 Task: Plan a multi-city trip from Accra to Cancún to Vancouver for 2 passengers in economy class, and apply filters for airlines, bags, and price.
Action: Mouse moved to (393, 378)
Screenshot: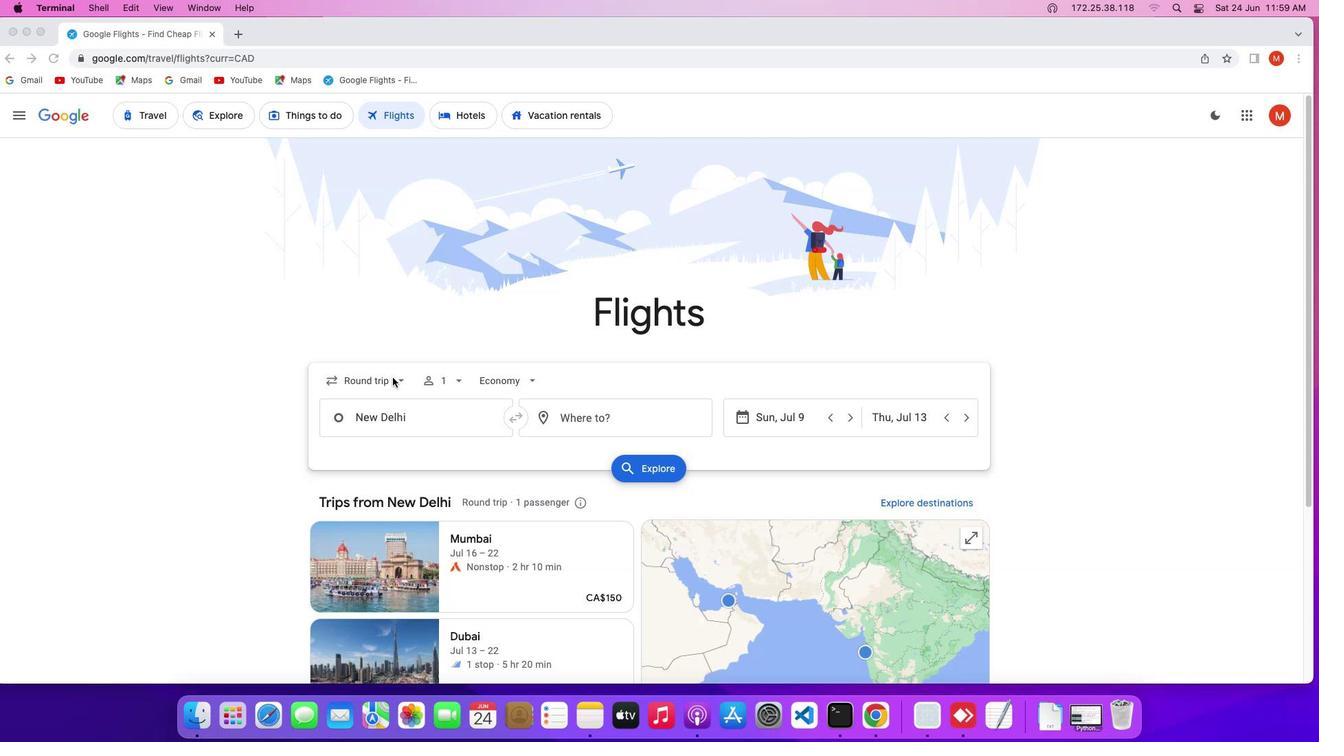 
Action: Mouse pressed left at (393, 378)
Screenshot: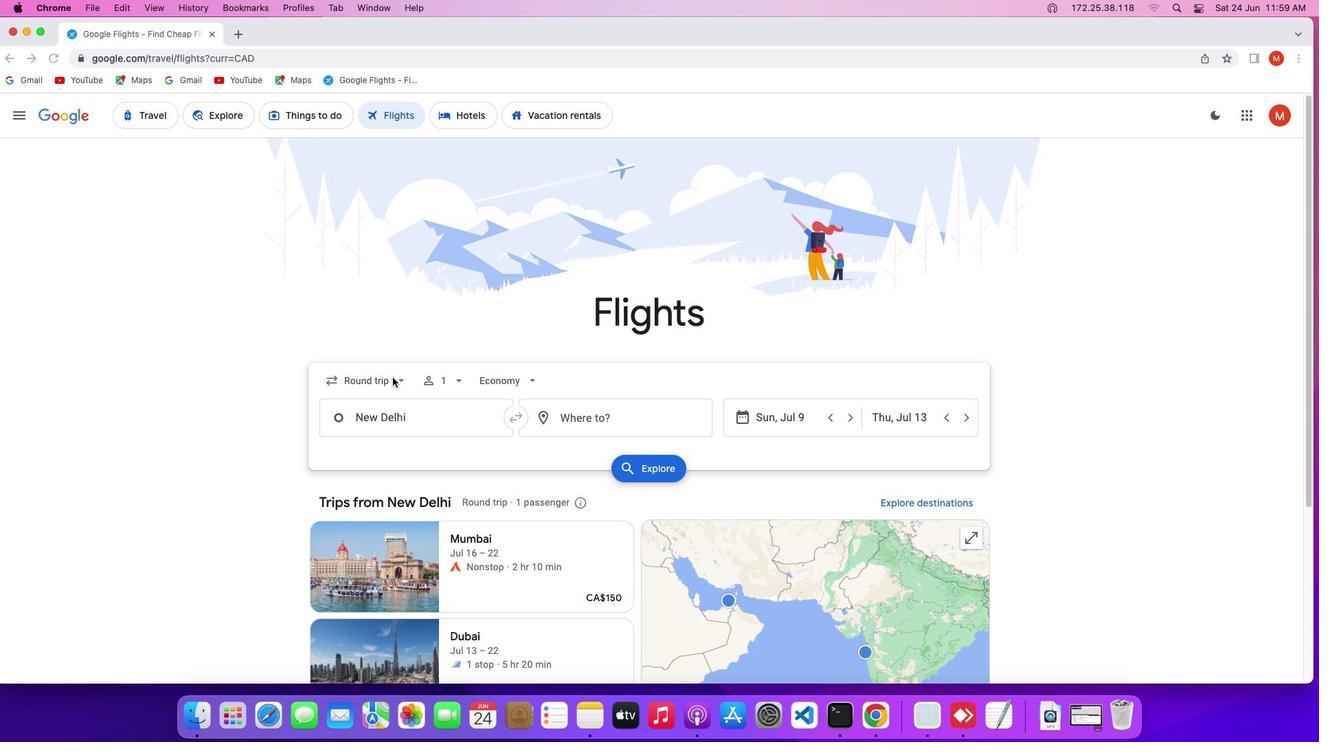 
Action: Mouse pressed left at (393, 378)
Screenshot: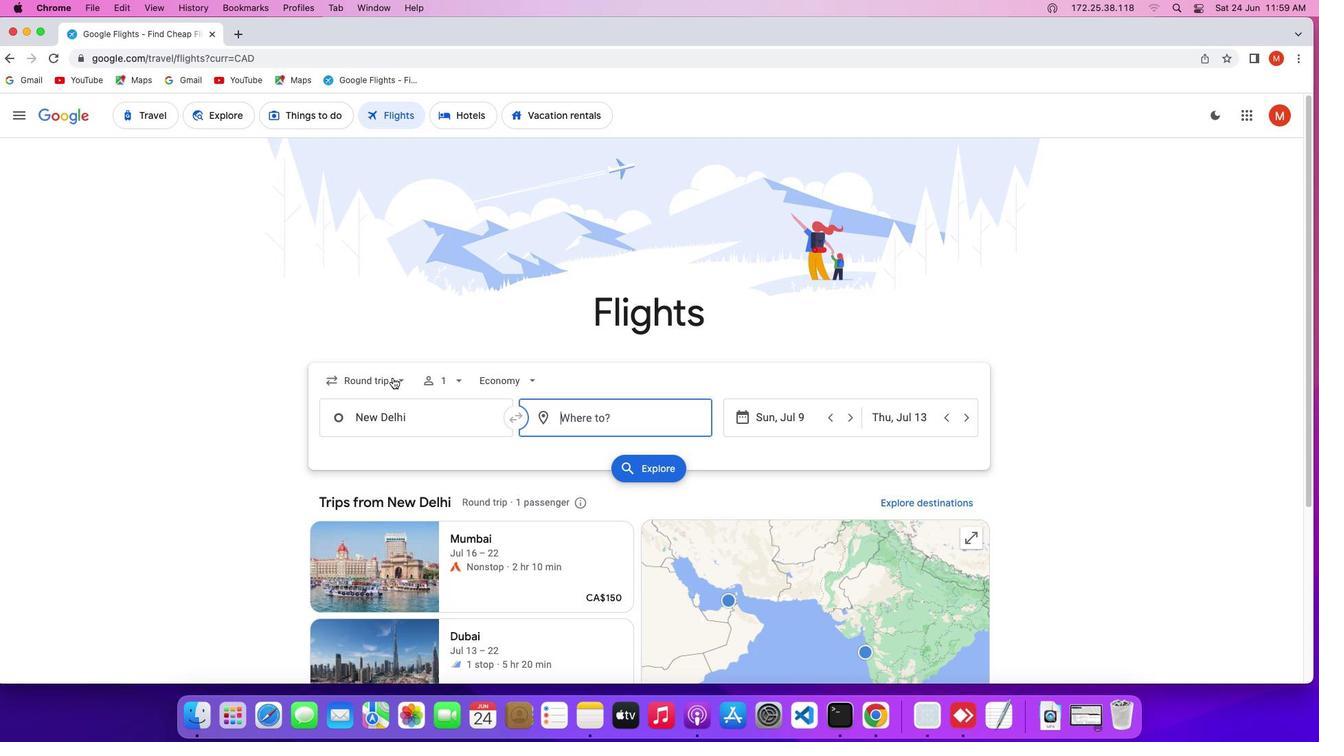 
Action: Mouse moved to (380, 479)
Screenshot: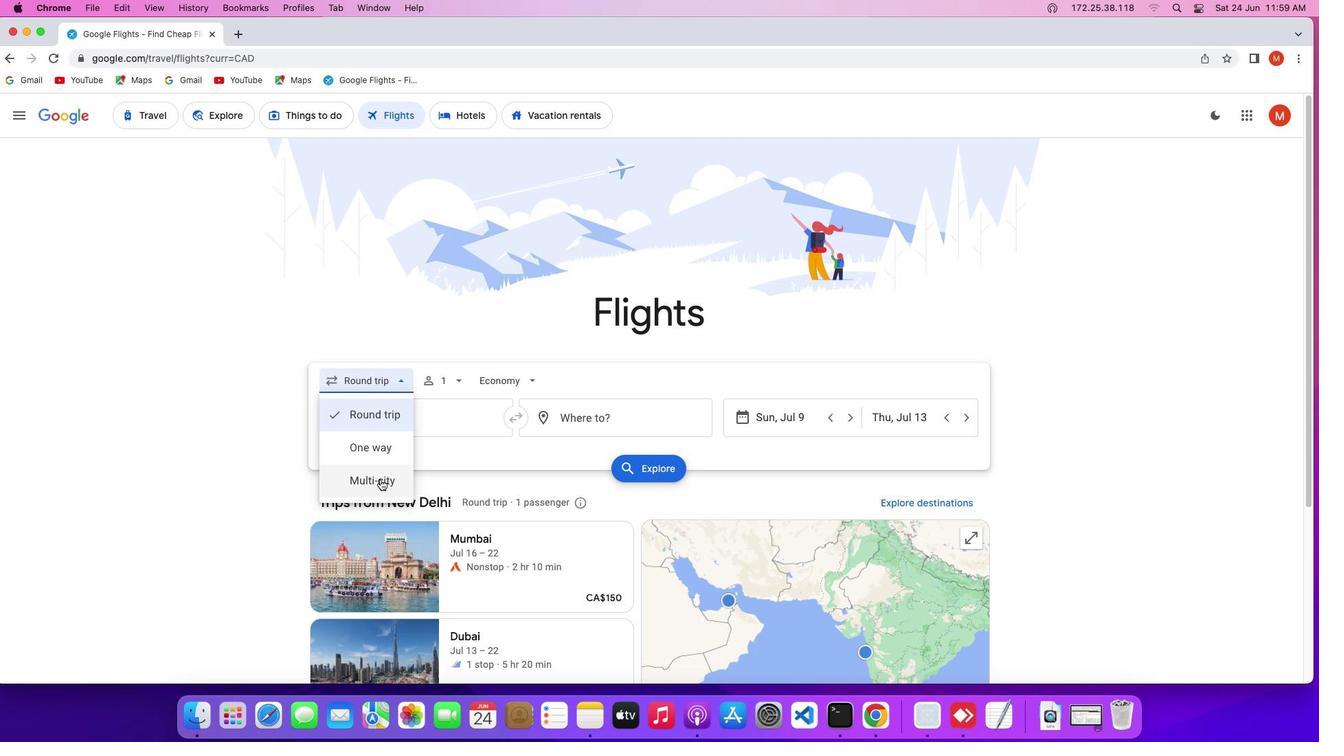 
Action: Mouse pressed left at (380, 479)
Screenshot: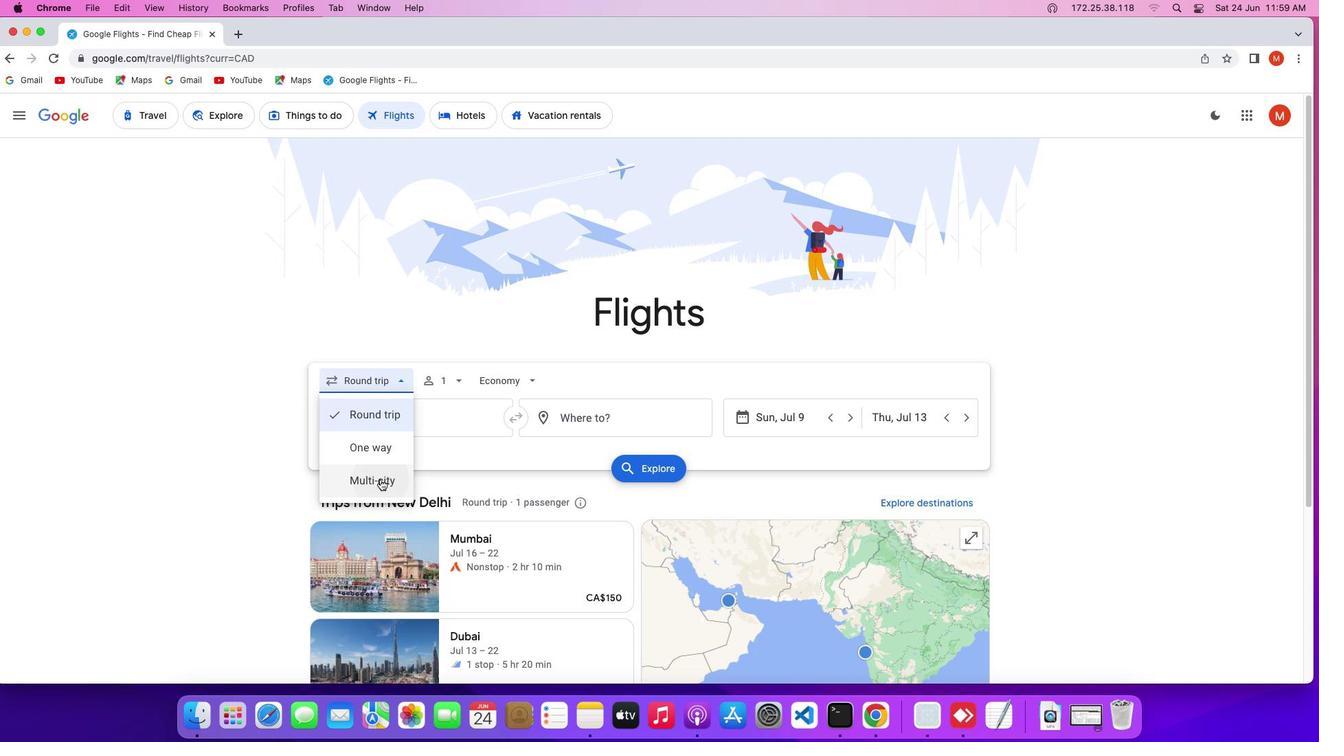
Action: Mouse moved to (438, 378)
Screenshot: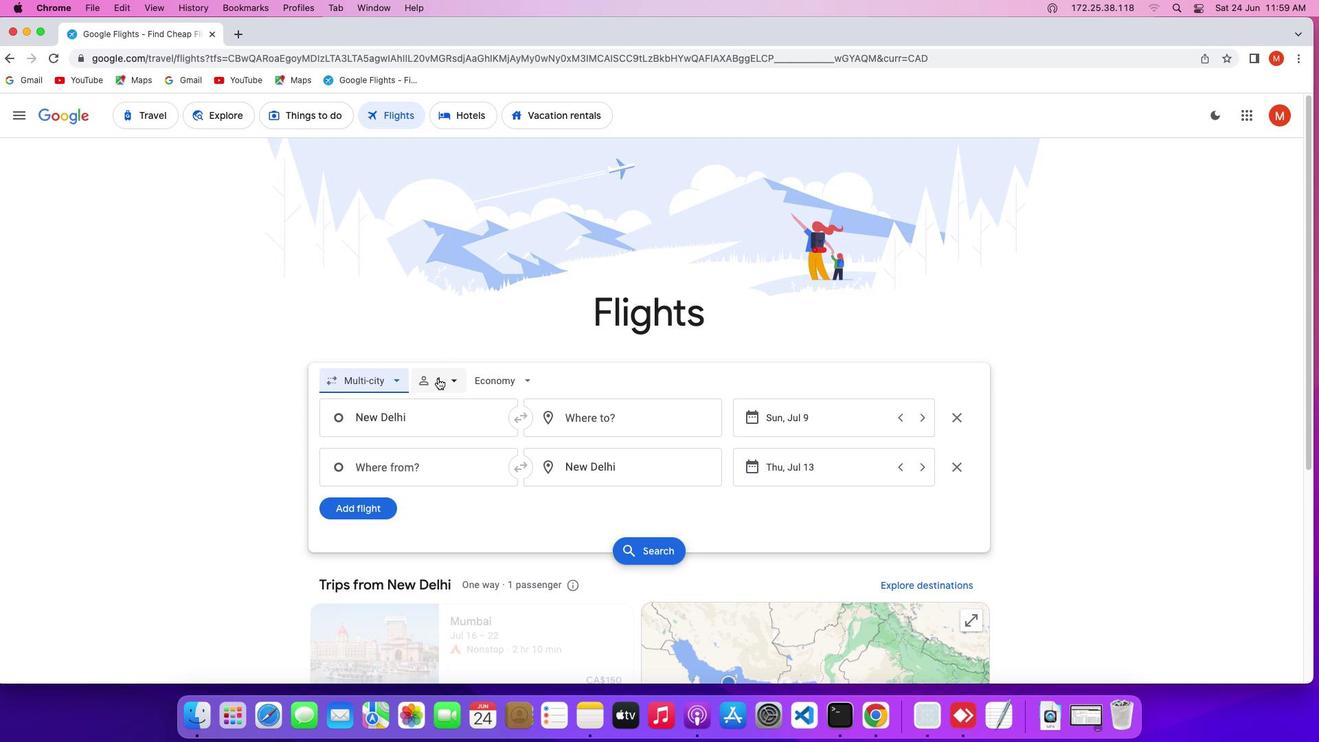 
Action: Mouse pressed left at (438, 378)
Screenshot: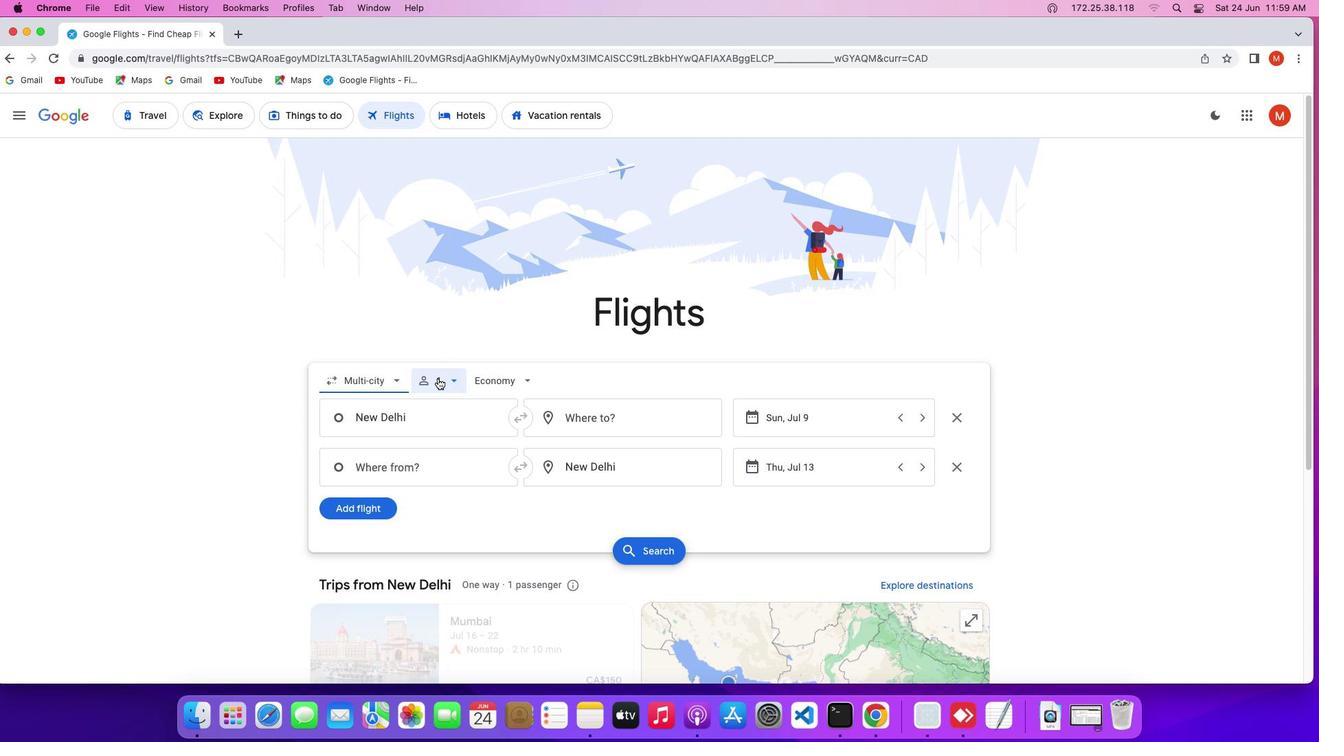 
Action: Mouse moved to (554, 409)
Screenshot: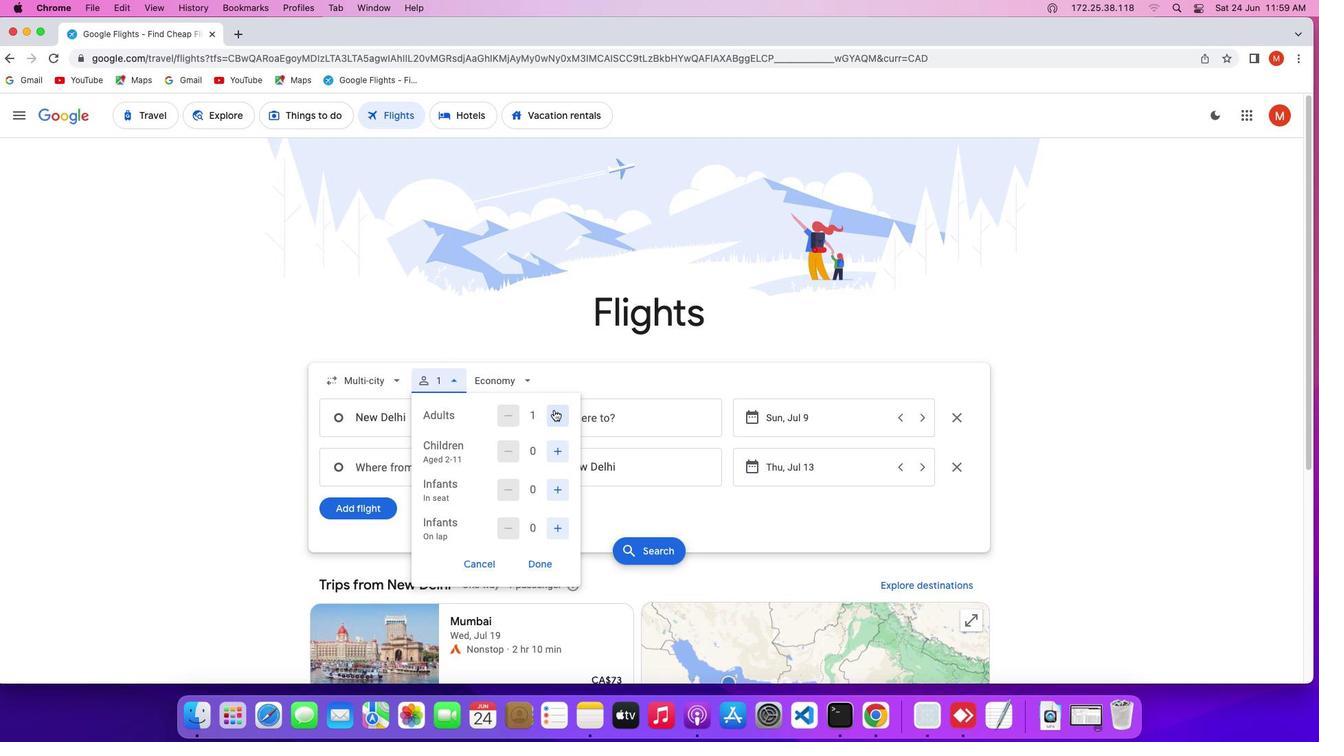 
Action: Mouse pressed left at (554, 409)
Screenshot: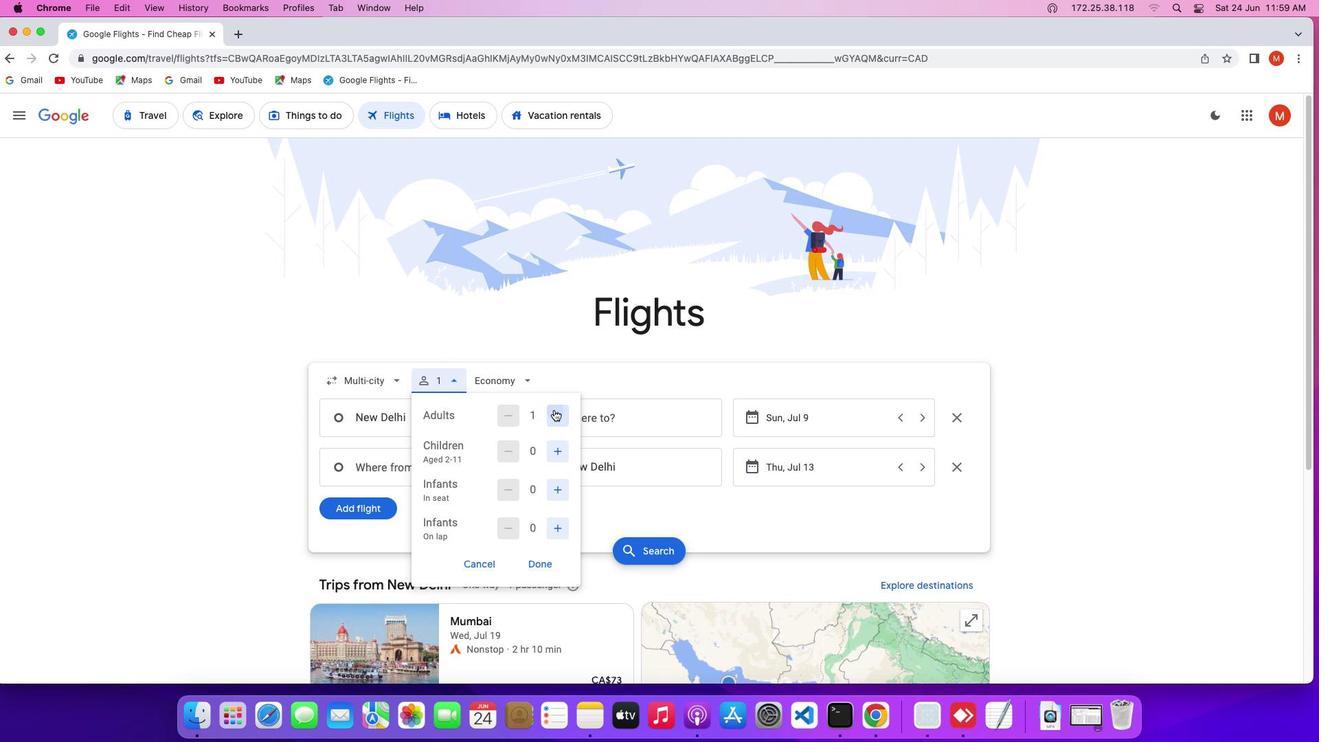 
Action: Mouse moved to (537, 565)
Screenshot: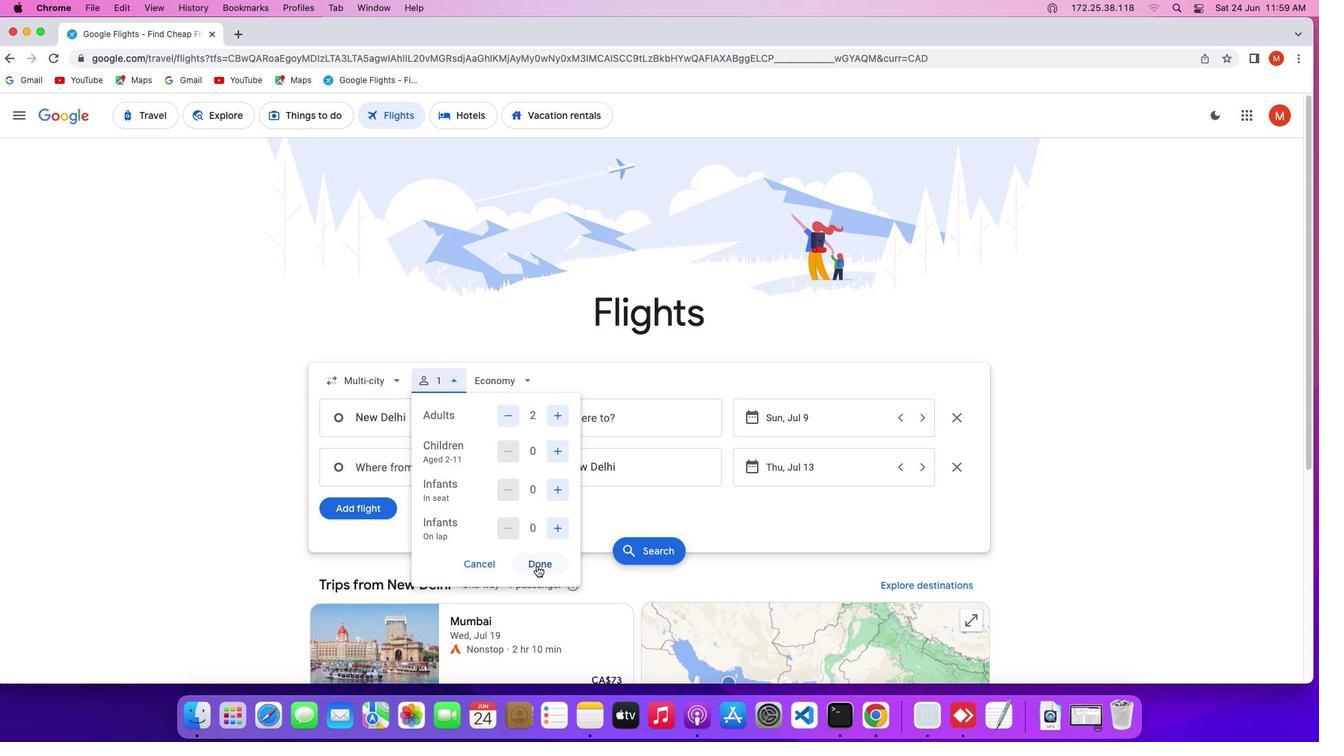 
Action: Mouse pressed left at (537, 565)
Screenshot: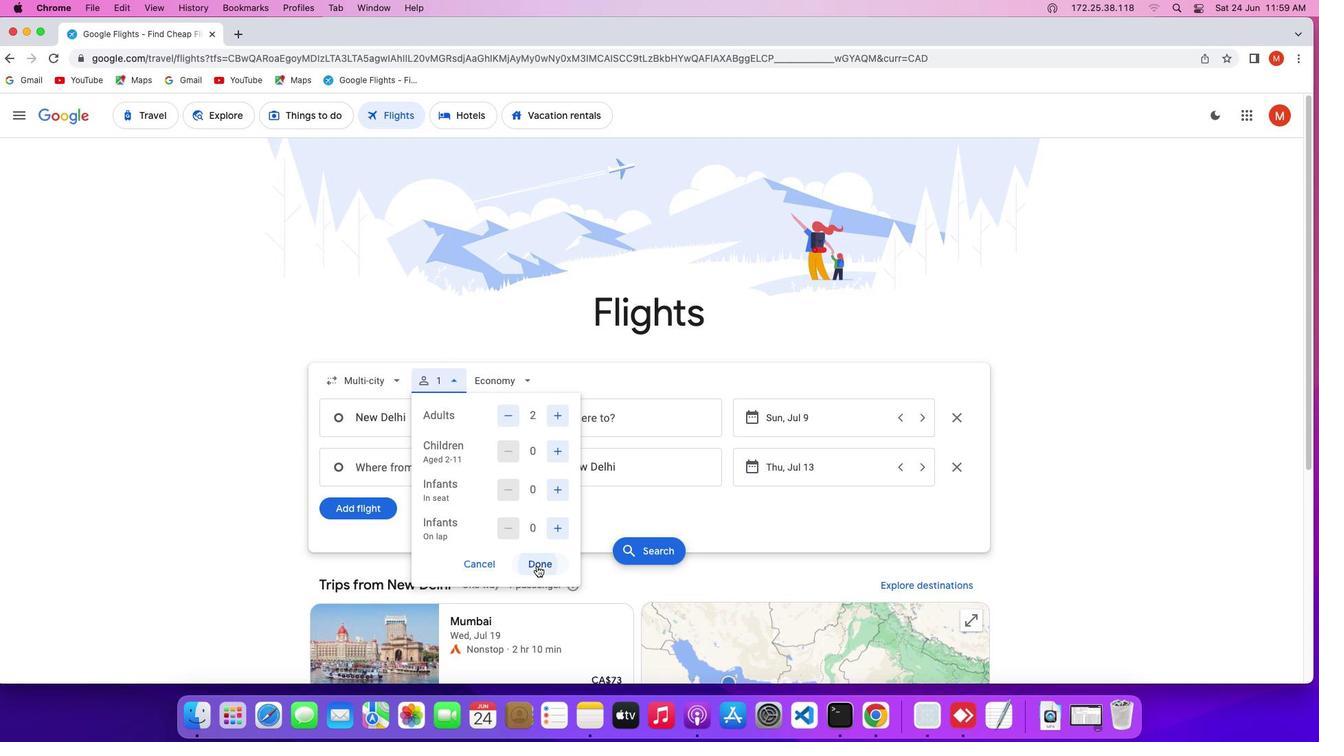 
Action: Mouse moved to (497, 385)
Screenshot: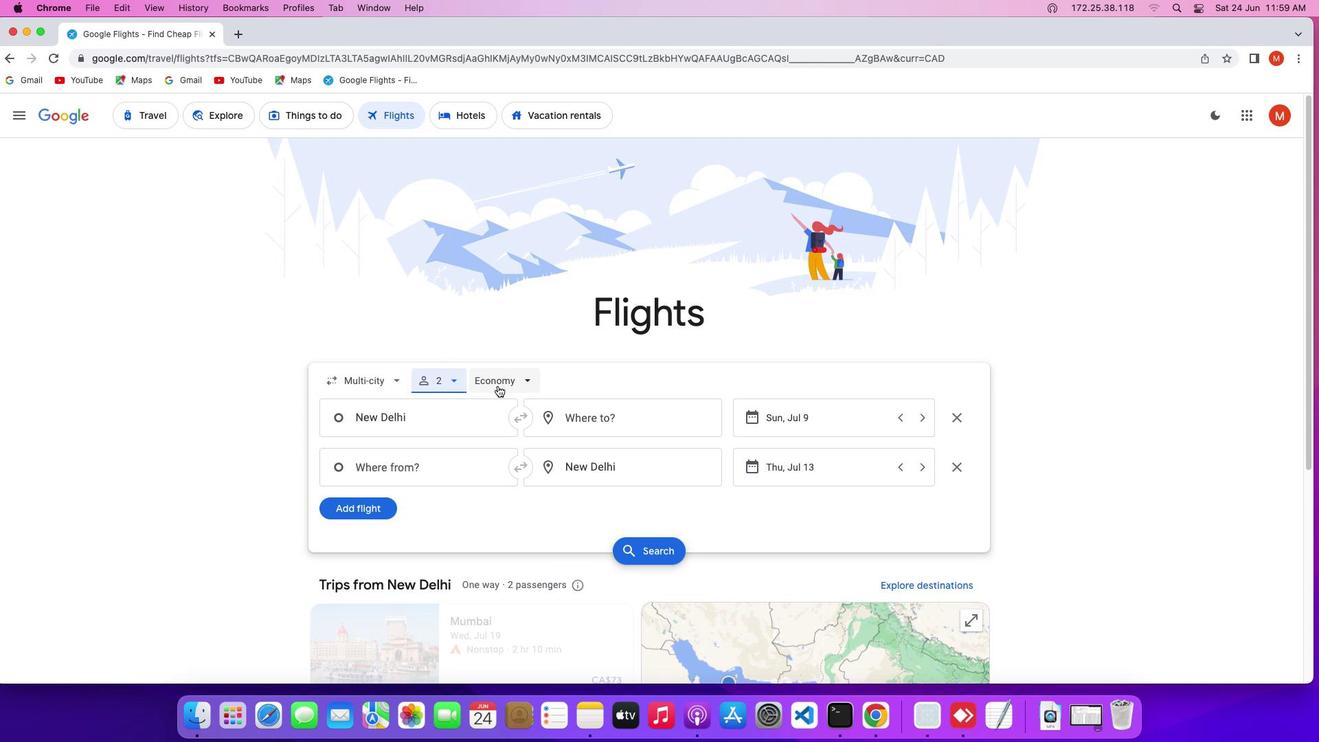 
Action: Mouse pressed left at (497, 385)
Screenshot: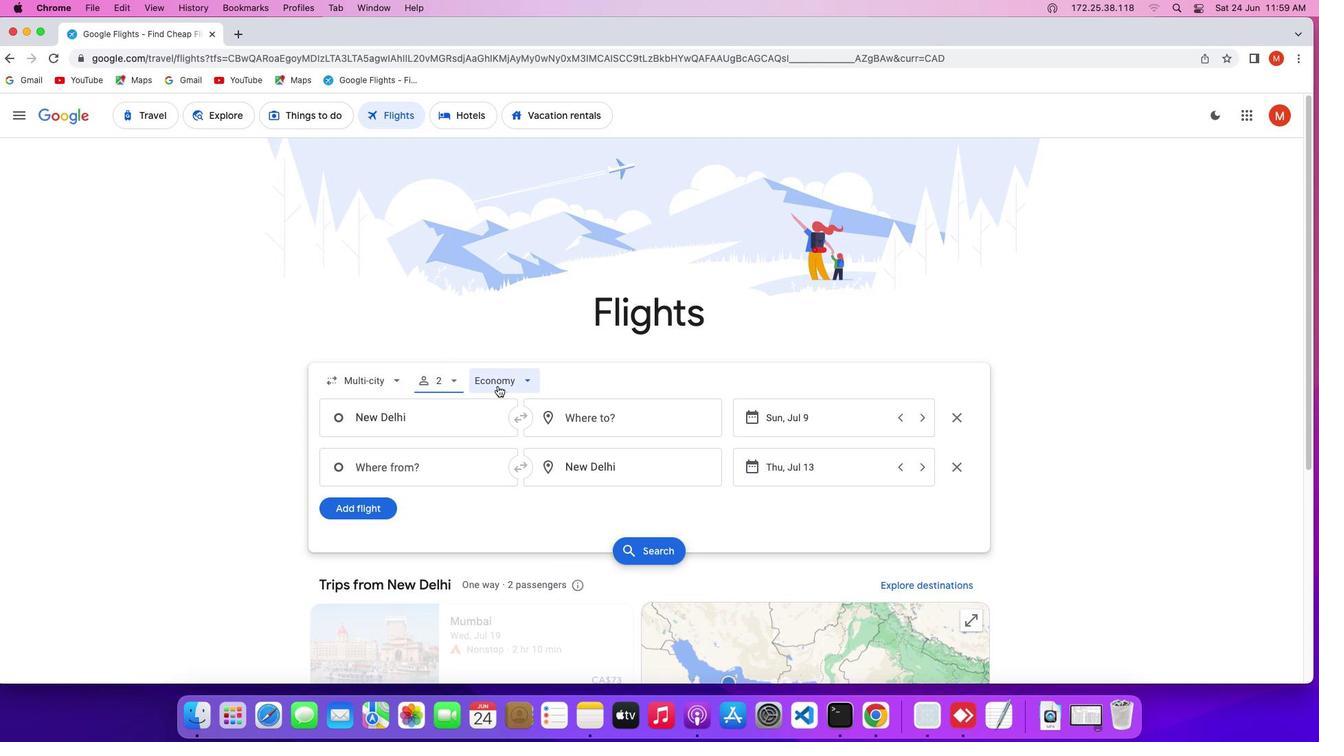 
Action: Mouse moved to (518, 415)
Screenshot: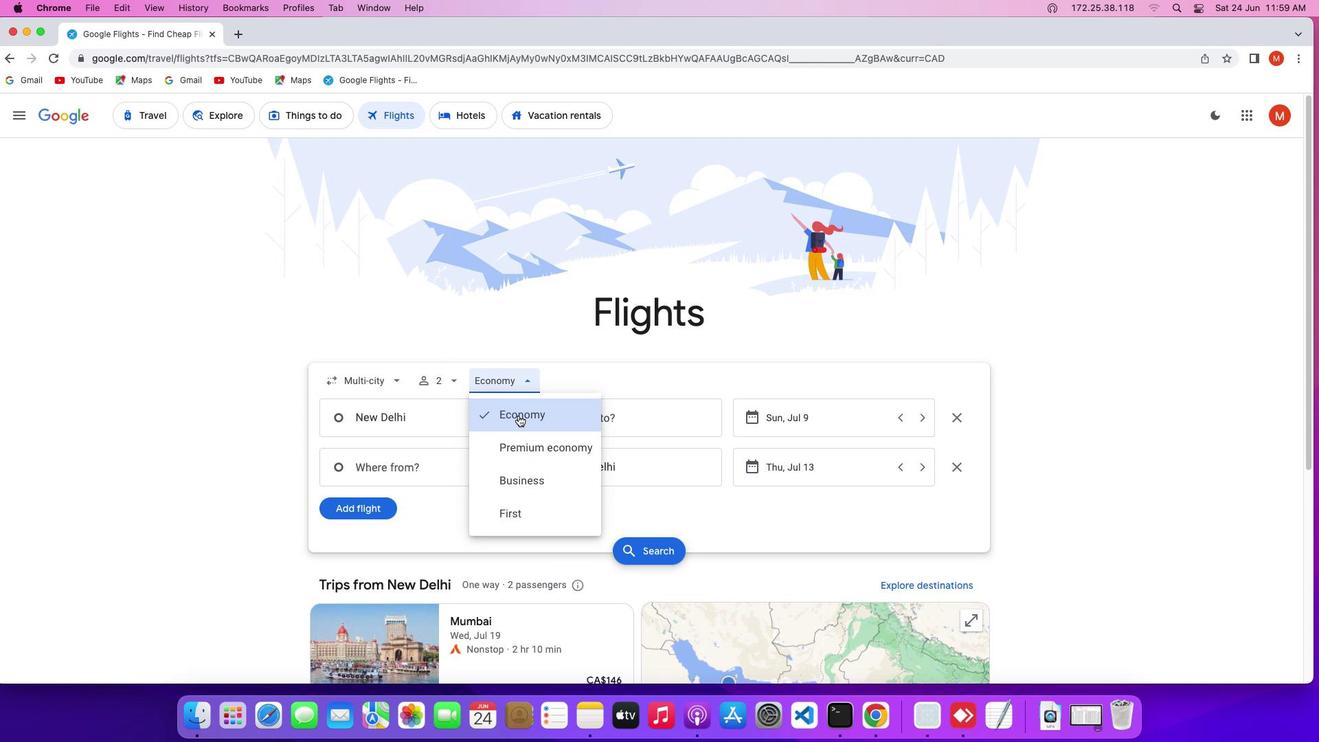 
Action: Mouse pressed left at (518, 415)
Screenshot: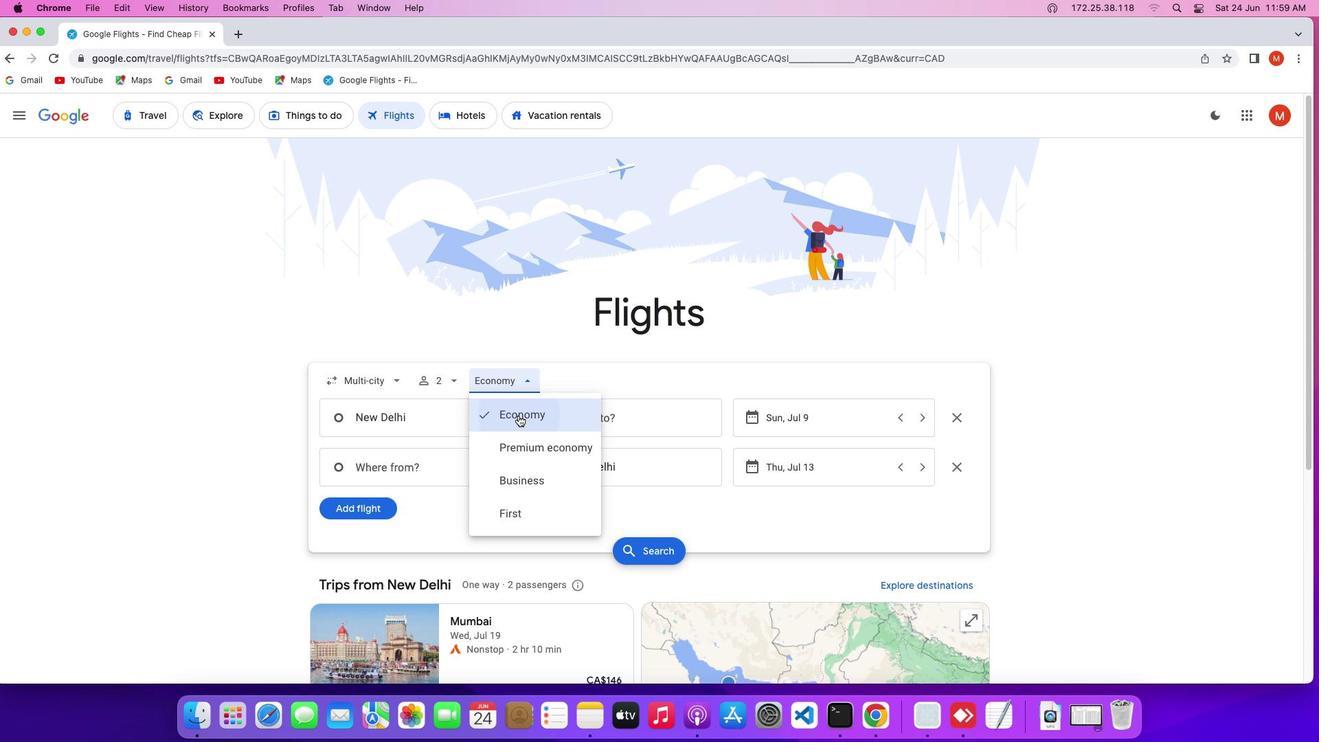 
Action: Mouse moved to (453, 417)
Screenshot: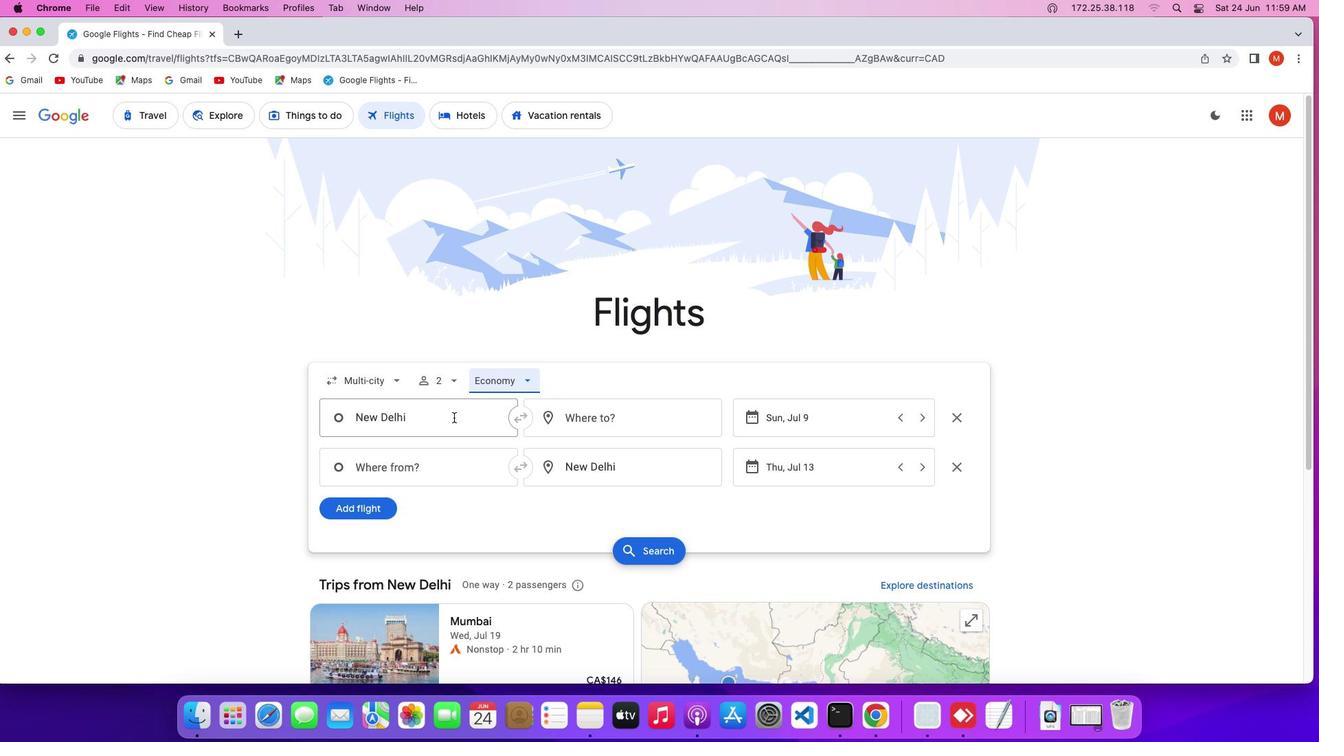 
Action: Mouse pressed left at (453, 417)
Screenshot: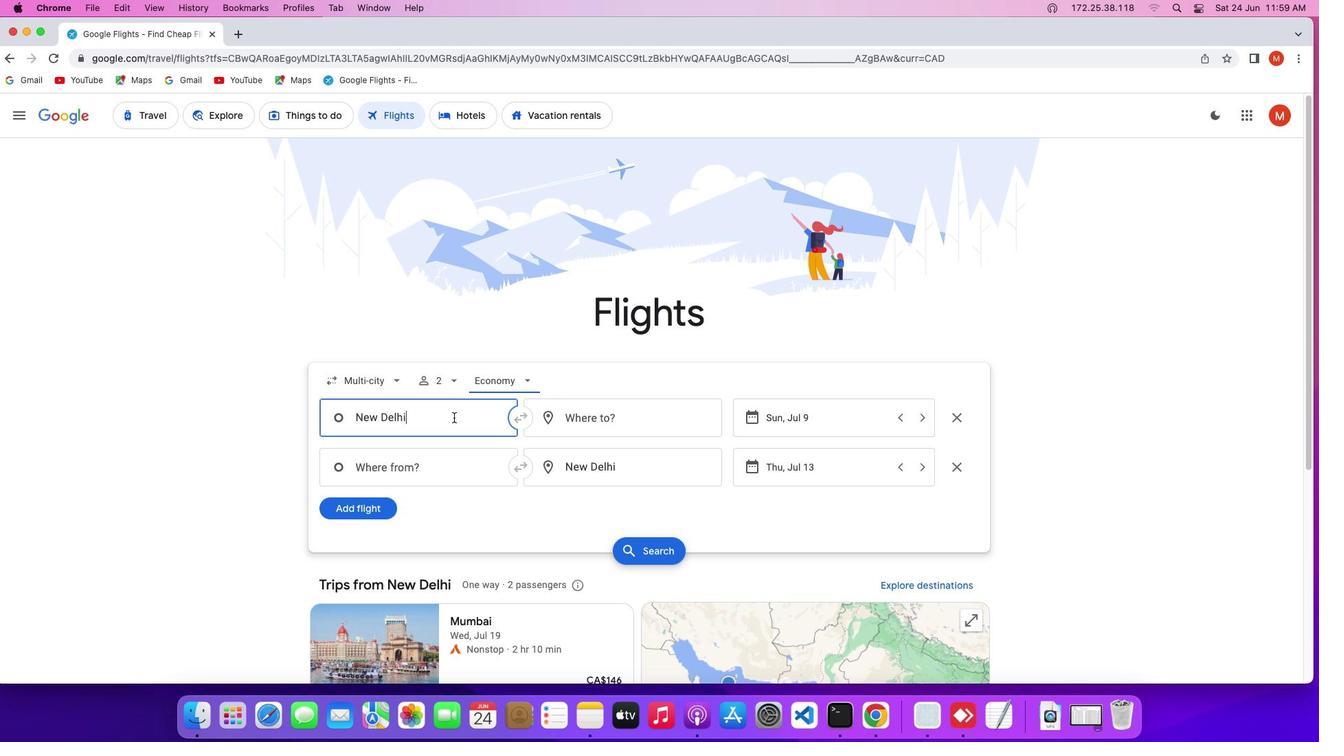 
Action: Key pressed Key.backspaceKey.shift'A''c''c''r''a'
Screenshot: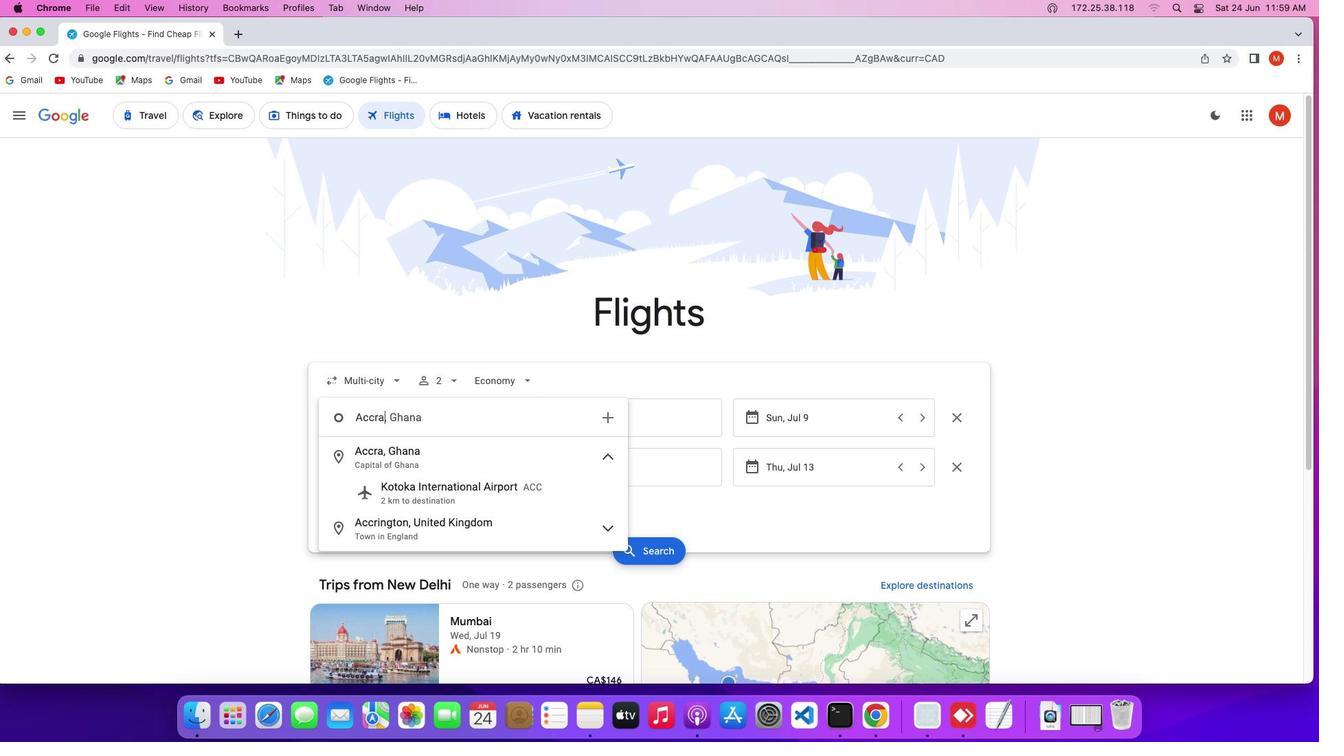 
Action: Mouse moved to (448, 444)
Screenshot: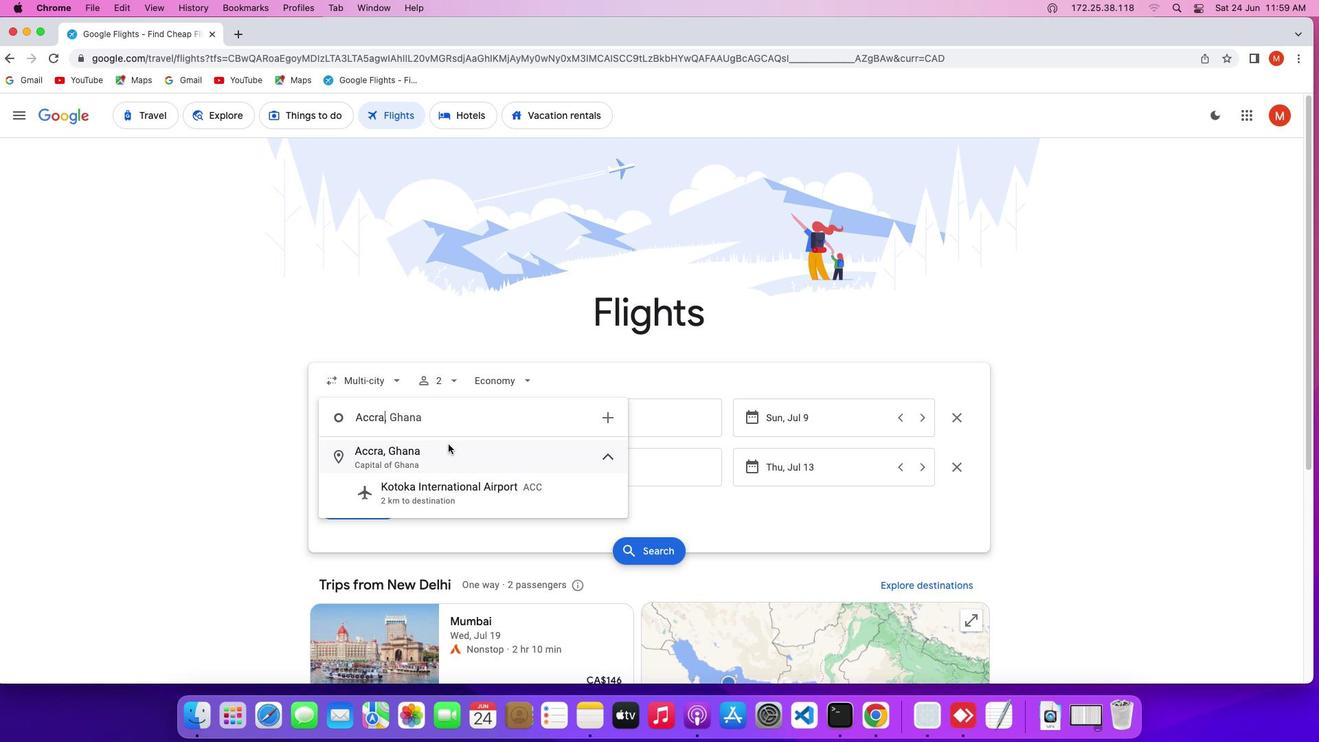 
Action: Mouse pressed left at (448, 444)
Screenshot: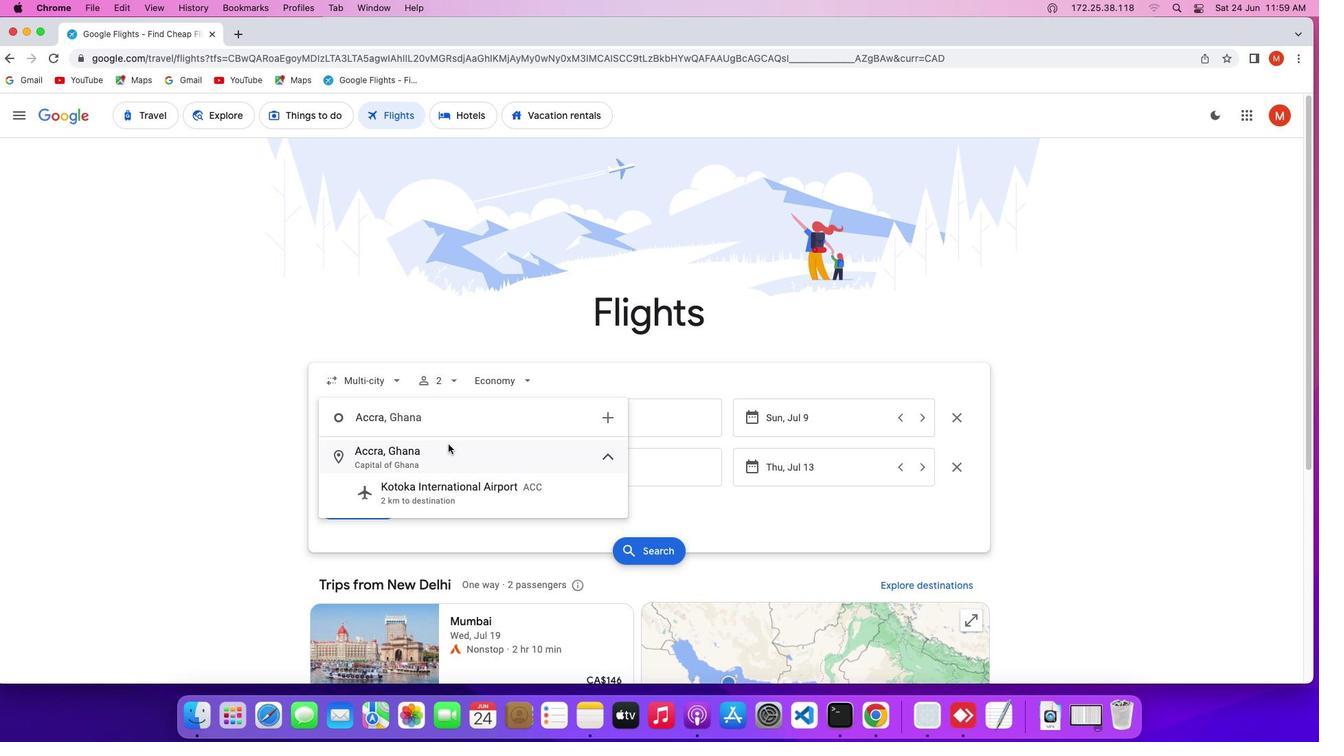 
Action: Mouse moved to (637, 417)
Screenshot: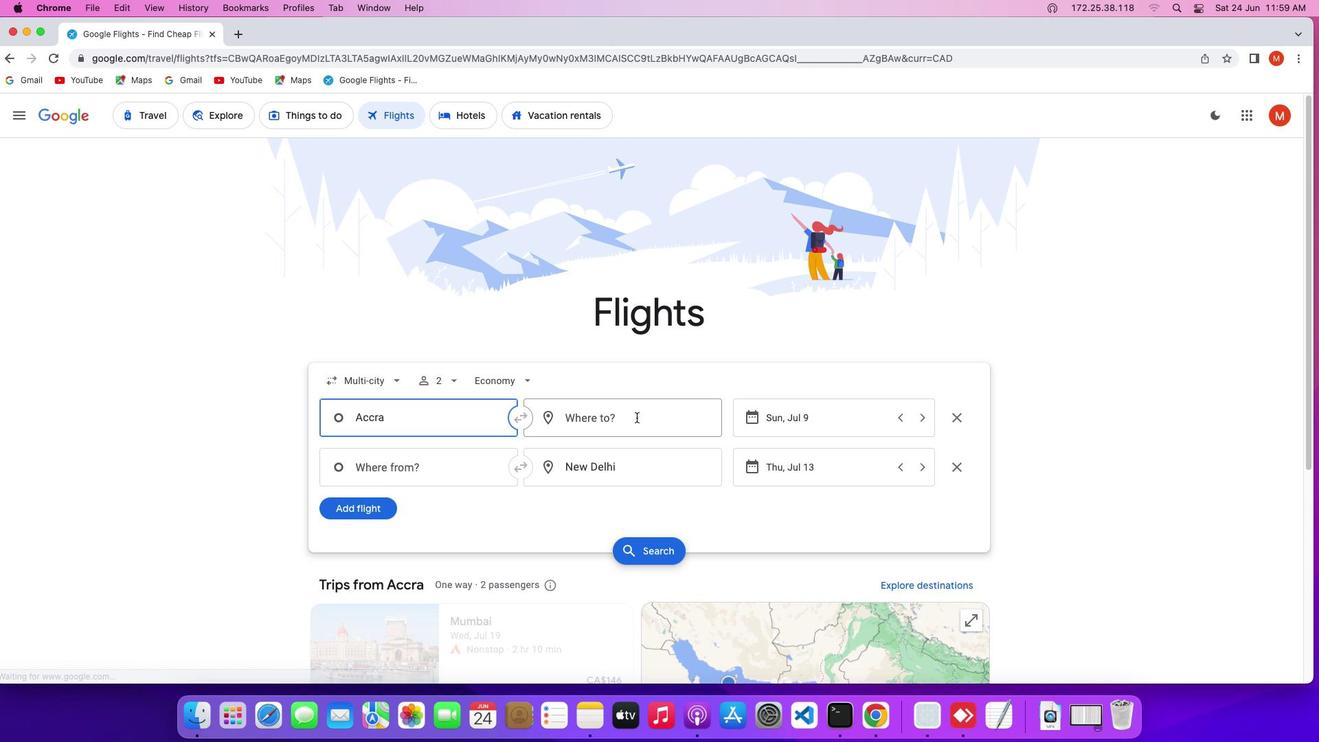 
Action: Mouse pressed left at (637, 417)
Screenshot: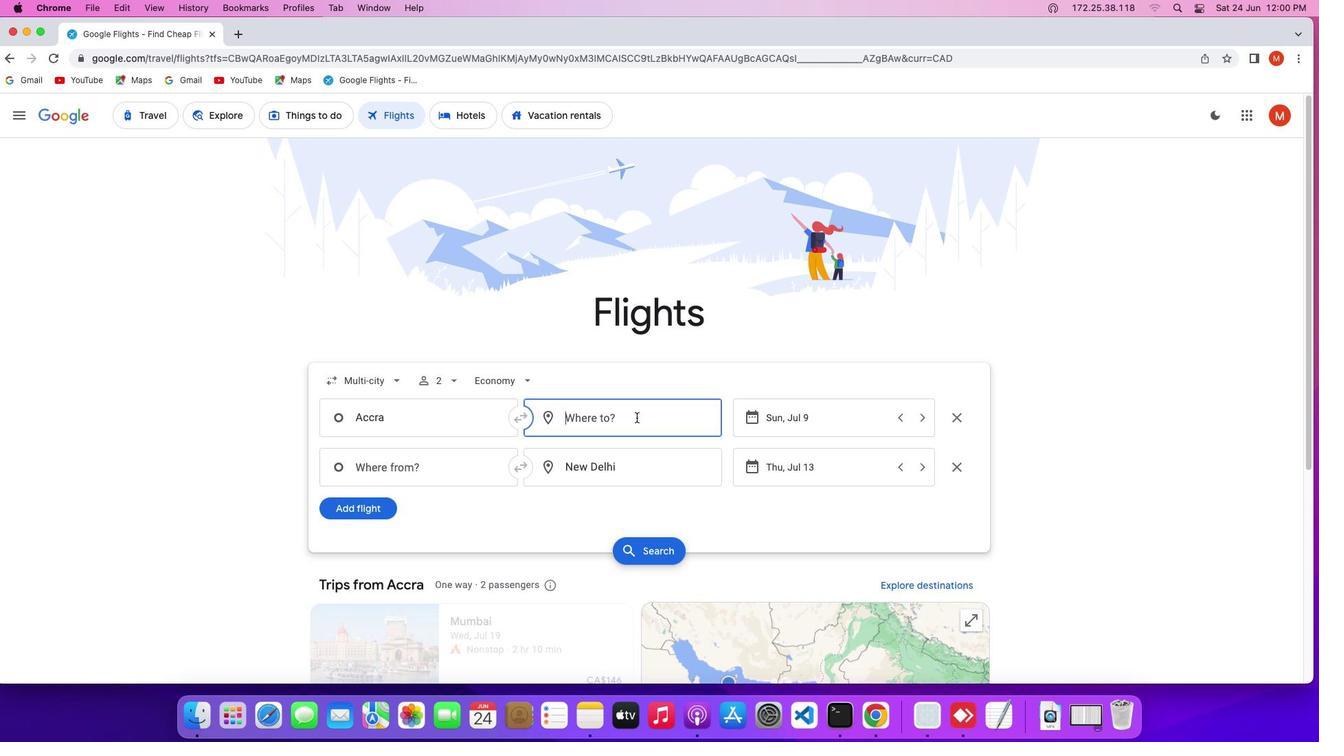
Action: Key pressed Key.shift'C''a''n''c''u''n'
Screenshot: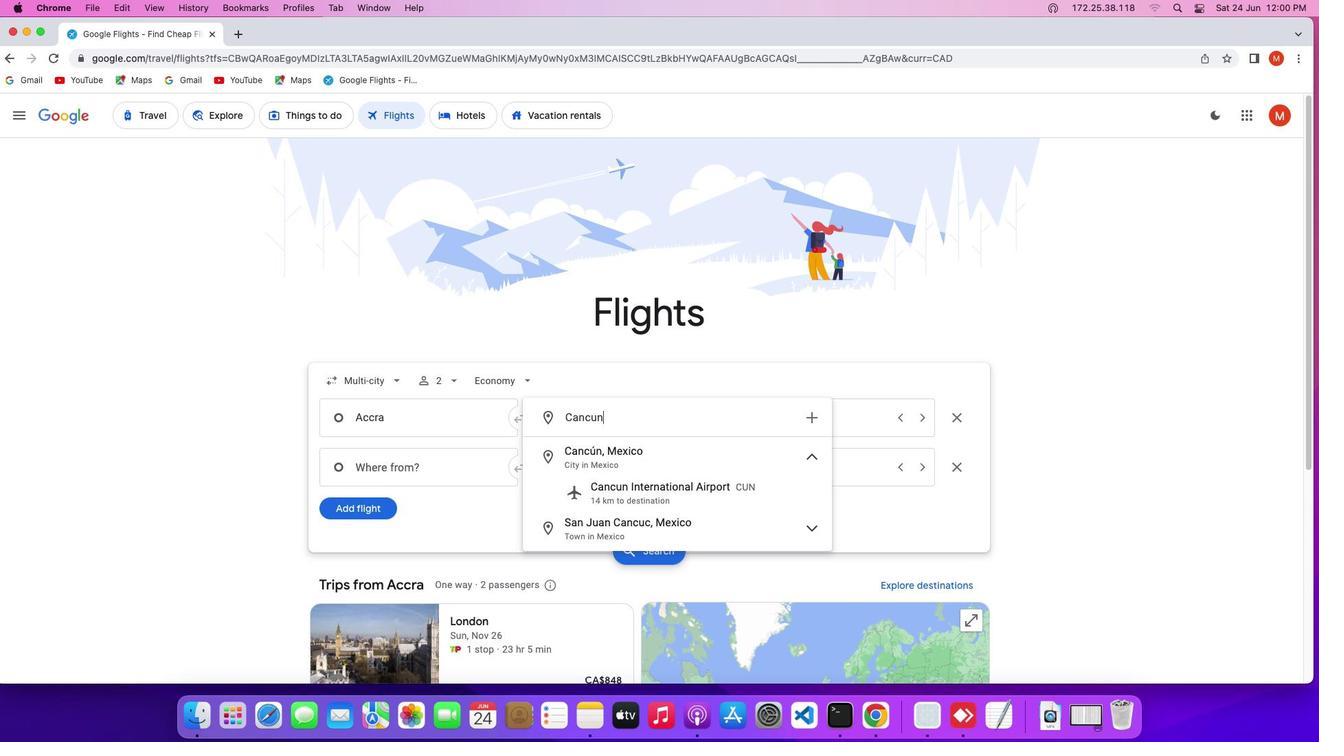 
Action: Mouse moved to (635, 457)
Screenshot: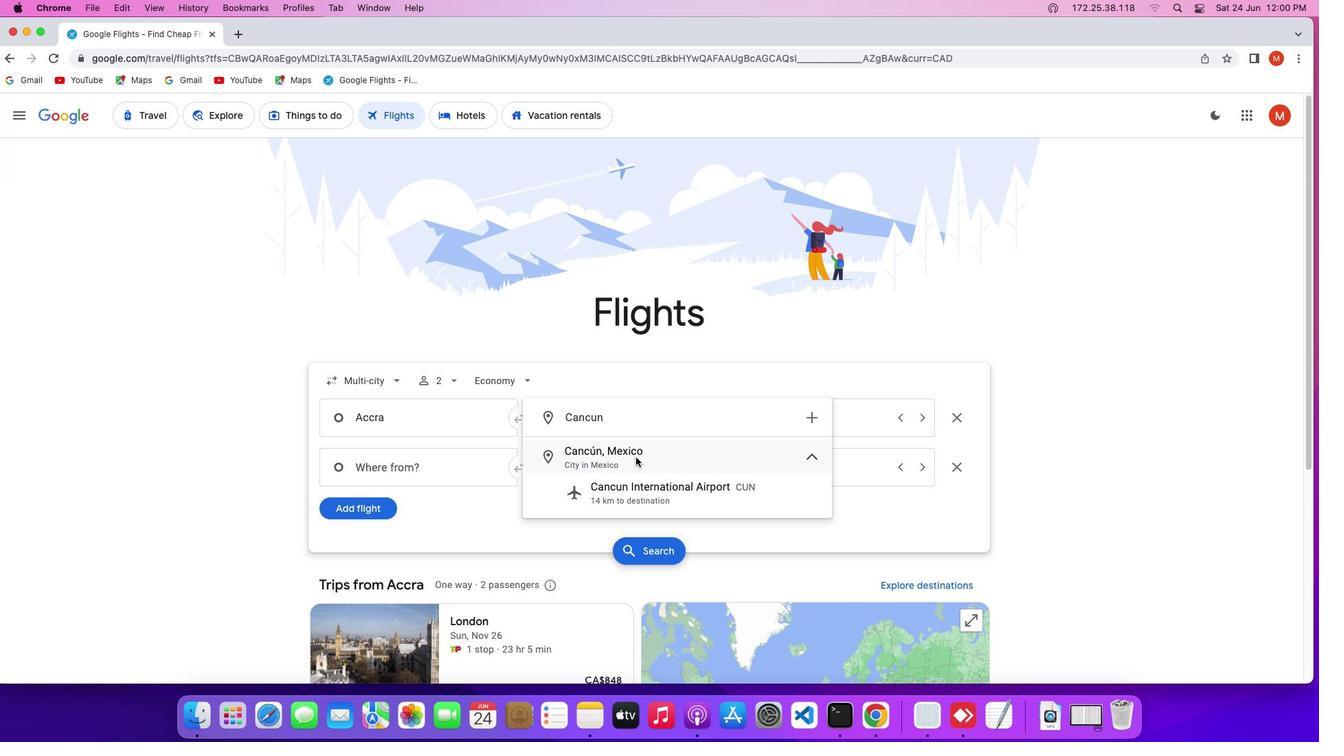 
Action: Mouse pressed left at (635, 457)
Screenshot: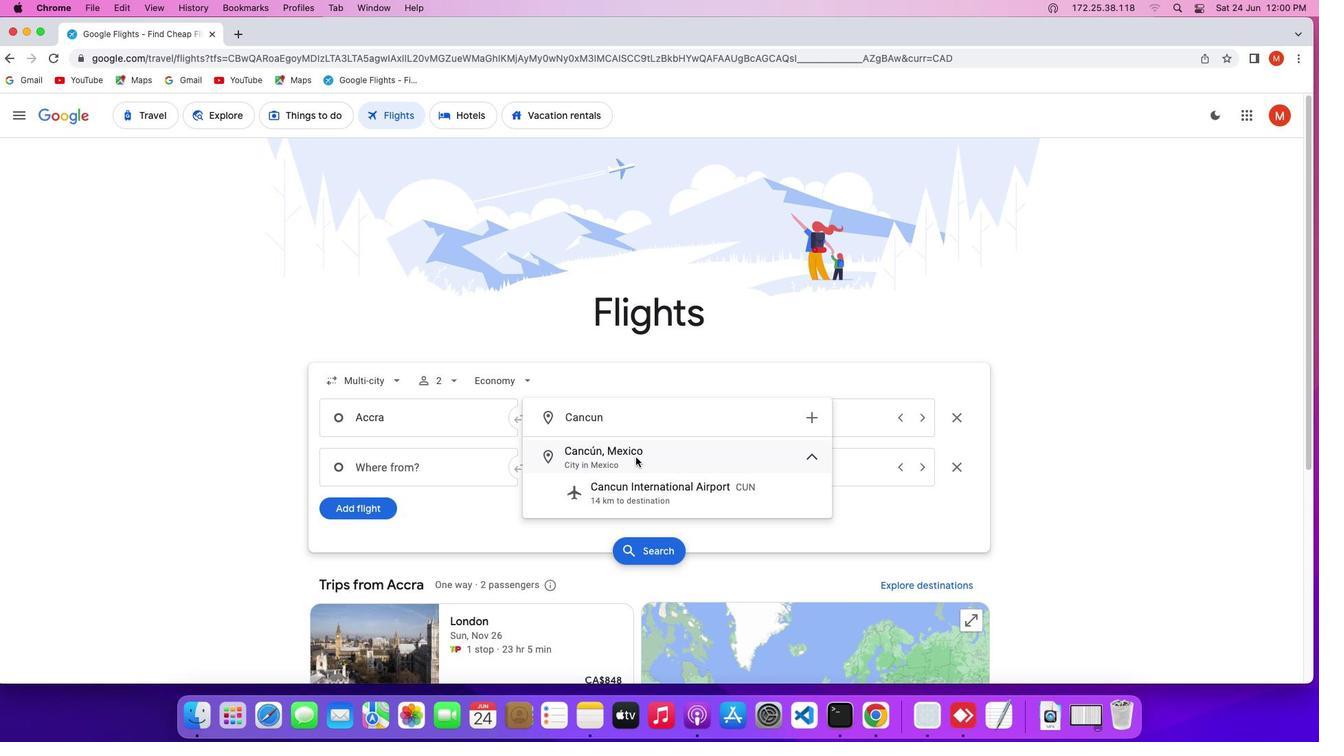
Action: Mouse moved to (826, 426)
Screenshot: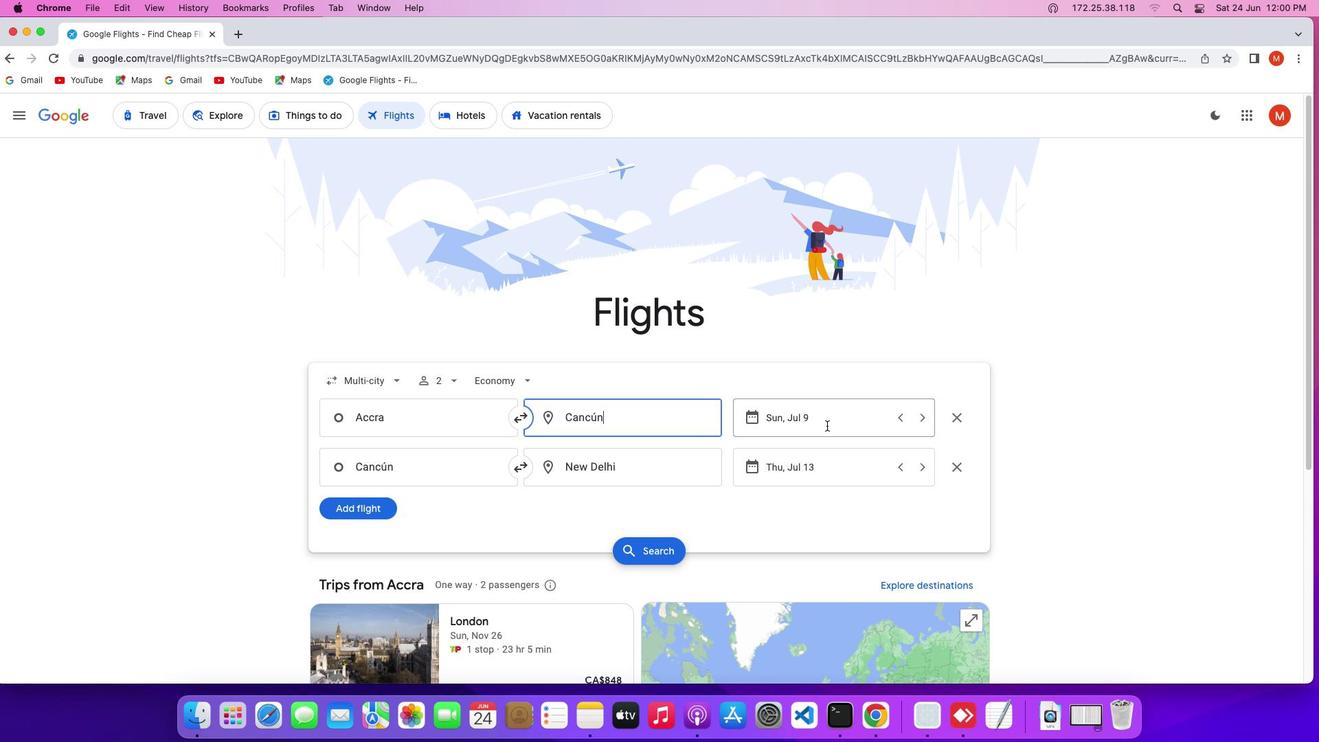 
Action: Mouse pressed left at (826, 426)
Screenshot: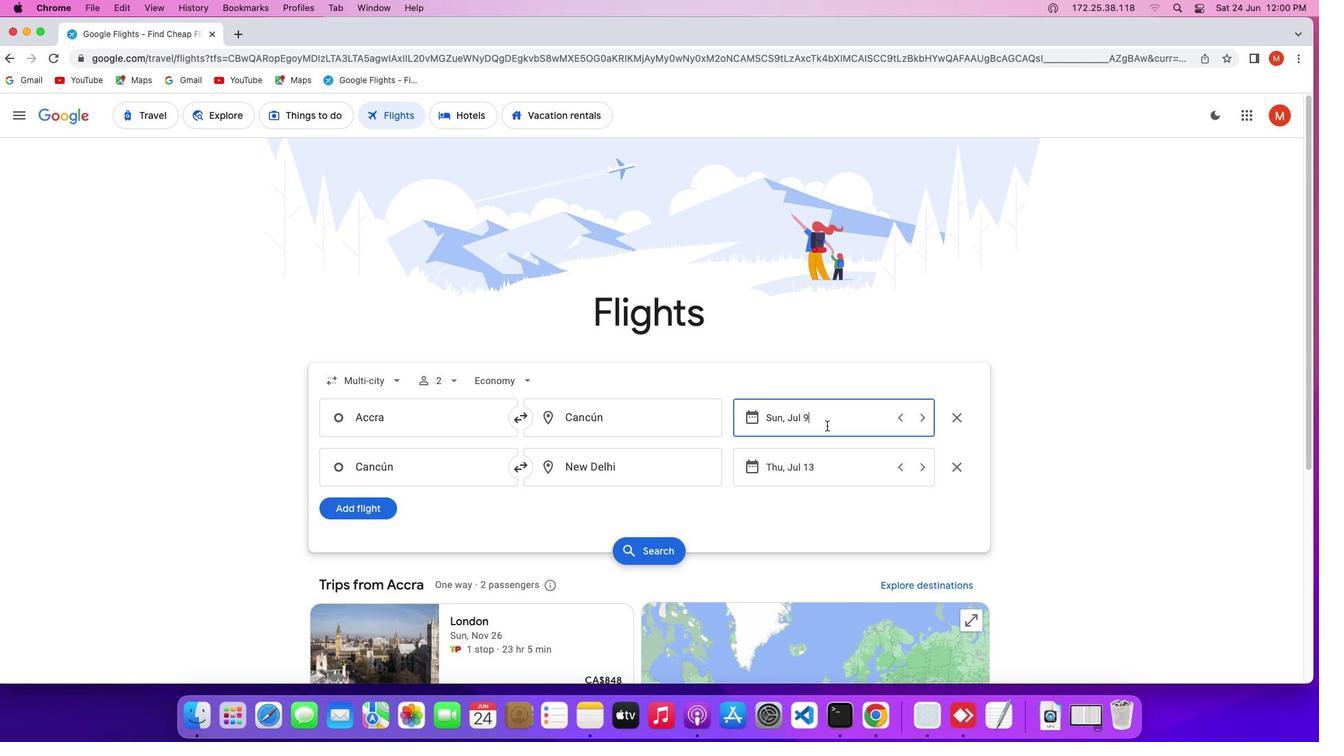 
Action: Mouse moved to (937, 492)
Screenshot: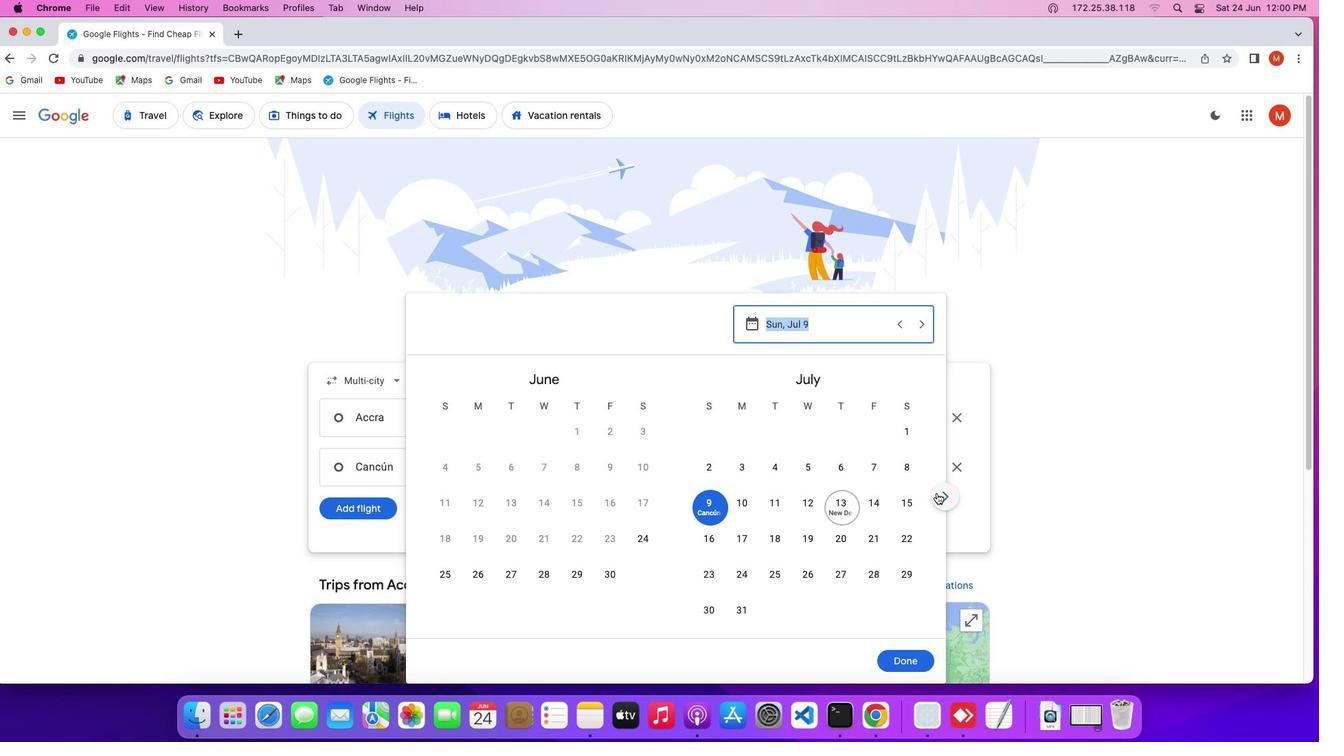 
Action: Mouse pressed left at (937, 492)
Screenshot: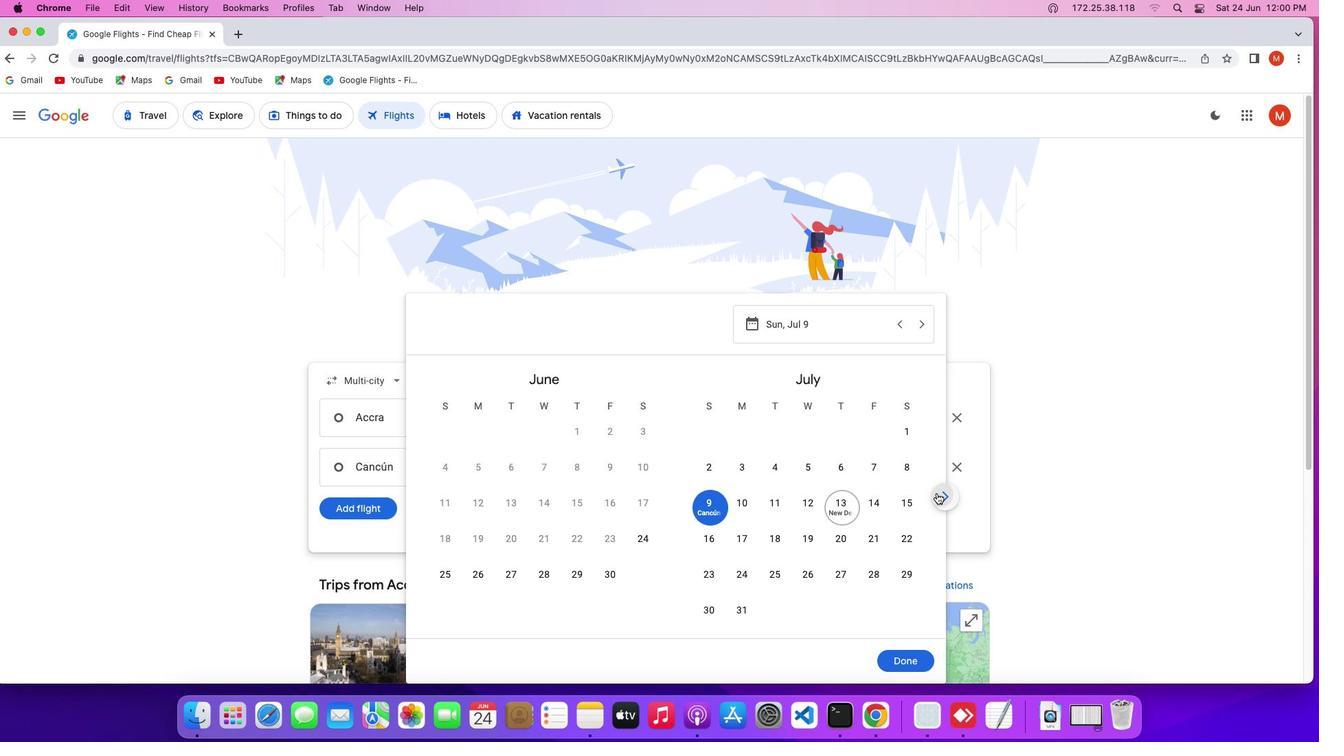 
Action: Mouse pressed left at (937, 492)
Screenshot: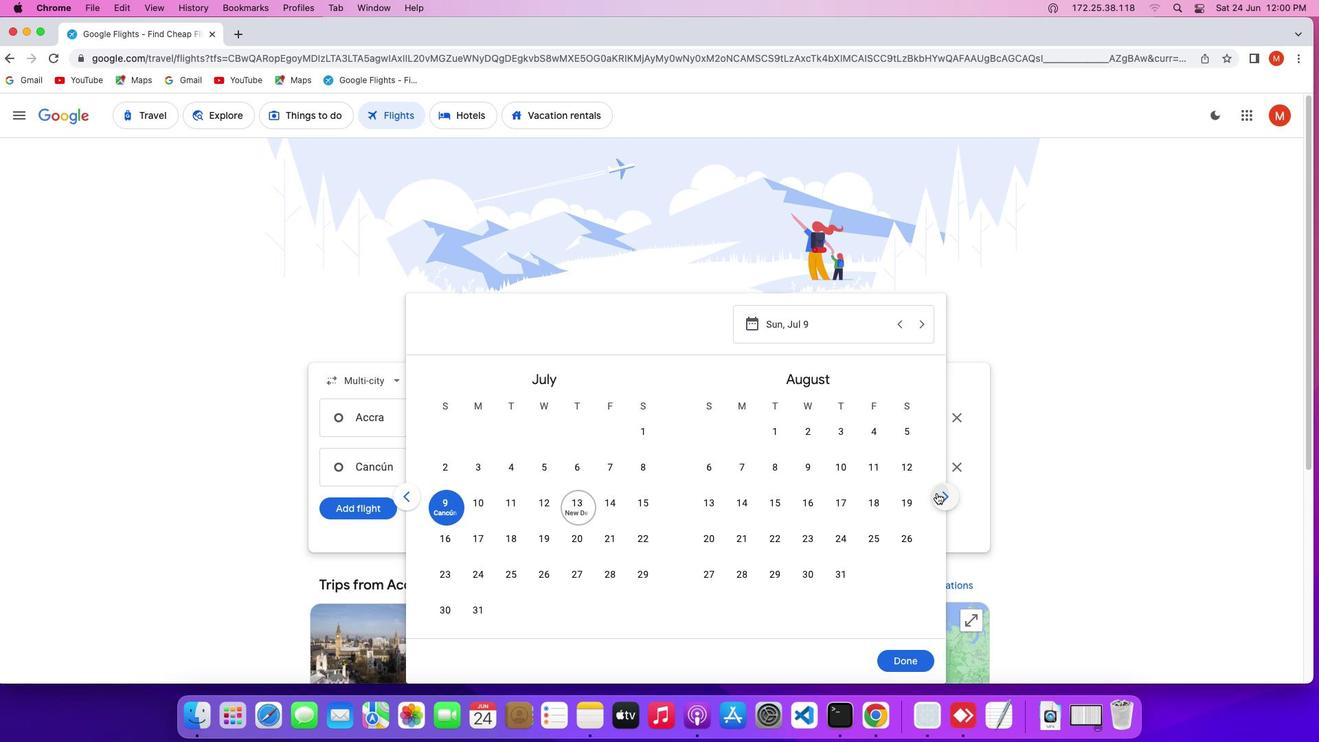 
Action: Mouse pressed left at (937, 492)
Screenshot: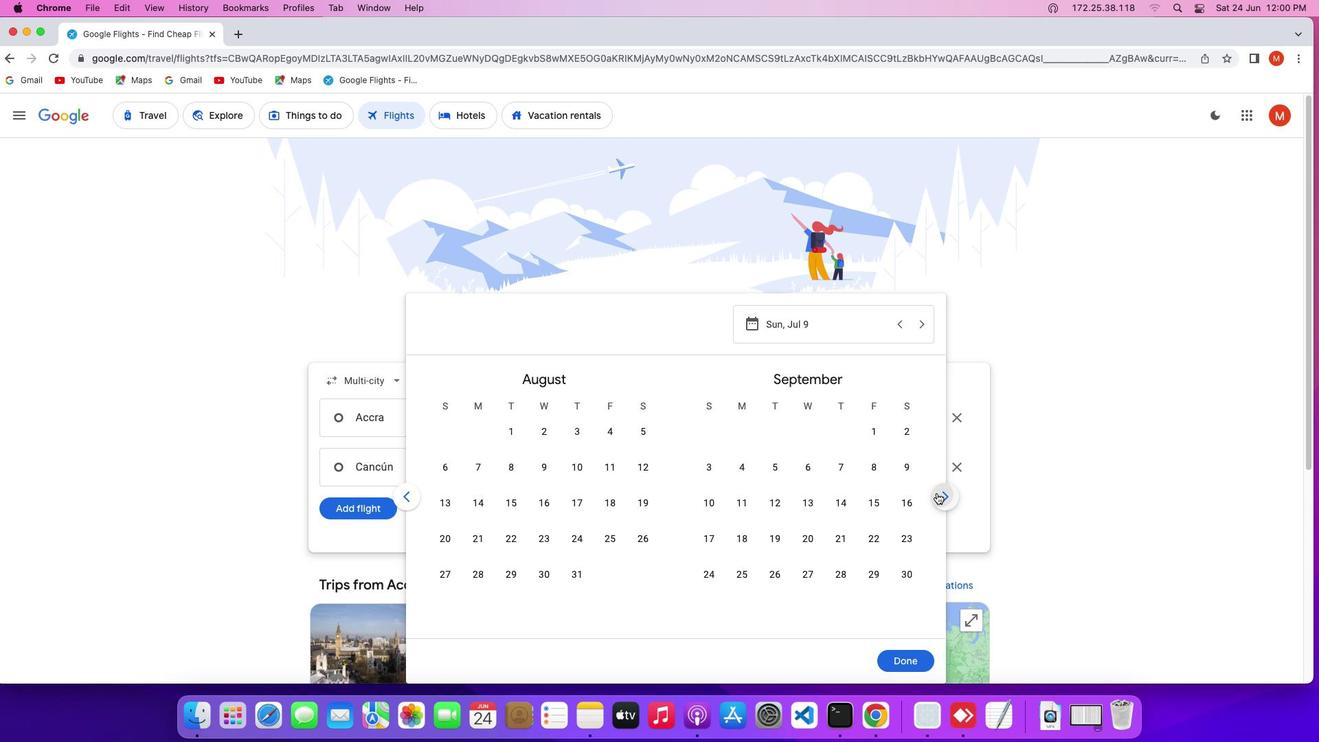 
Action: Mouse pressed left at (937, 492)
Screenshot: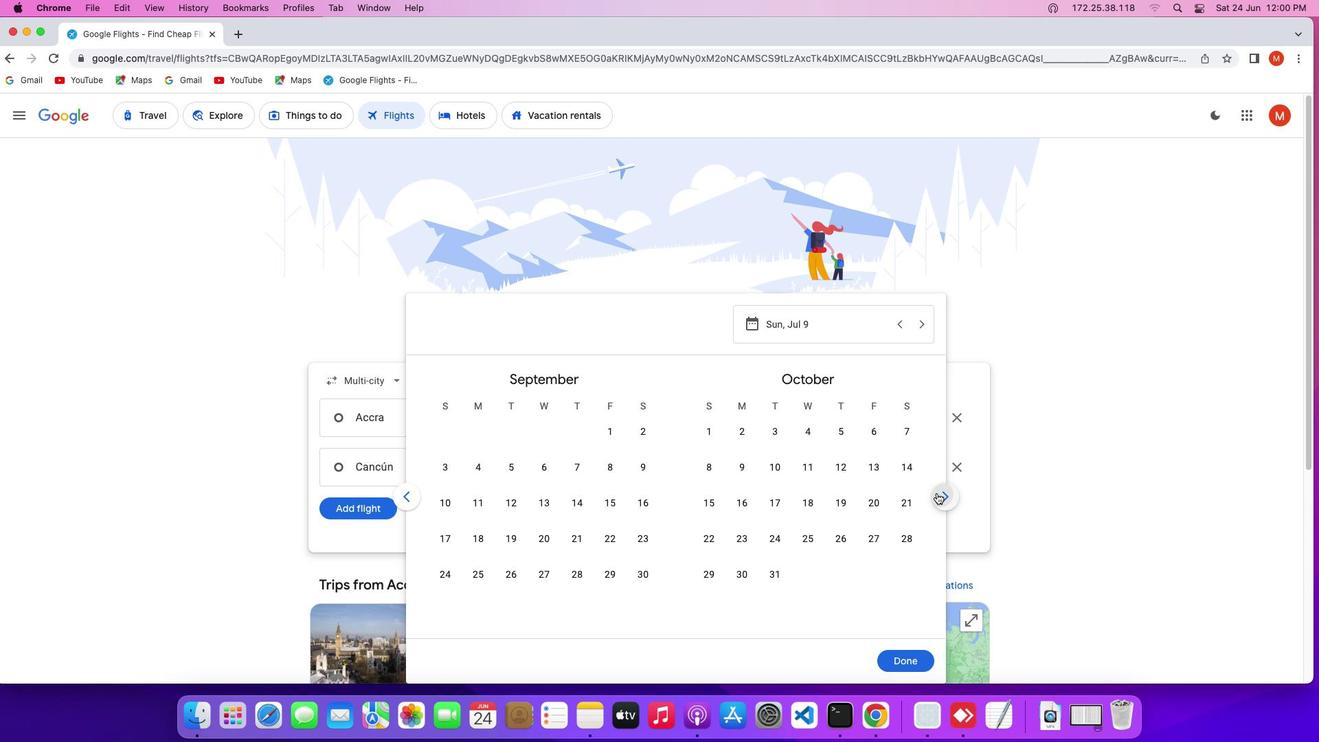 
Action: Mouse moved to (815, 574)
Screenshot: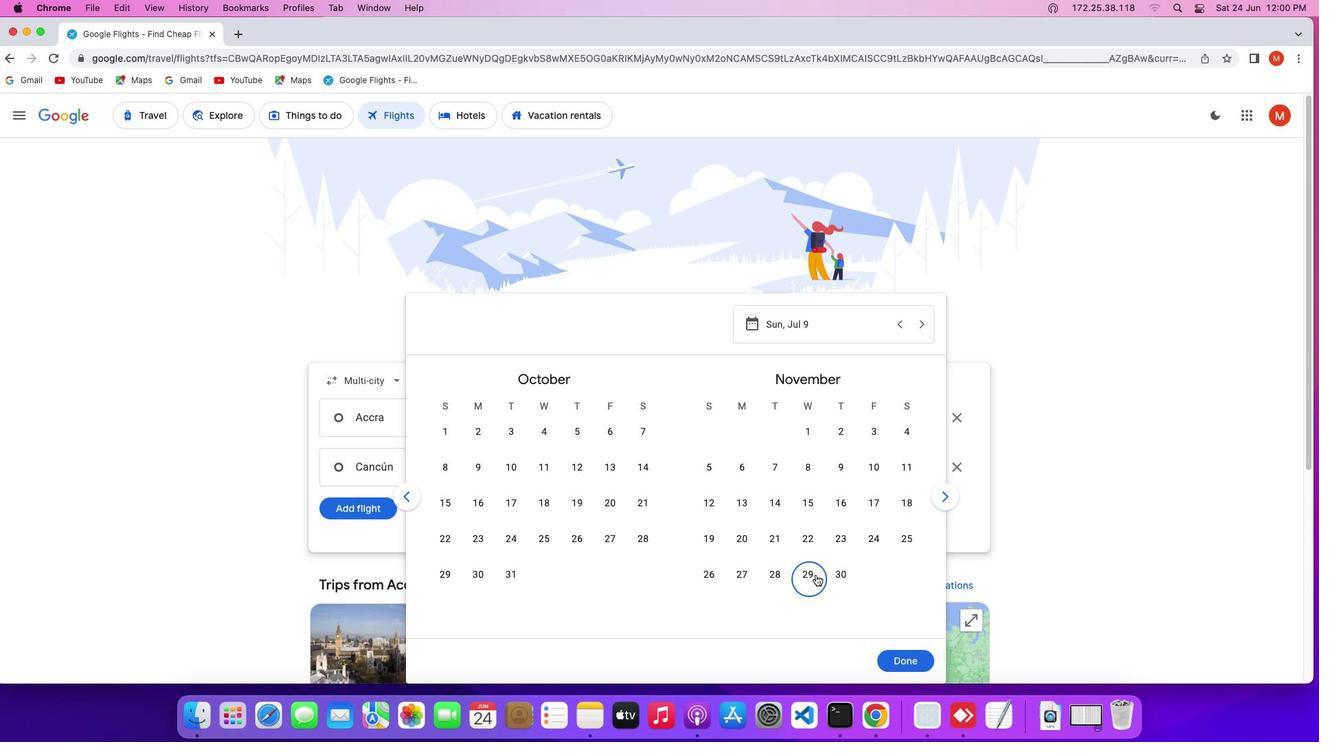 
Action: Mouse pressed left at (815, 574)
Screenshot: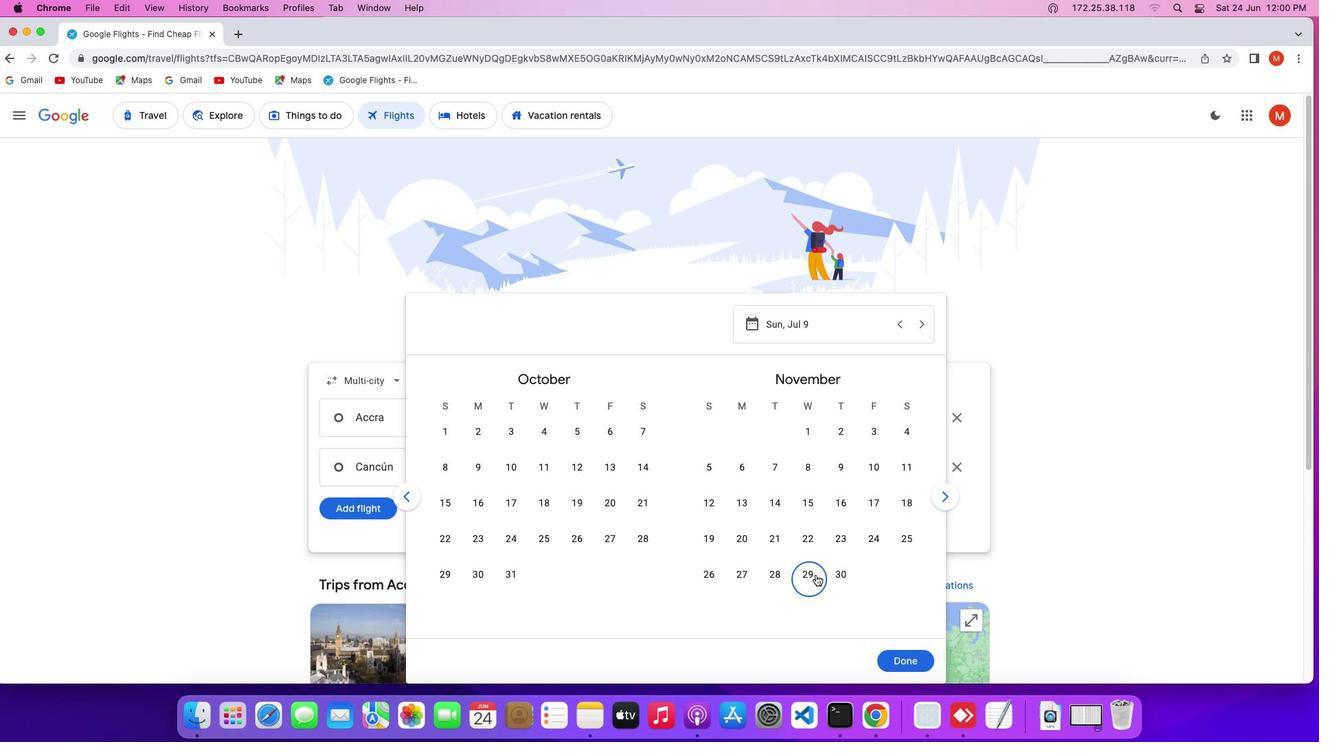 
Action: Mouse moved to (901, 653)
Screenshot: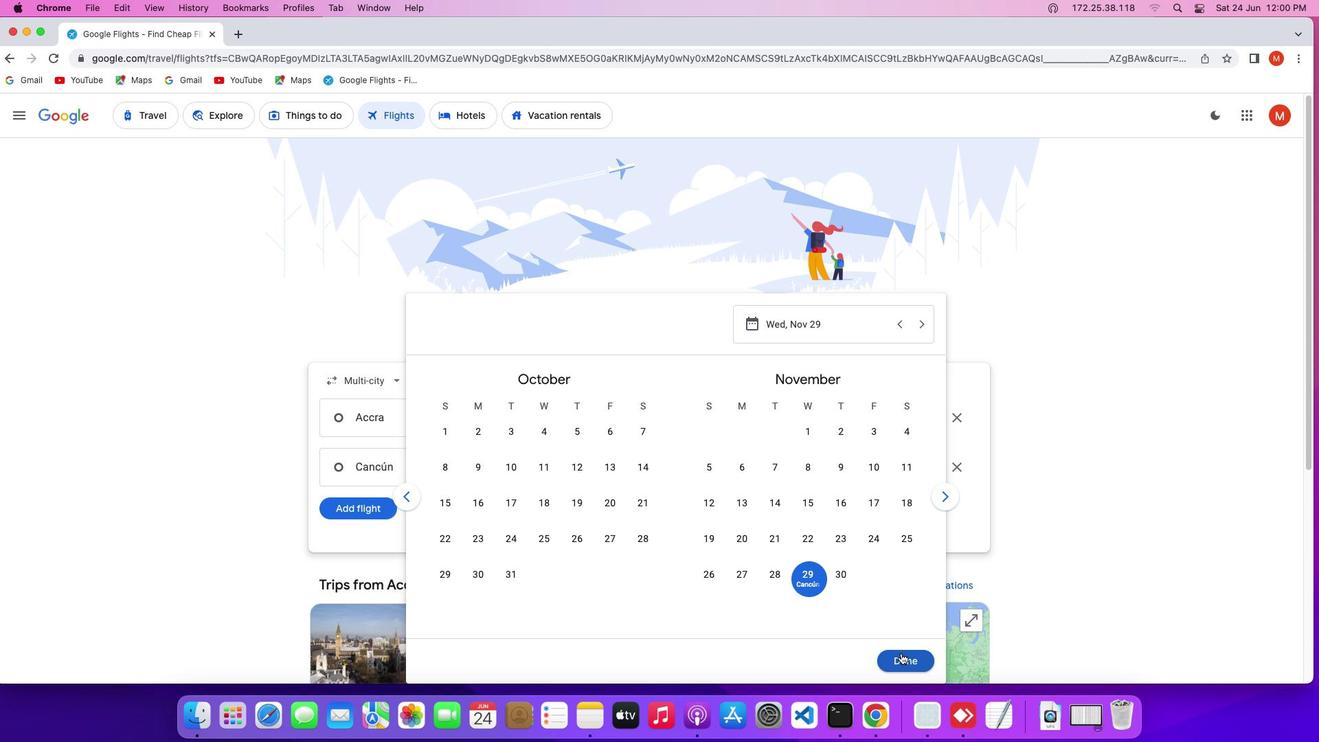 
Action: Mouse pressed left at (901, 653)
Screenshot: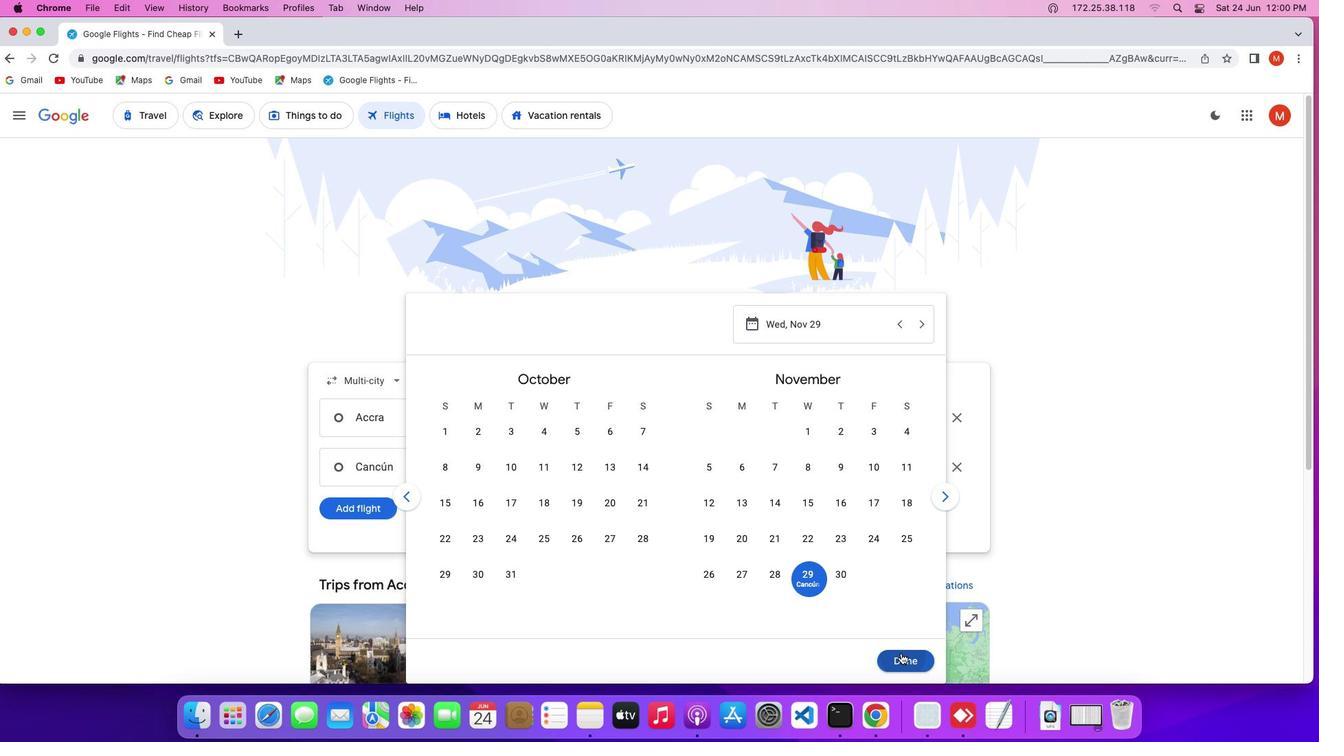 
Action: Mouse moved to (642, 478)
Screenshot: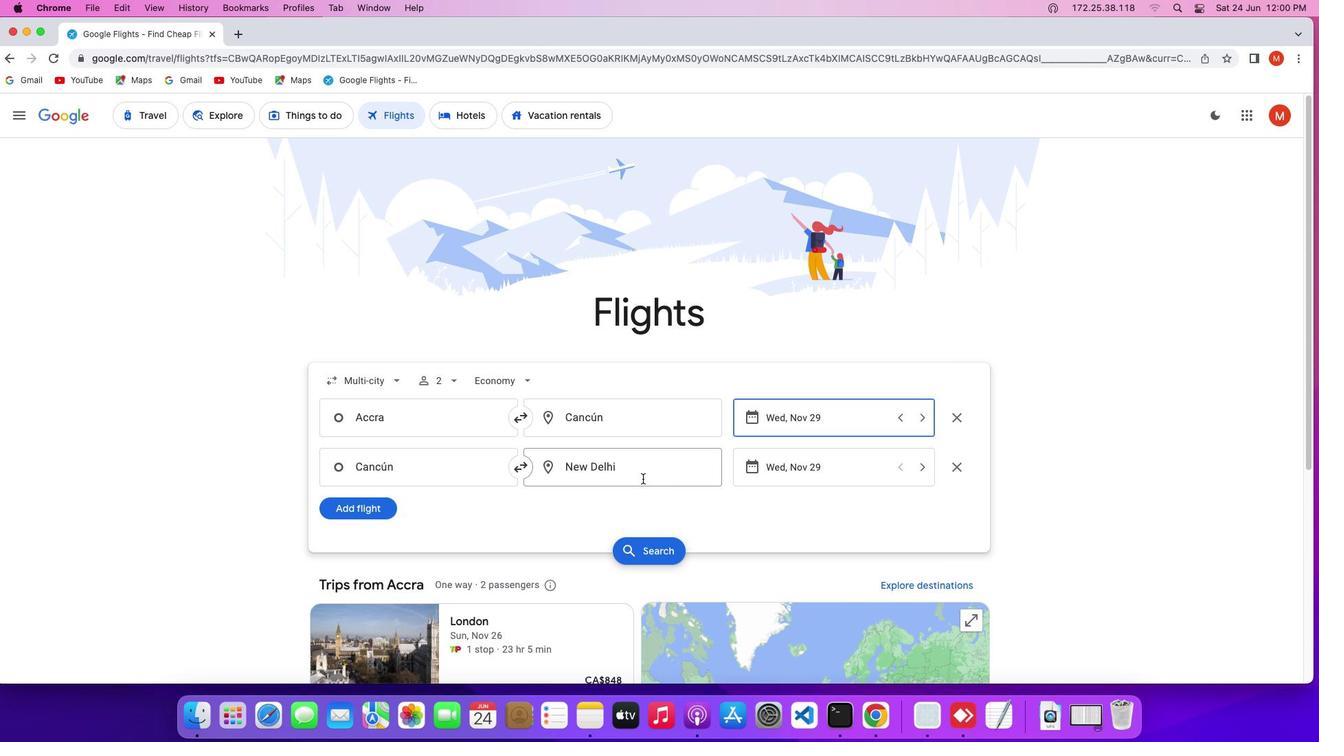 
Action: Mouse pressed left at (642, 478)
Screenshot: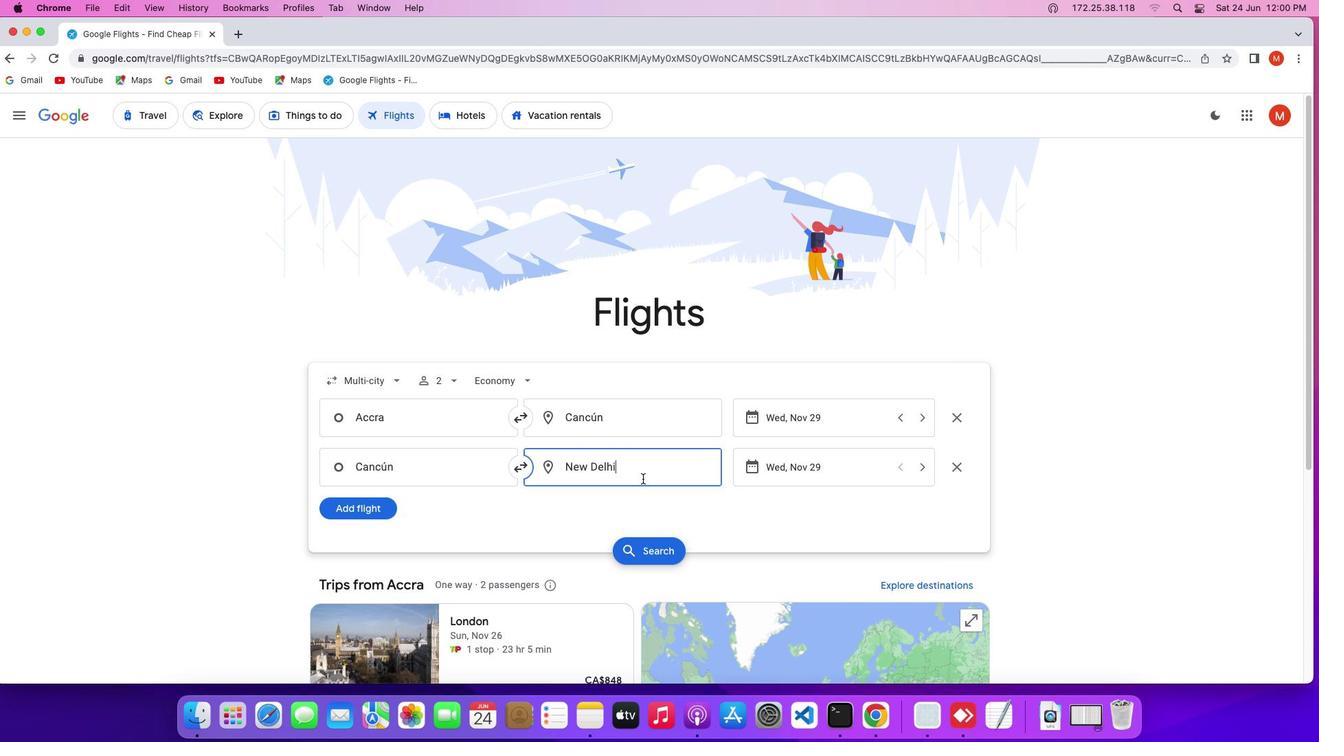 
Action: Key pressed Key.backspaceKey.shift'V''a''n'Key.shift'C''o''u''v''e''r'
Screenshot: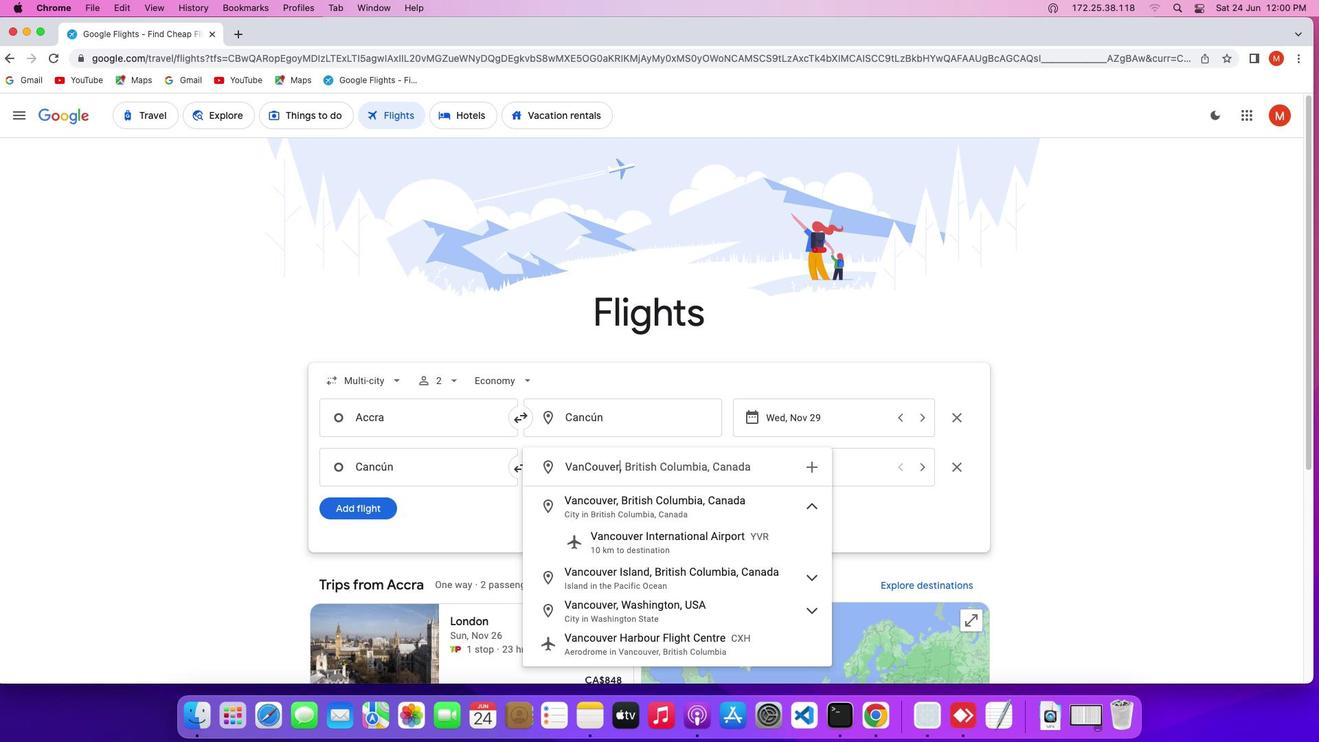 
Action: Mouse moved to (640, 514)
Screenshot: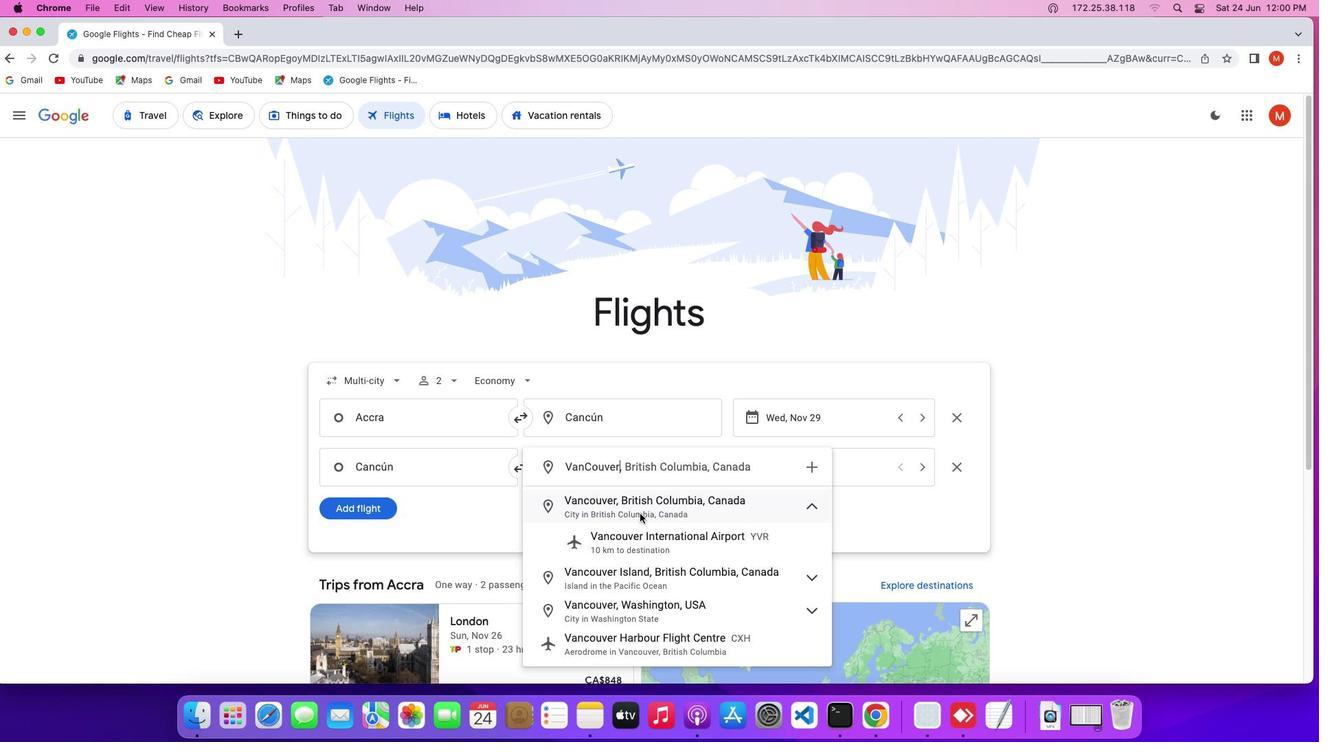 
Action: Mouse pressed left at (640, 514)
Screenshot: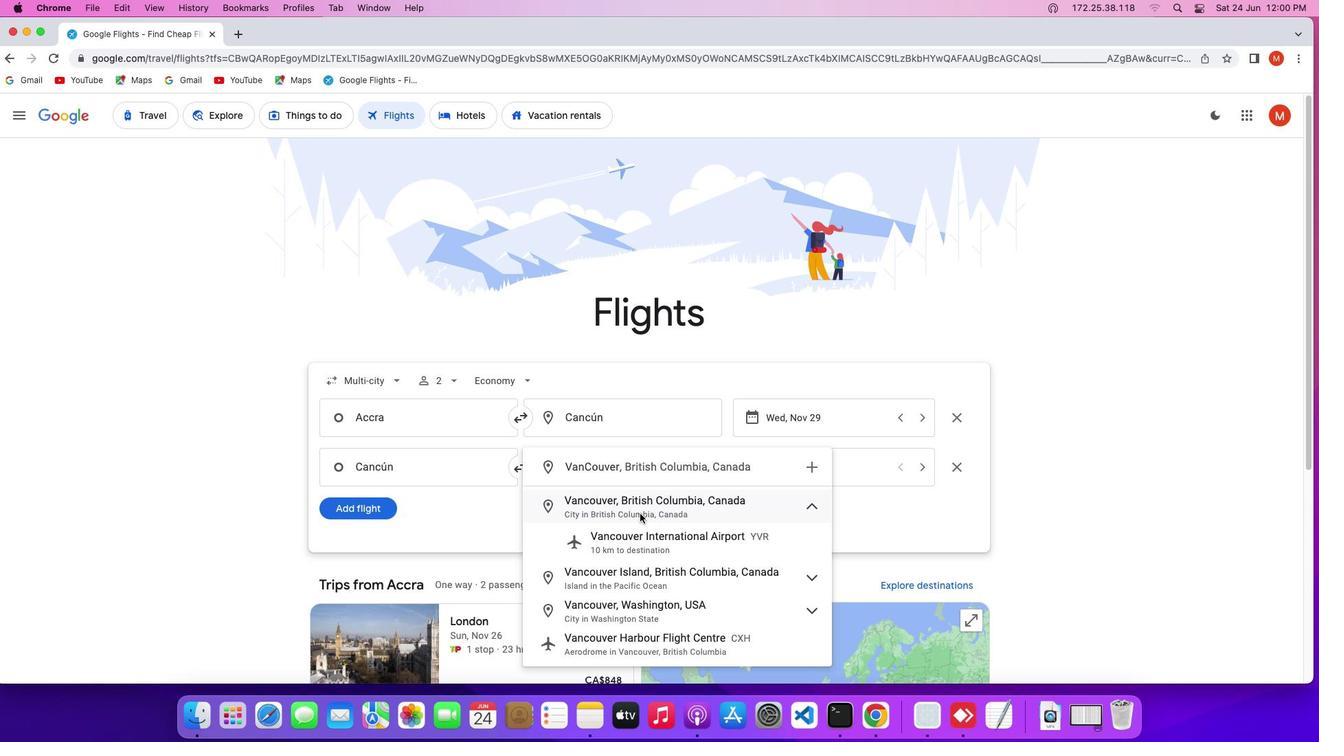 
Action: Mouse moved to (819, 464)
Screenshot: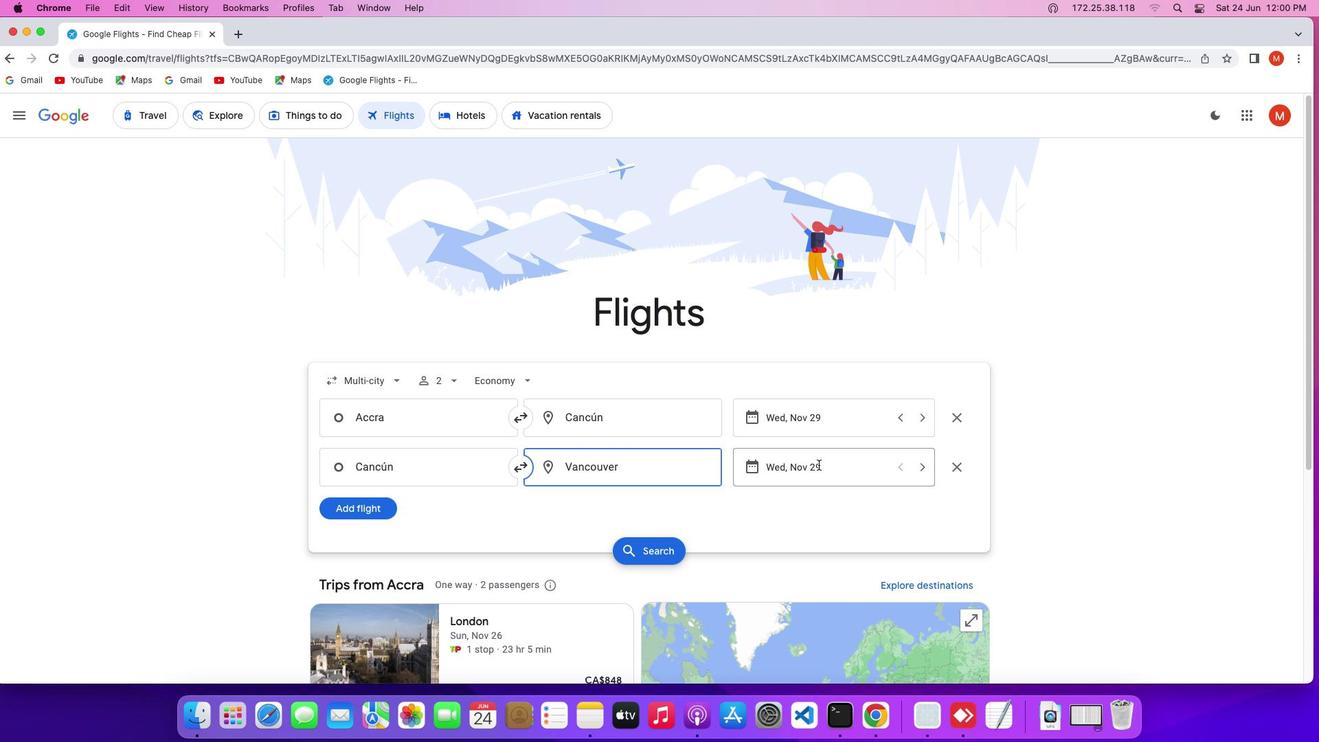 
Action: Mouse pressed left at (819, 464)
Screenshot: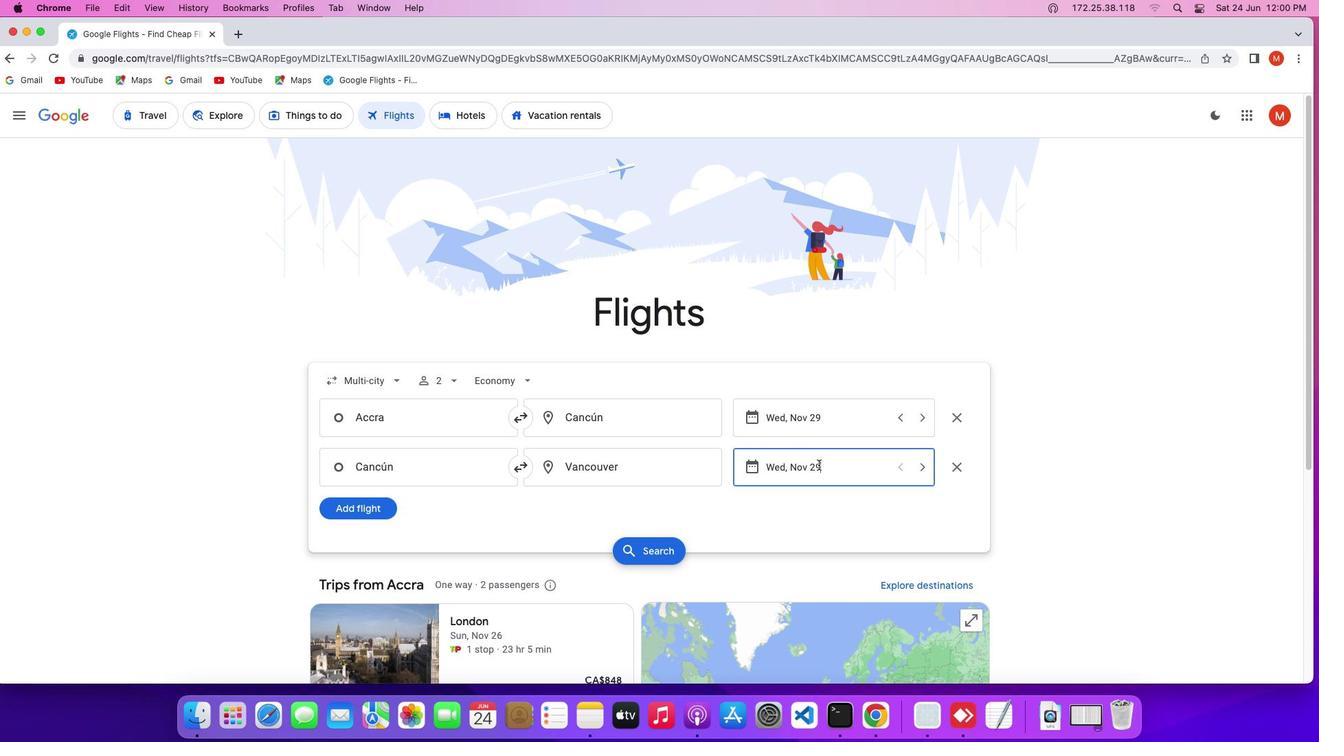 
Action: Mouse moved to (749, 472)
Screenshot: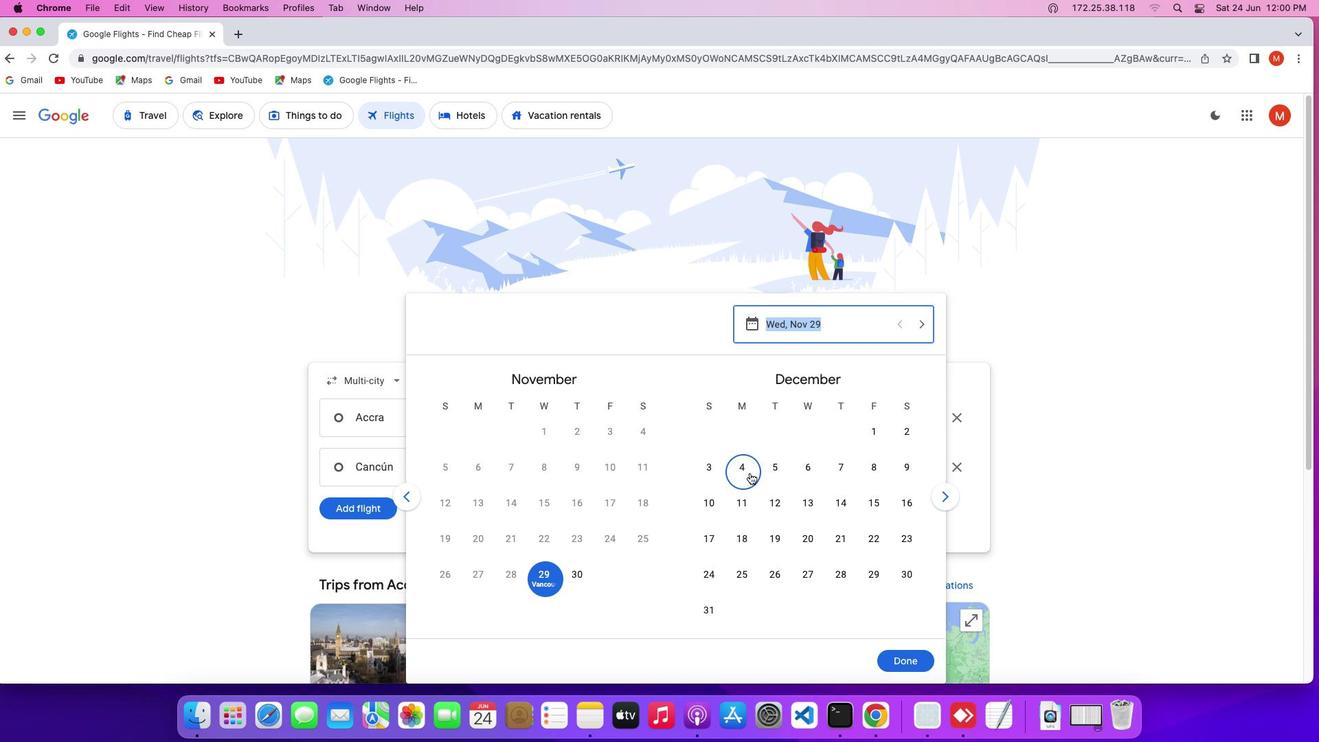 
Action: Mouse pressed left at (749, 472)
Screenshot: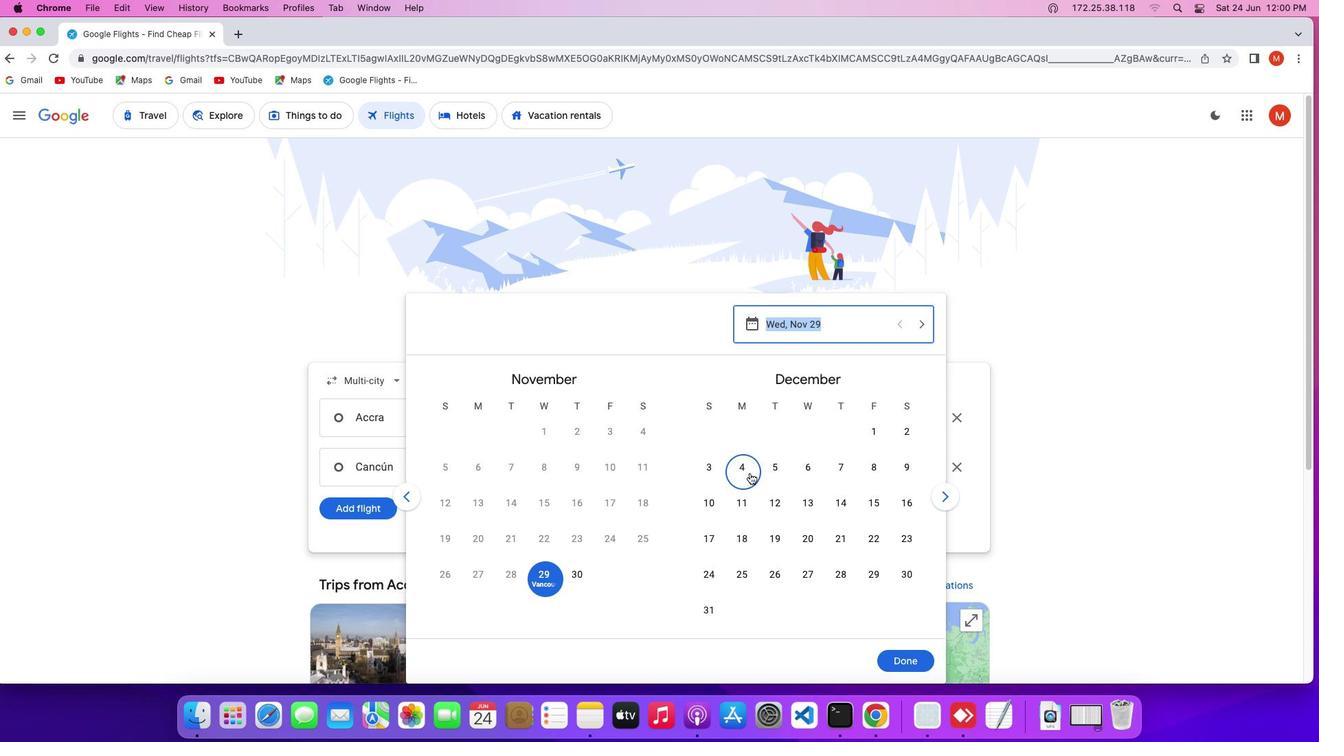 
Action: Mouse moved to (908, 663)
Screenshot: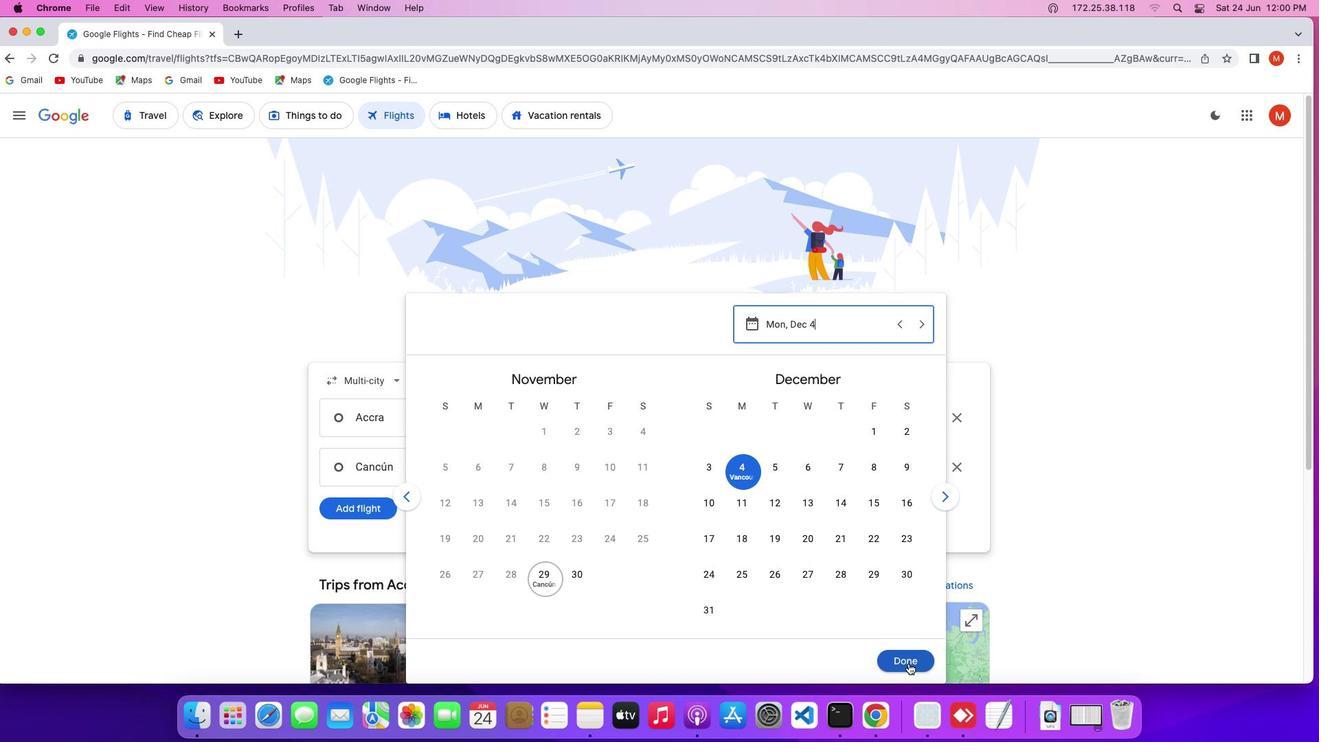 
Action: Mouse pressed left at (908, 663)
Screenshot: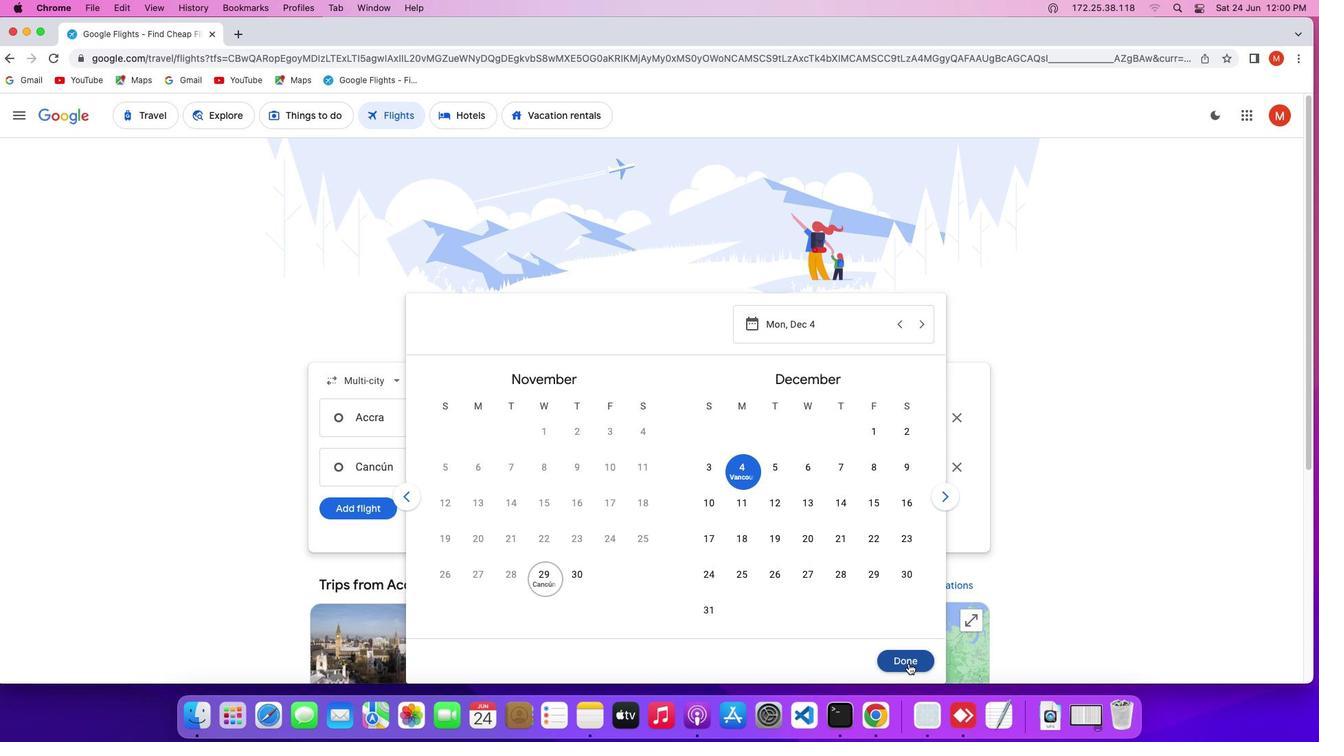 
Action: Mouse moved to (354, 504)
Screenshot: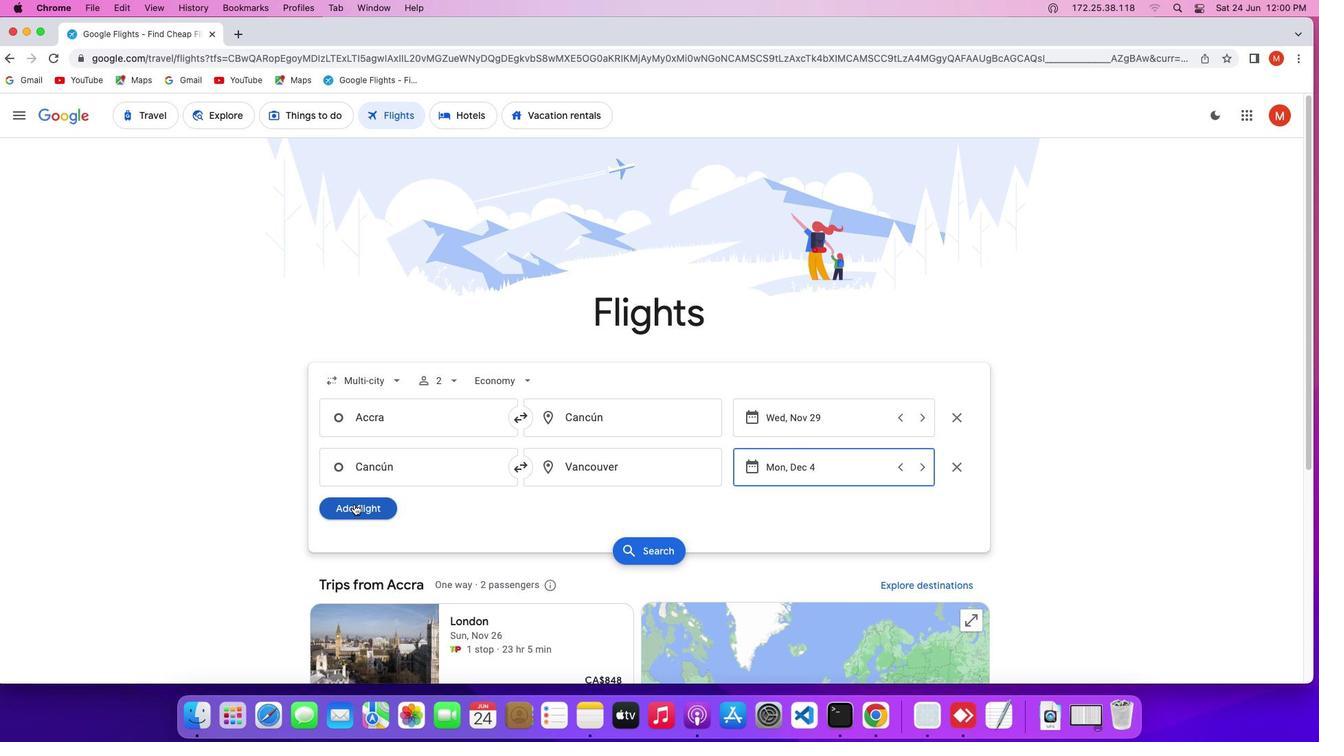 
Action: Mouse pressed left at (354, 504)
Screenshot: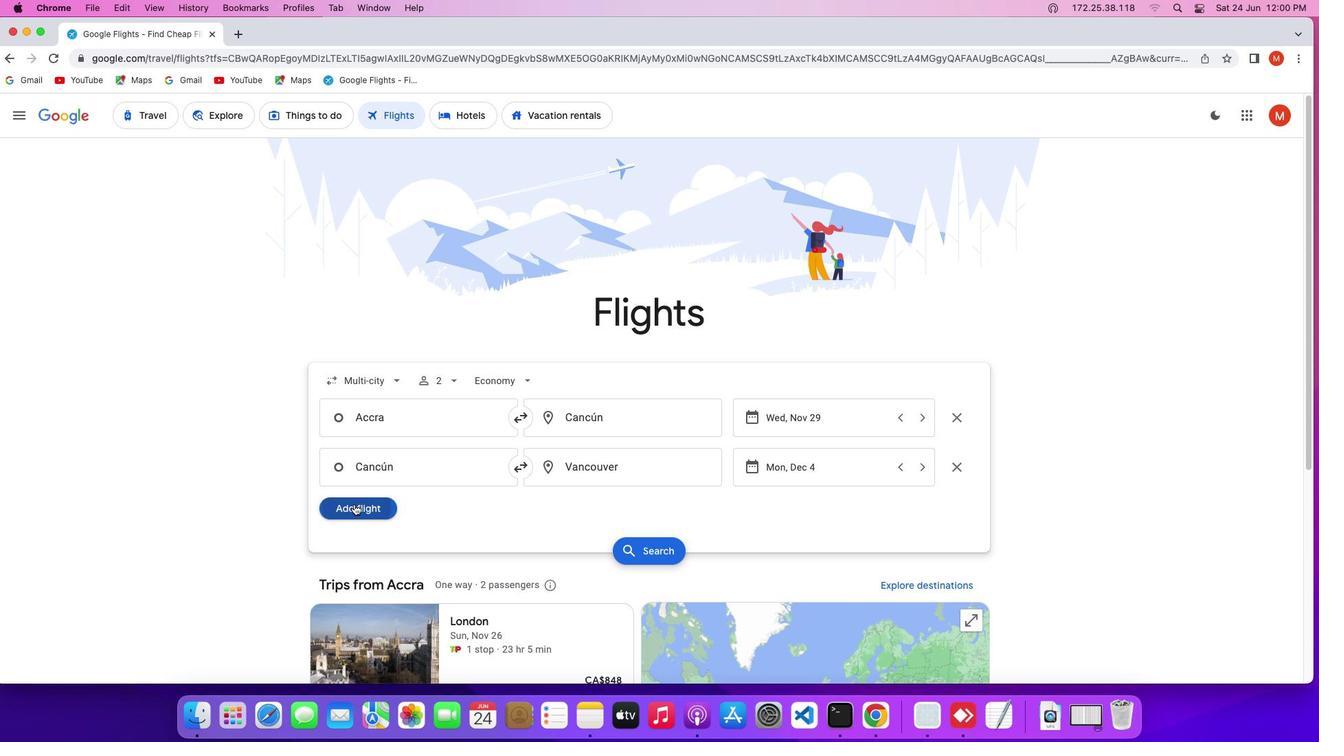 
Action: Mouse moved to (571, 523)
Screenshot: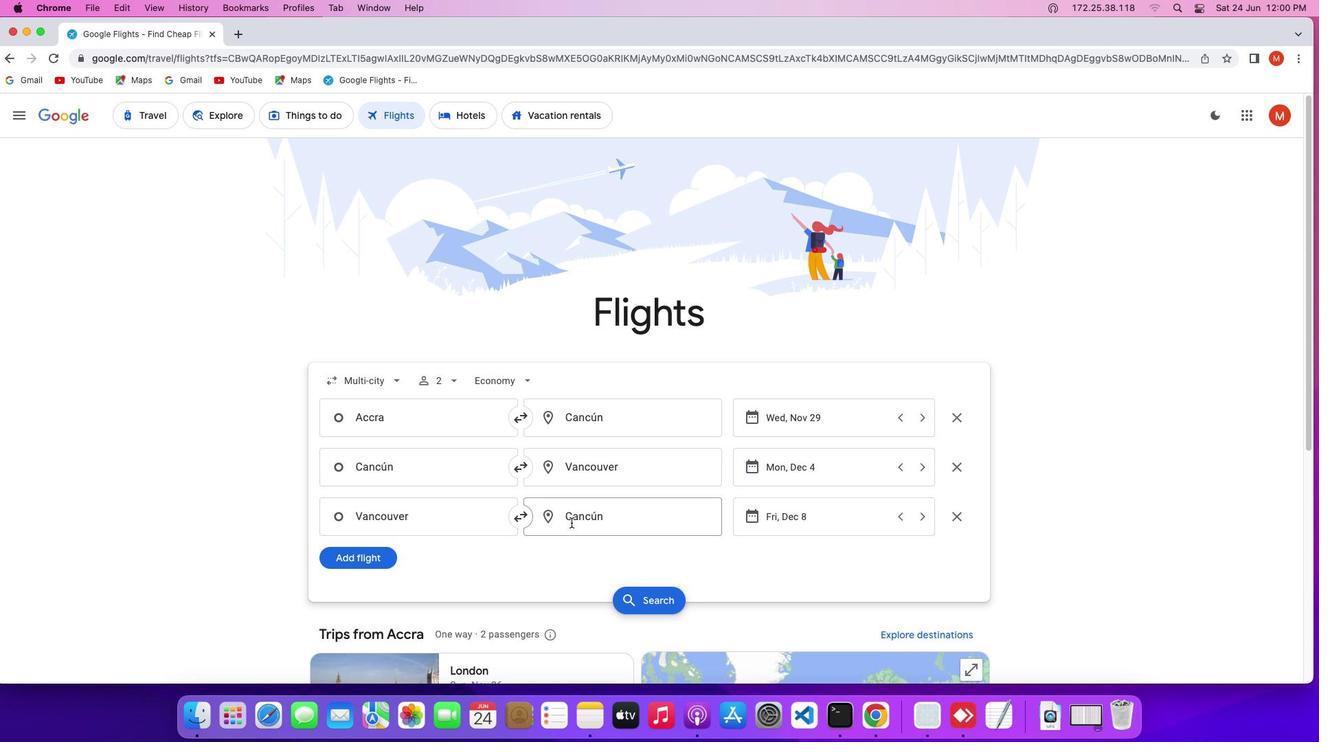 
Action: Mouse pressed left at (571, 523)
Screenshot: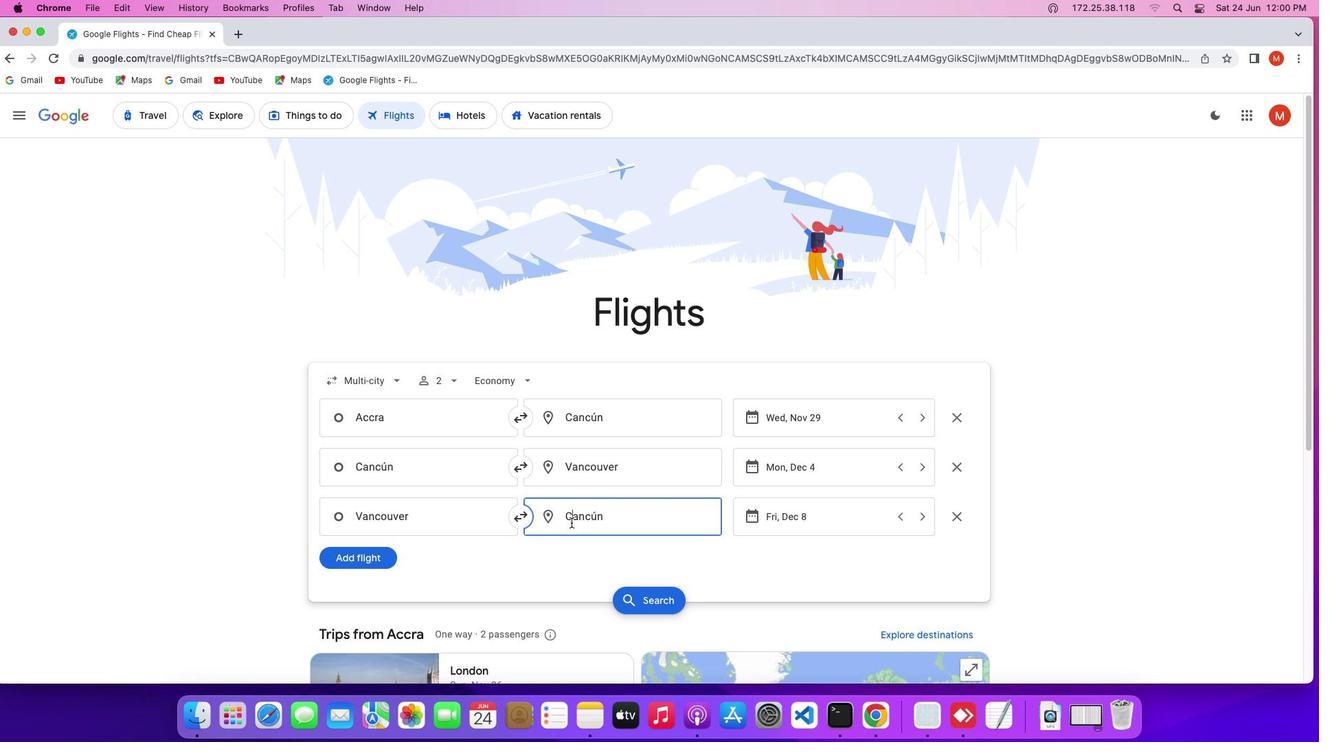 
Action: Key pressed Key.backspaceKey.shift'A''c''c''r''a'
Screenshot: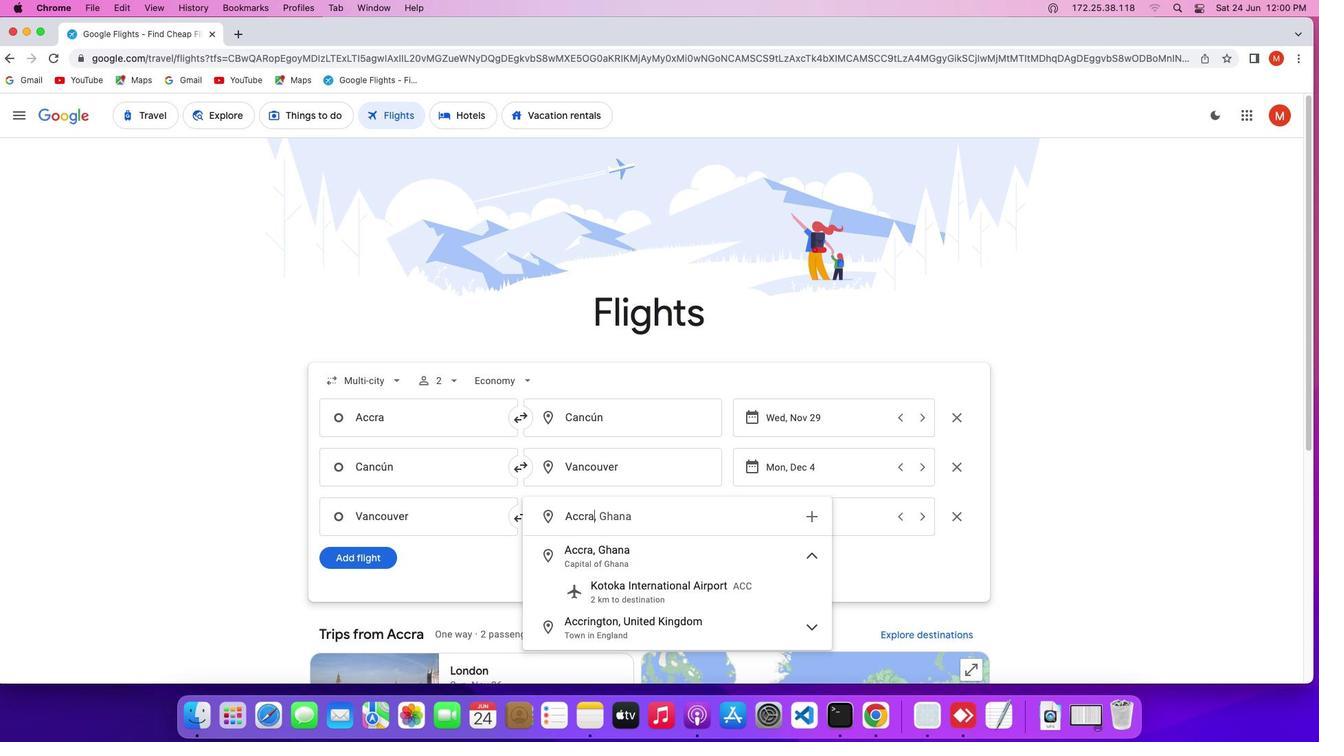 
Action: Mouse moved to (579, 543)
Screenshot: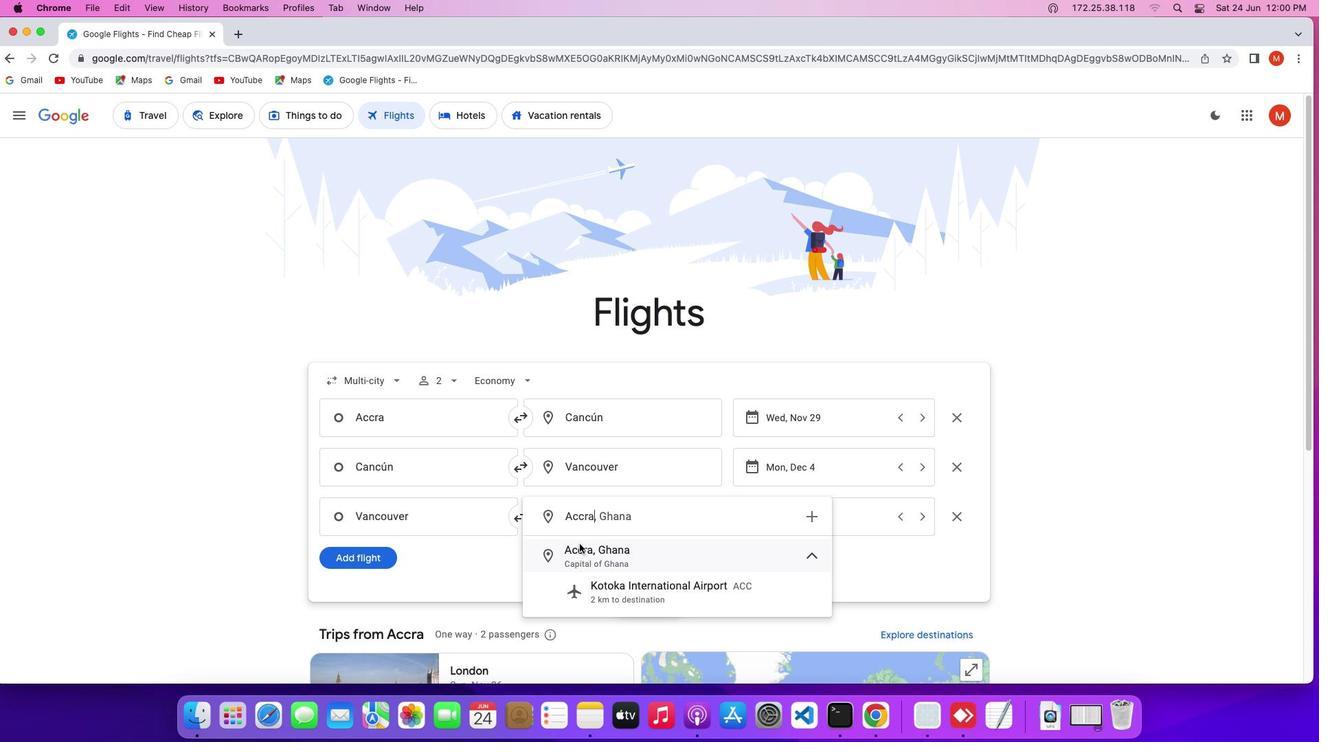 
Action: Mouse pressed left at (579, 543)
Screenshot: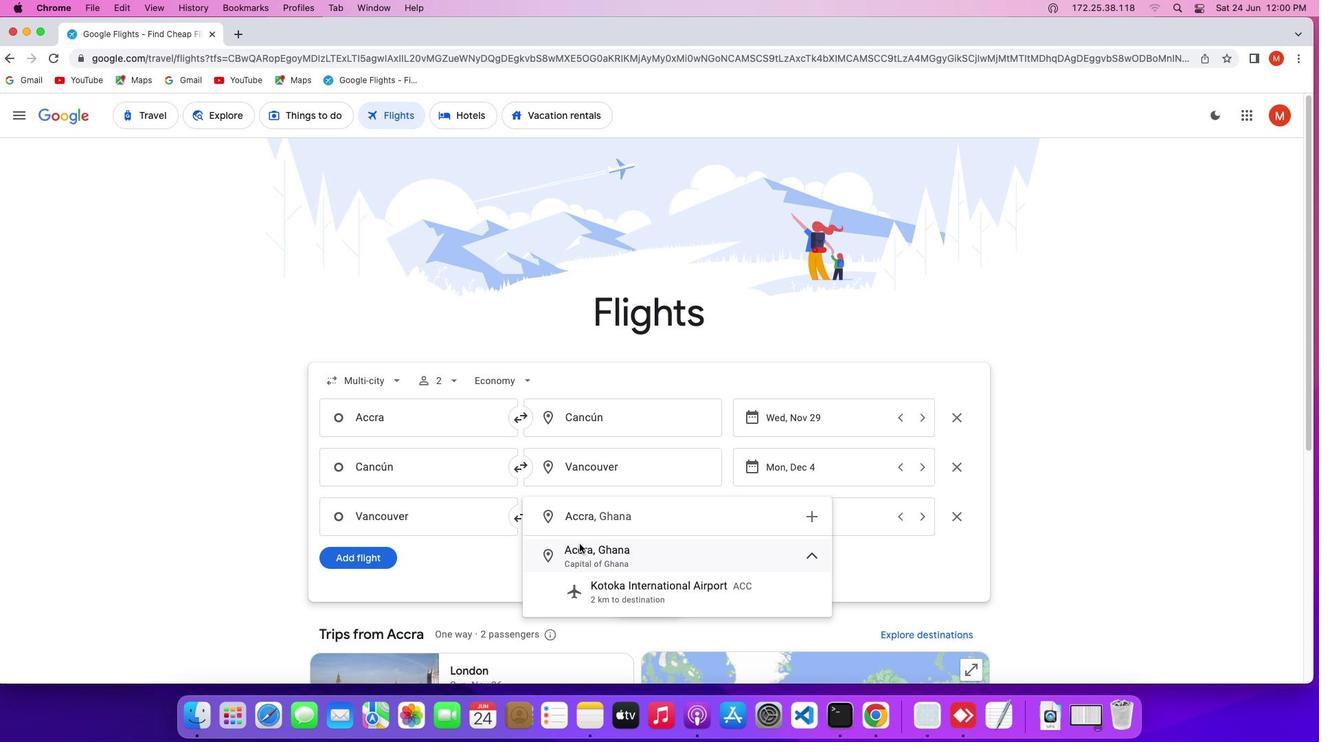 
Action: Mouse moved to (806, 521)
Screenshot: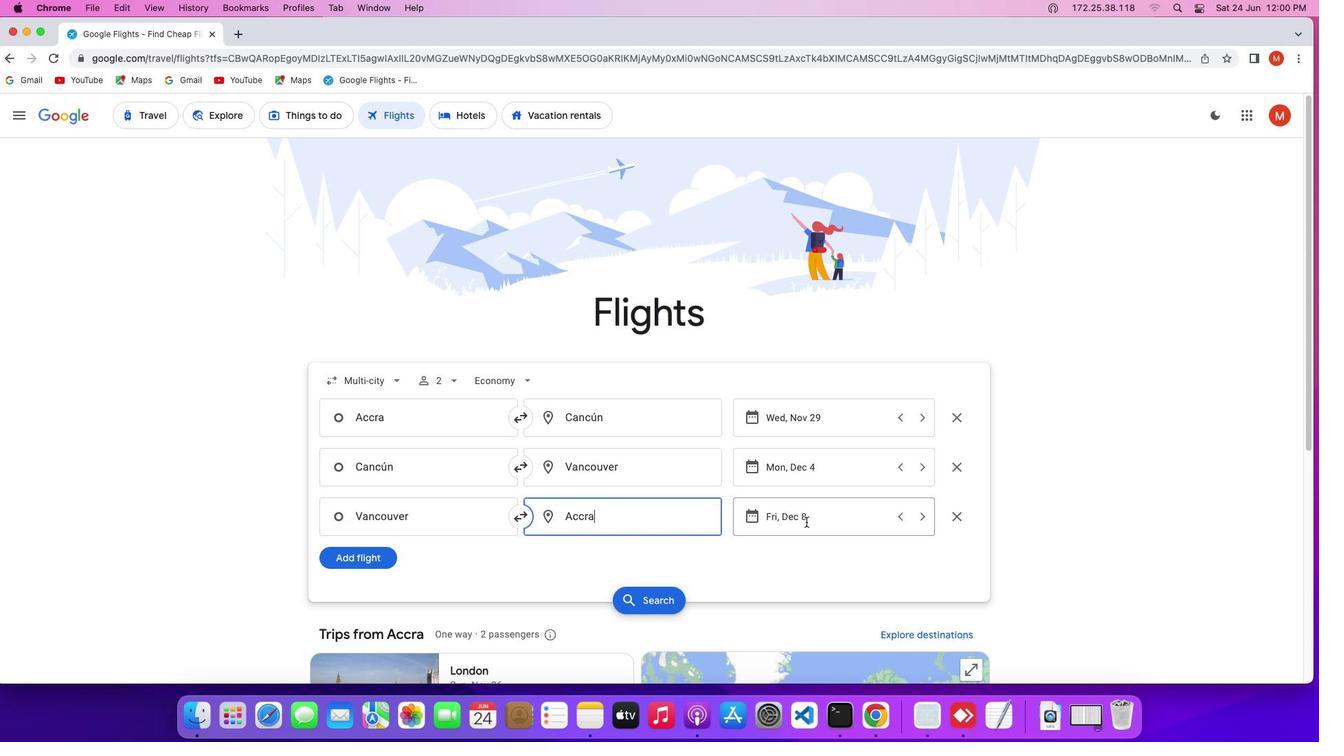 
Action: Mouse pressed left at (806, 521)
Screenshot: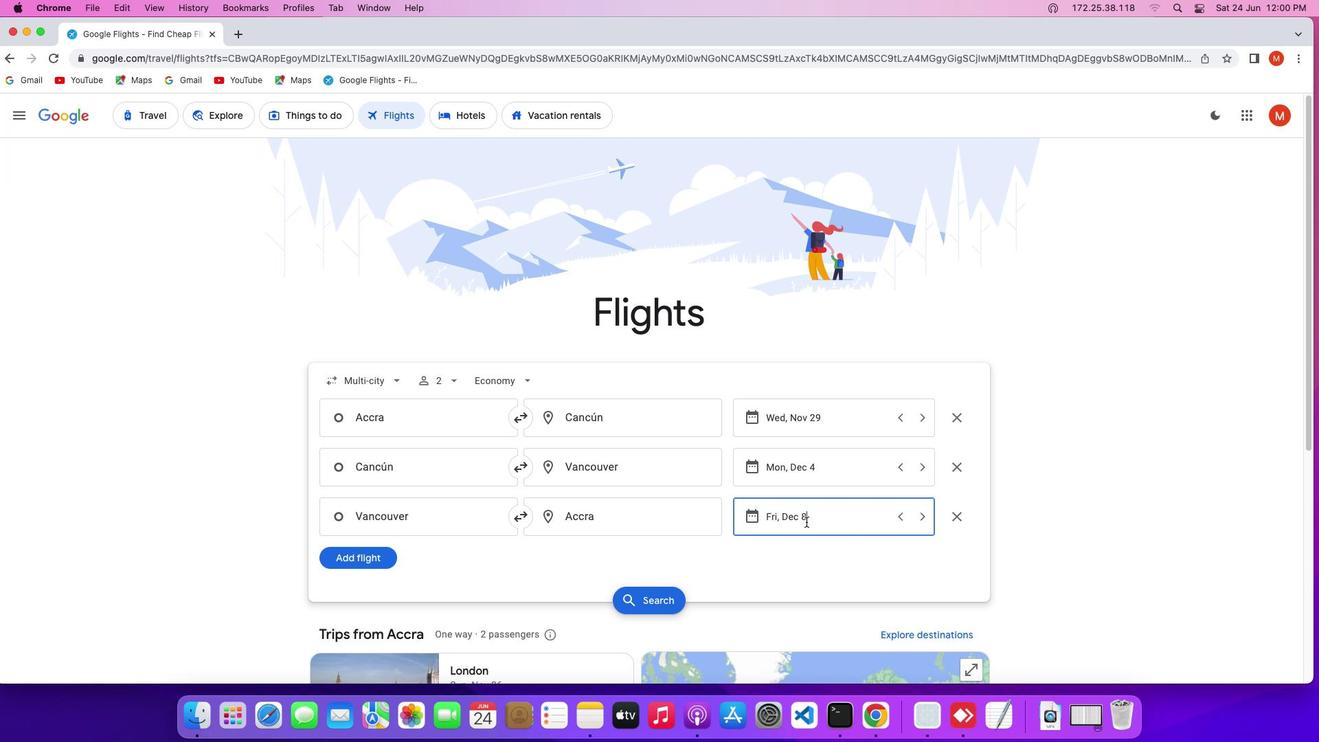 
Action: Mouse moved to (586, 501)
Screenshot: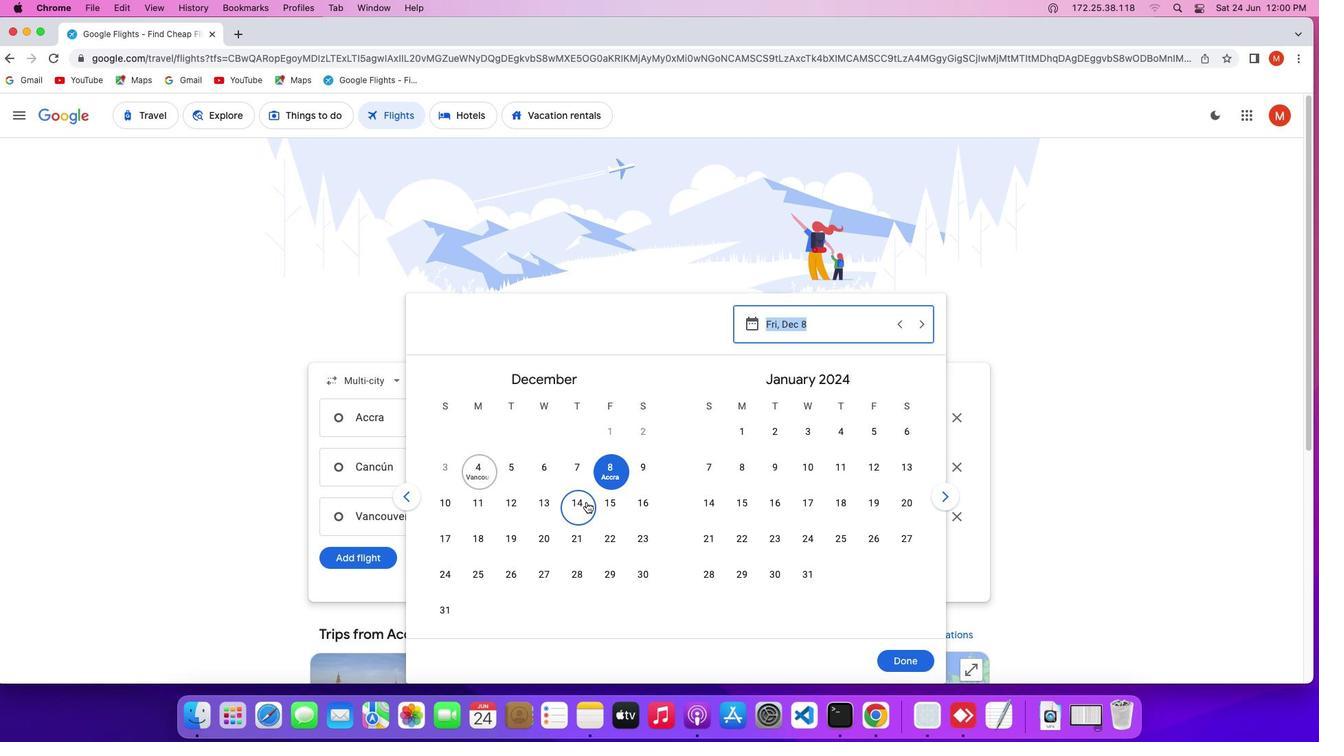 
Action: Mouse pressed left at (586, 501)
Screenshot: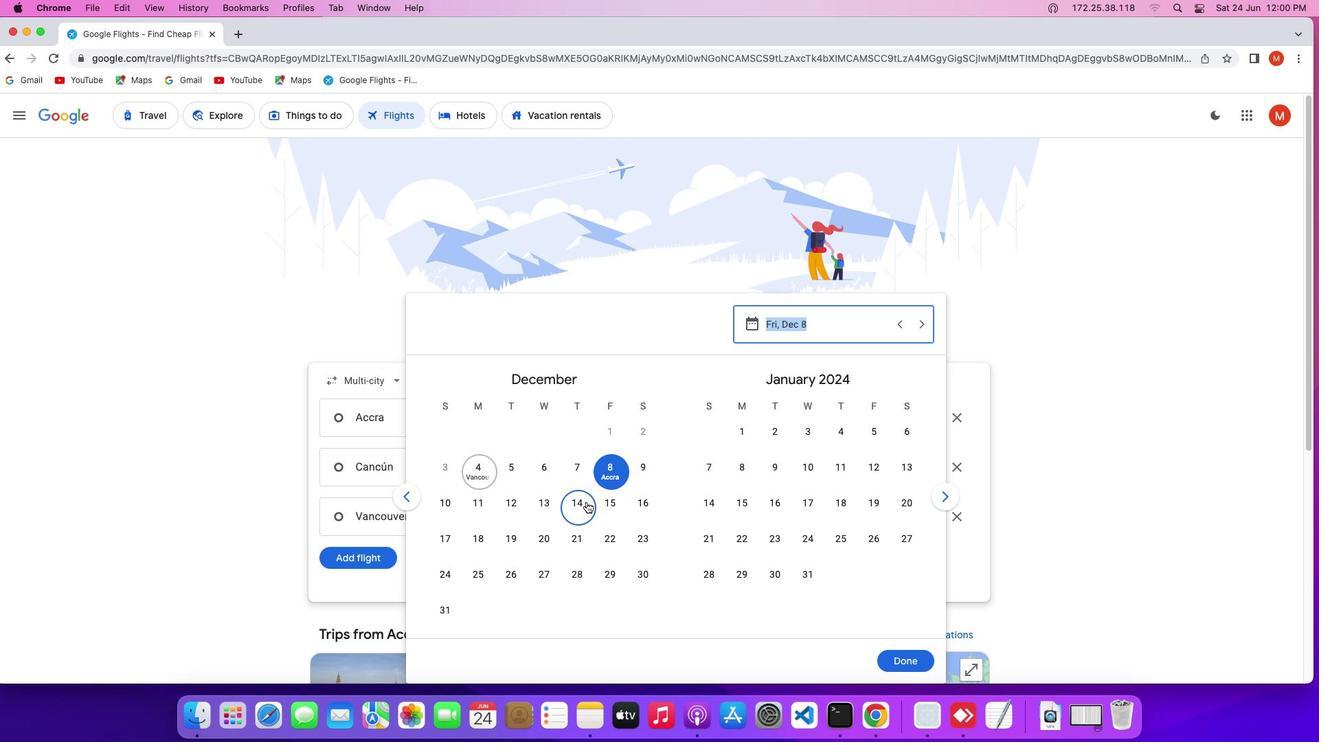 
Action: Mouse moved to (893, 654)
Screenshot: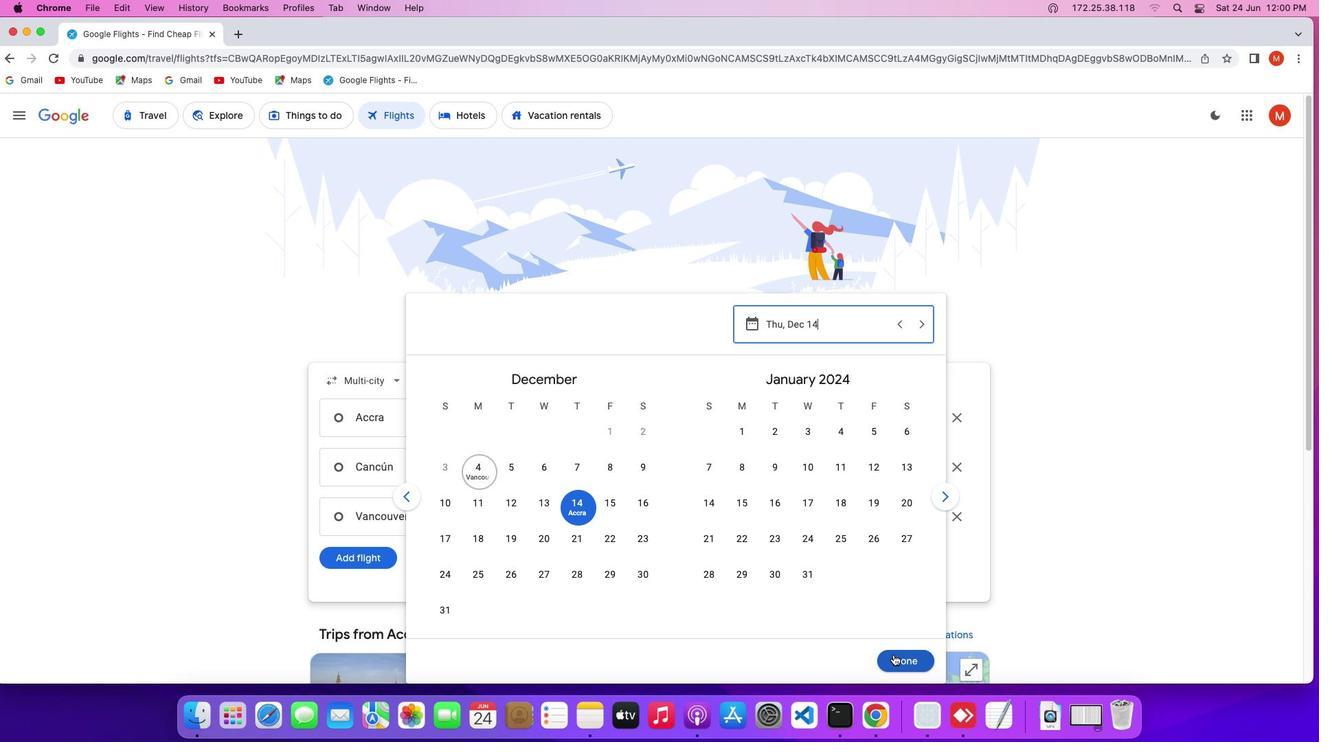 
Action: Mouse pressed left at (893, 654)
Screenshot: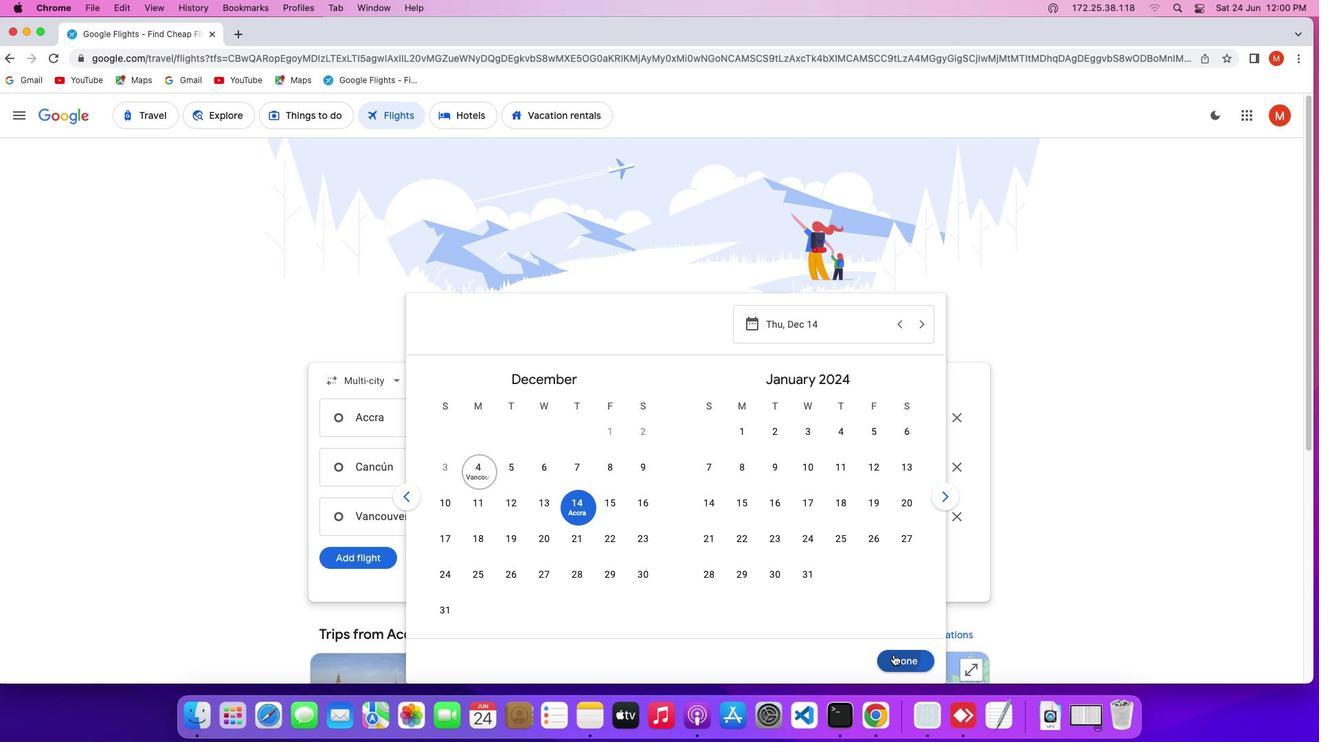 
Action: Mouse moved to (648, 592)
Screenshot: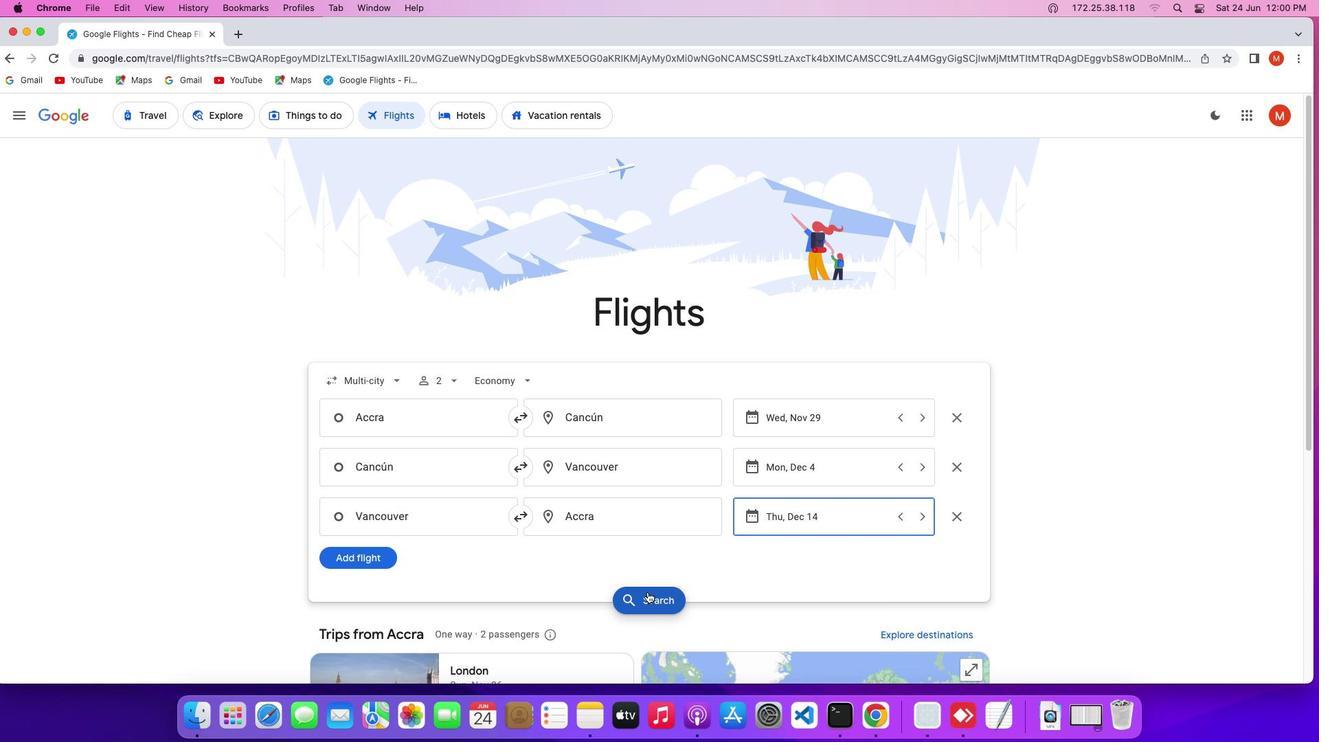 
Action: Mouse pressed left at (648, 592)
Screenshot: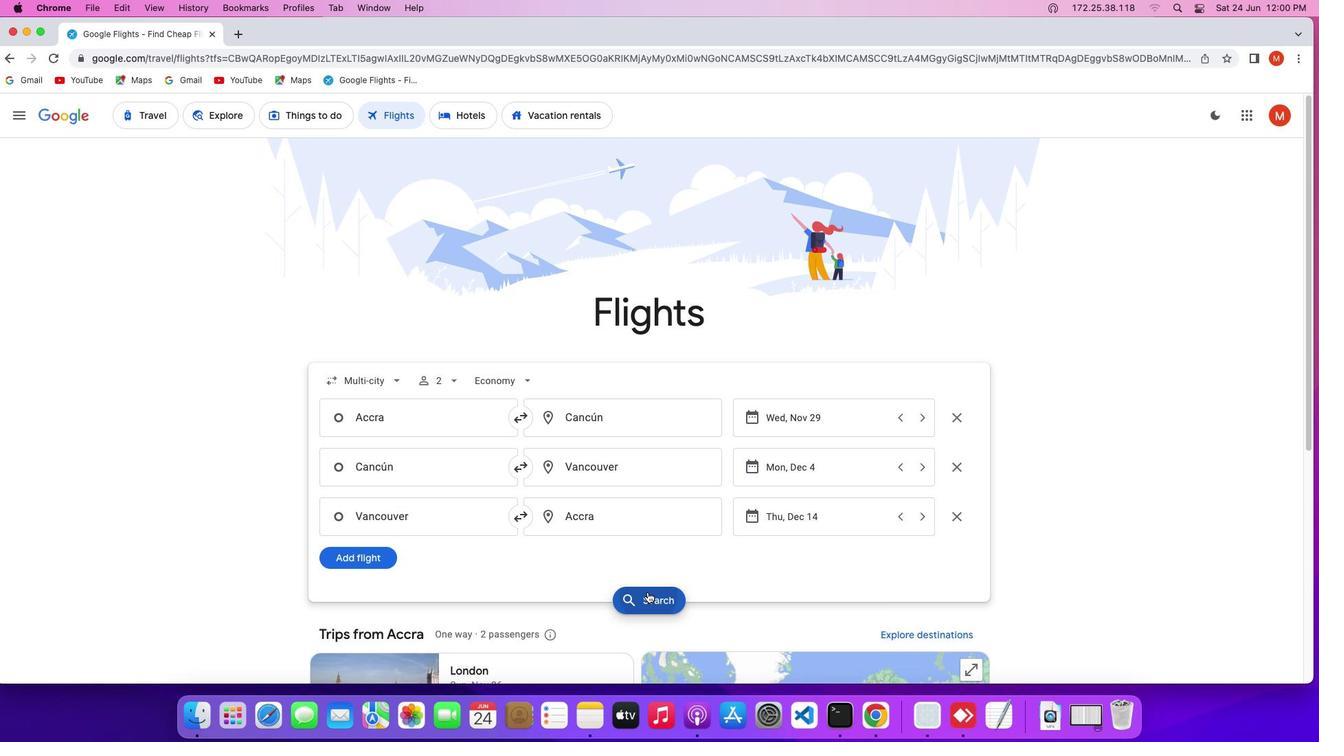 
Action: Mouse moved to (417, 377)
Screenshot: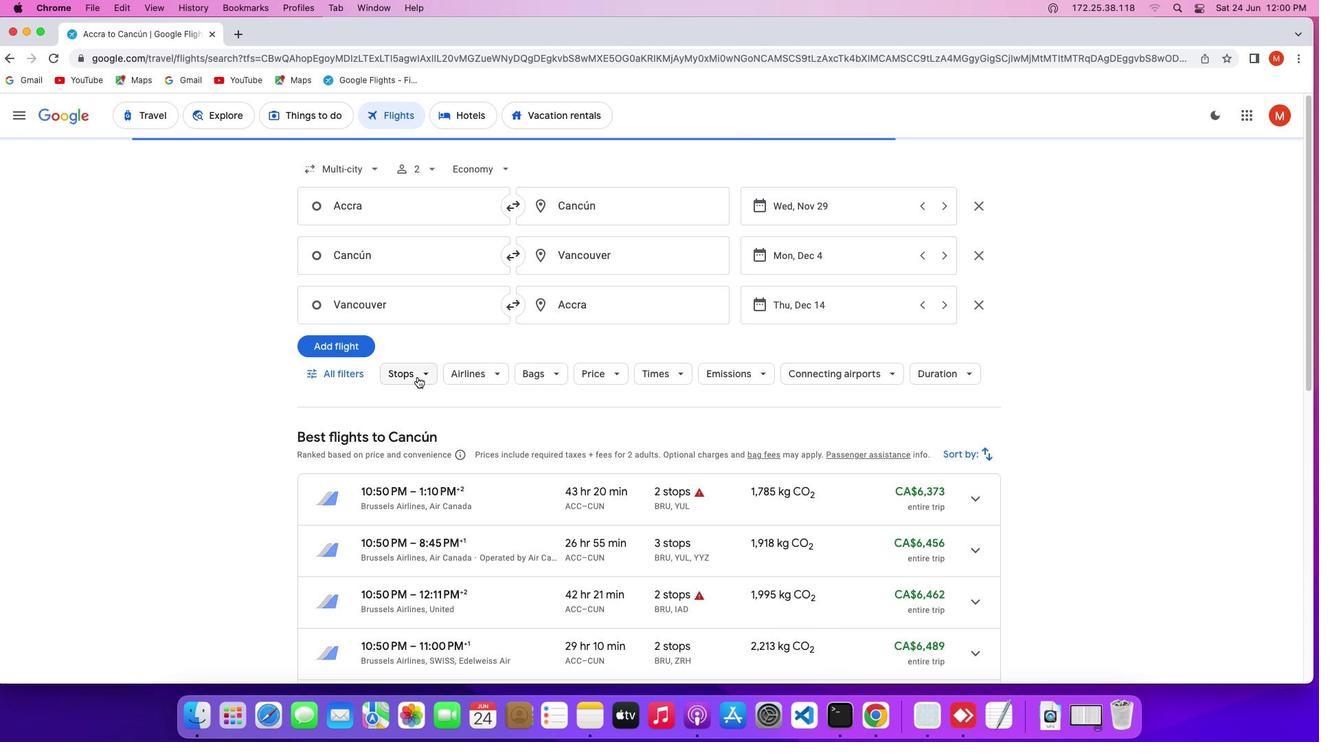 
Action: Mouse pressed left at (417, 377)
Screenshot: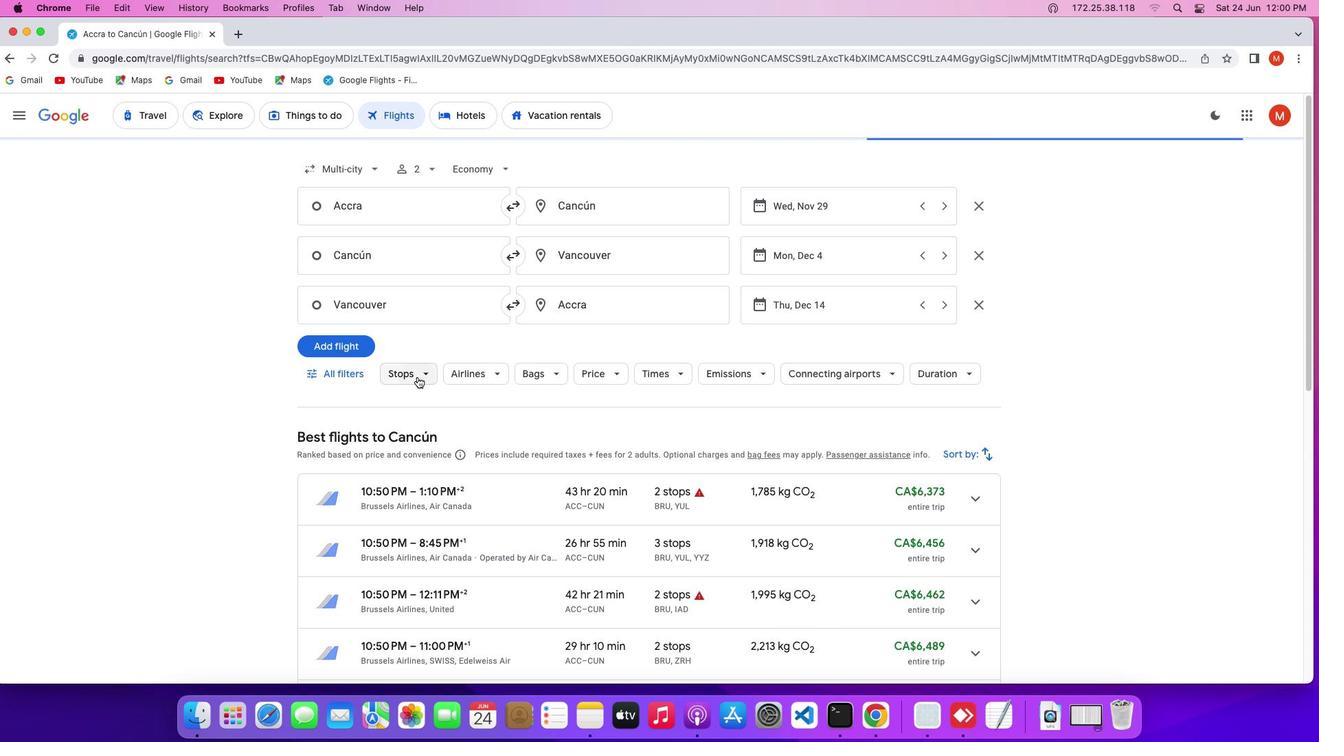 
Action: Mouse moved to (411, 437)
Screenshot: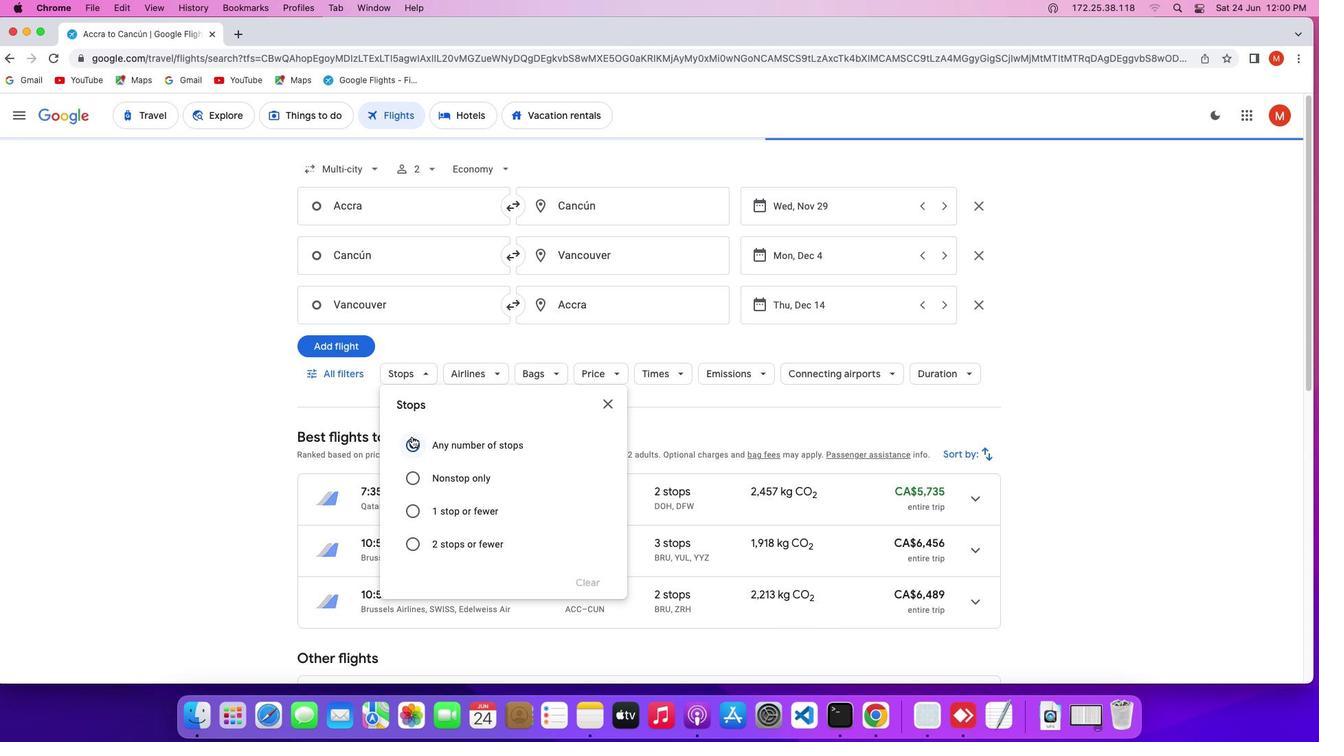 
Action: Mouse pressed left at (411, 437)
Screenshot: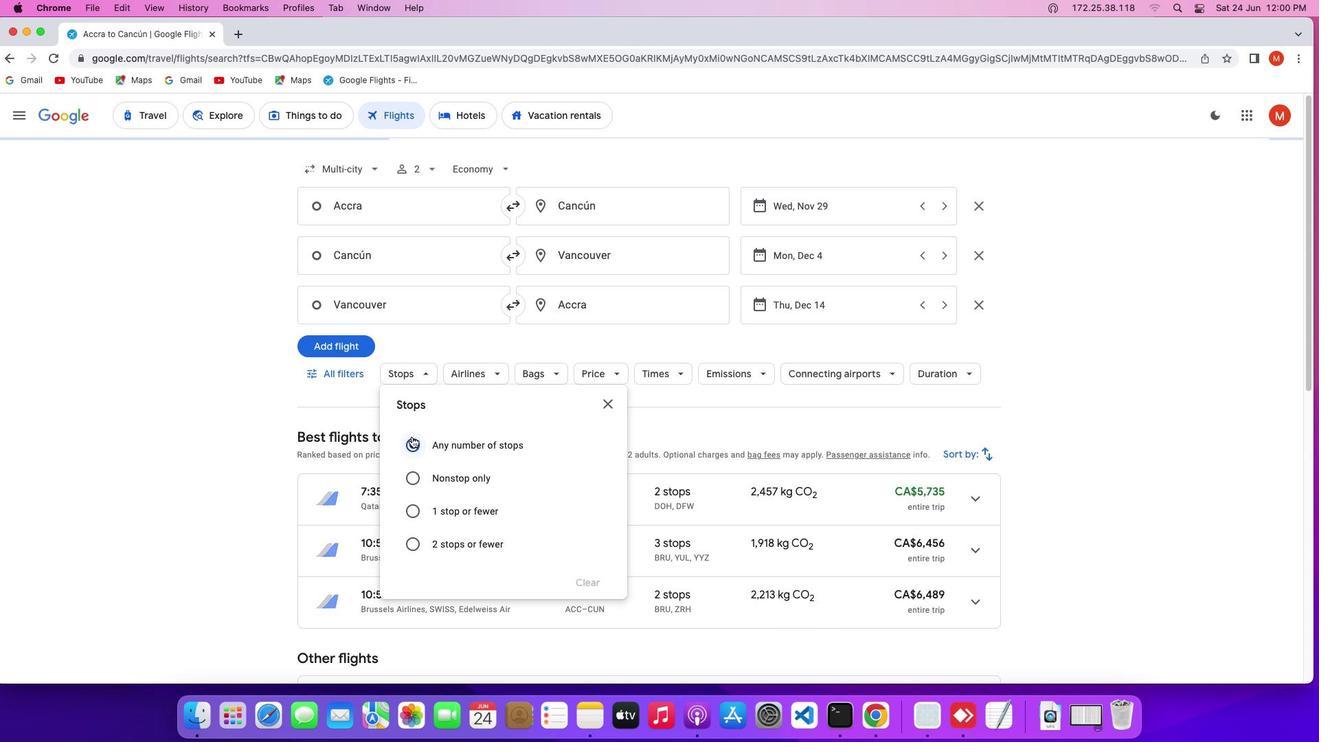 
Action: Mouse moved to (479, 379)
Screenshot: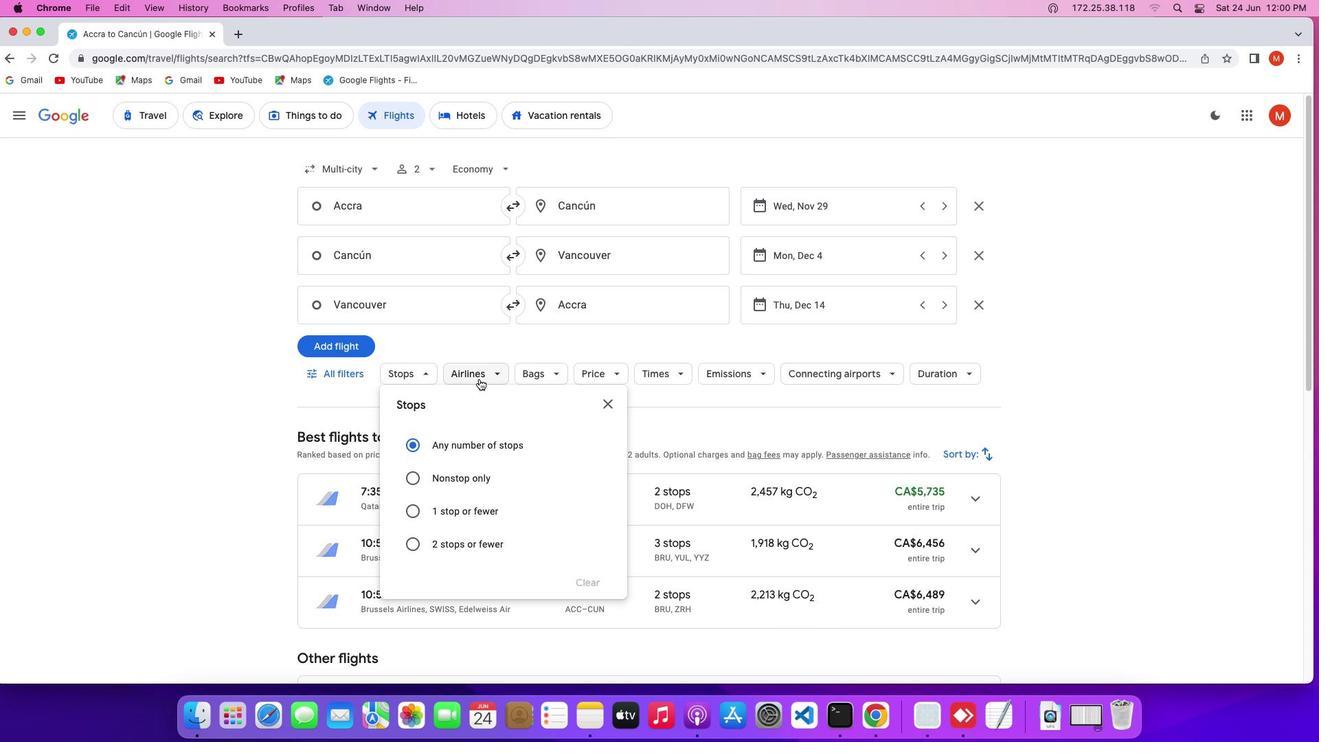 
Action: Mouse pressed left at (479, 379)
Screenshot: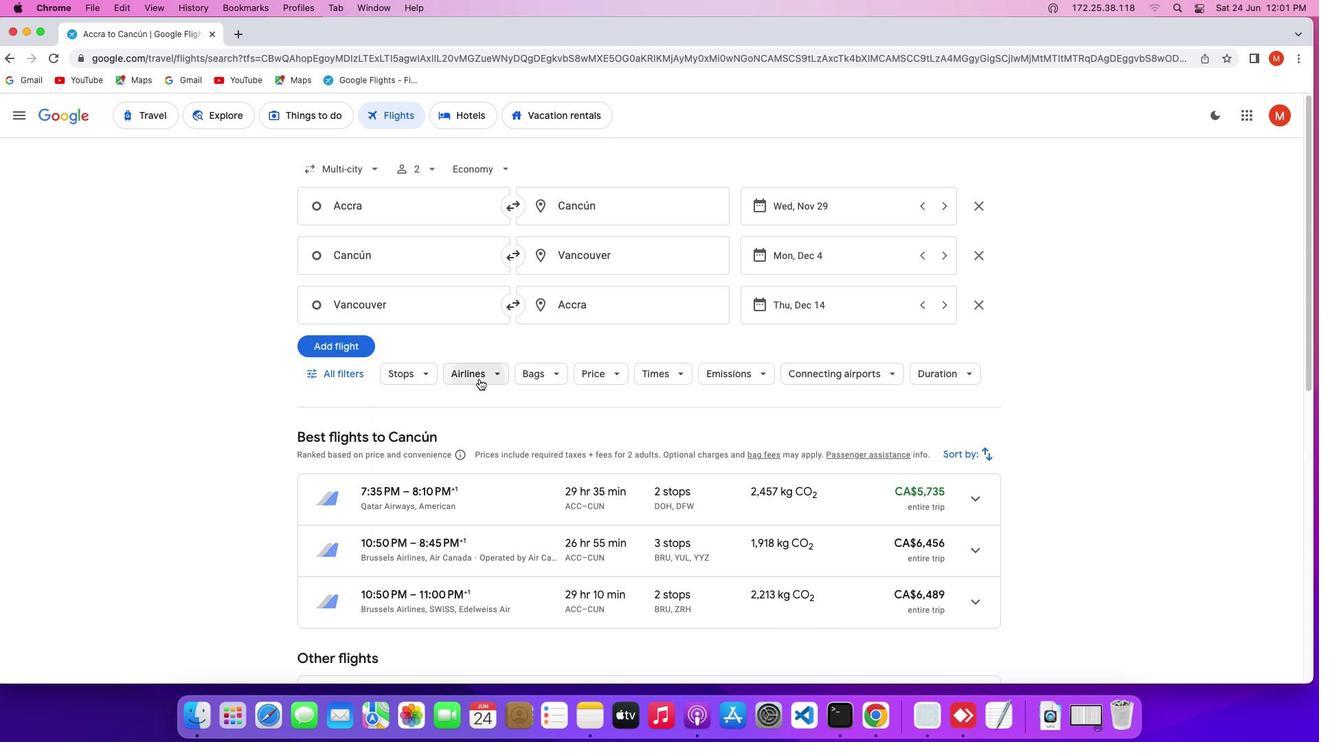 
Action: Mouse moved to (653, 442)
Screenshot: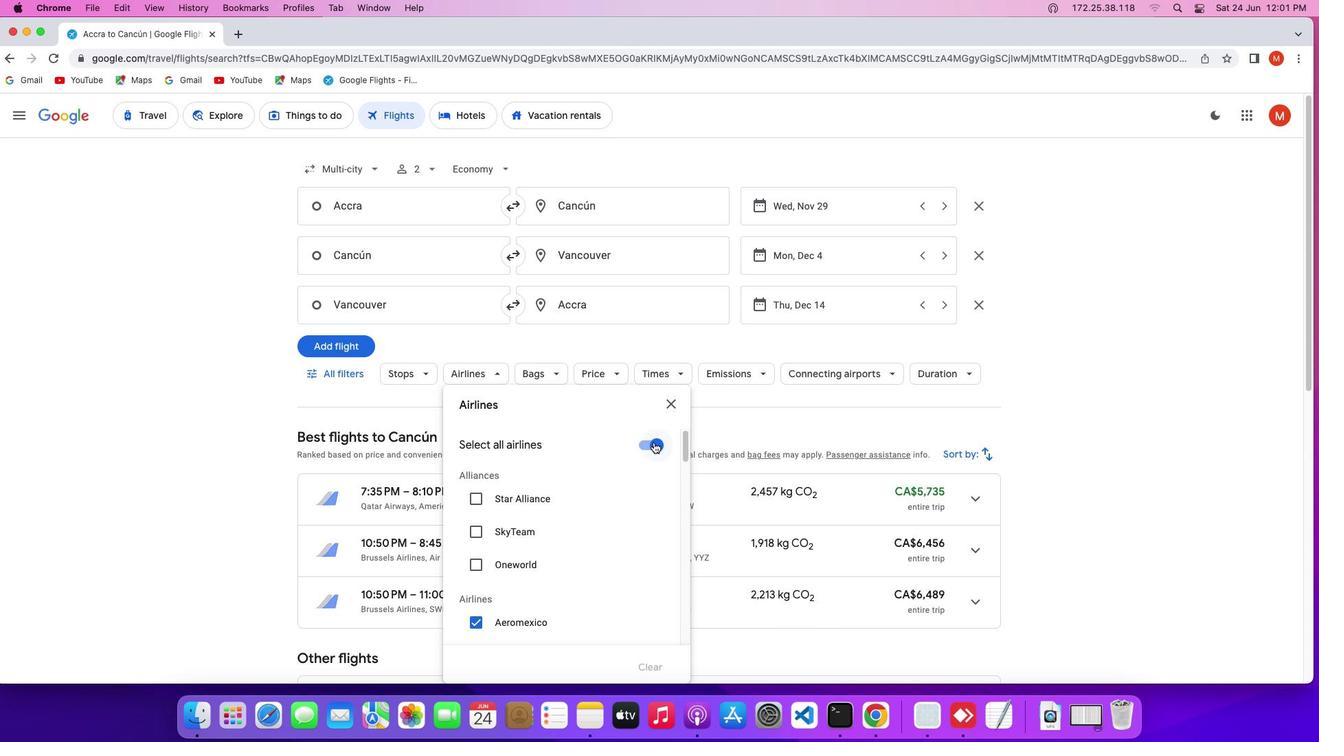 
Action: Mouse pressed left at (653, 442)
Screenshot: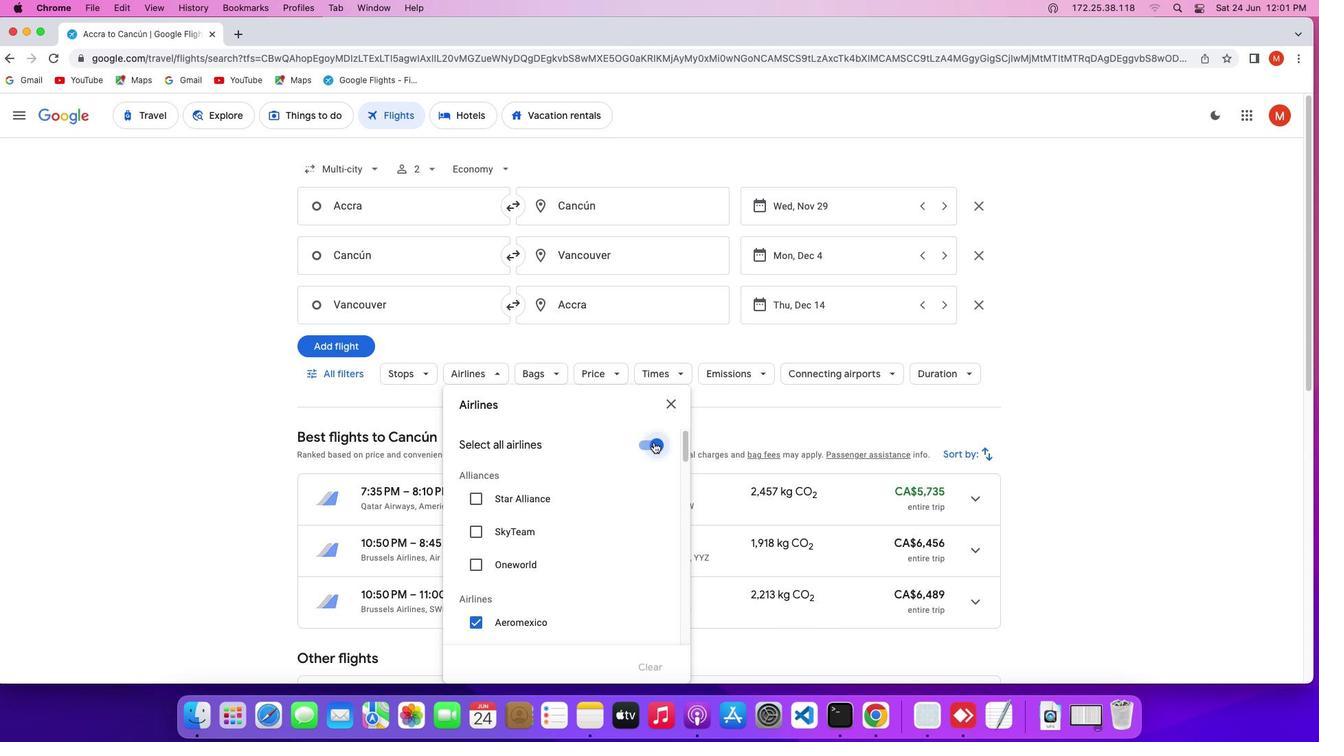 
Action: Mouse moved to (607, 475)
Screenshot: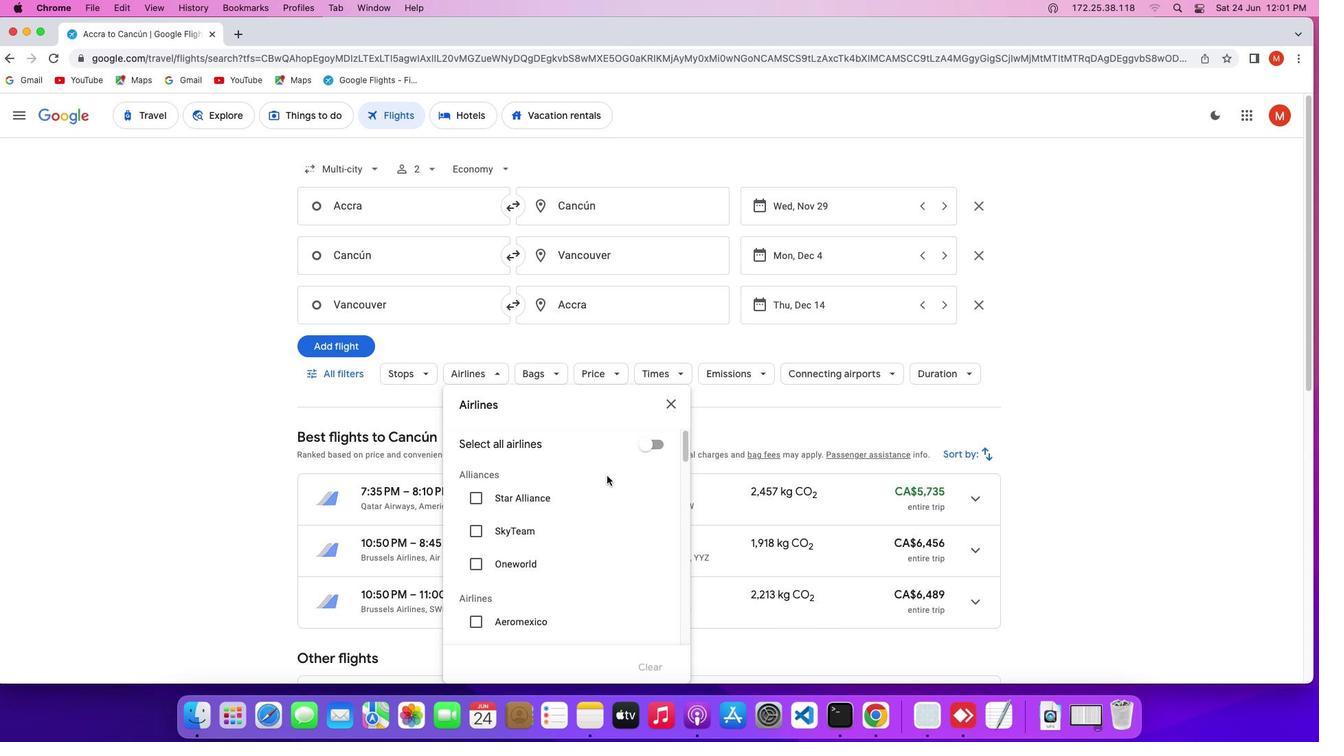 
Action: Mouse scrolled (607, 475) with delta (0, 0)
Screenshot: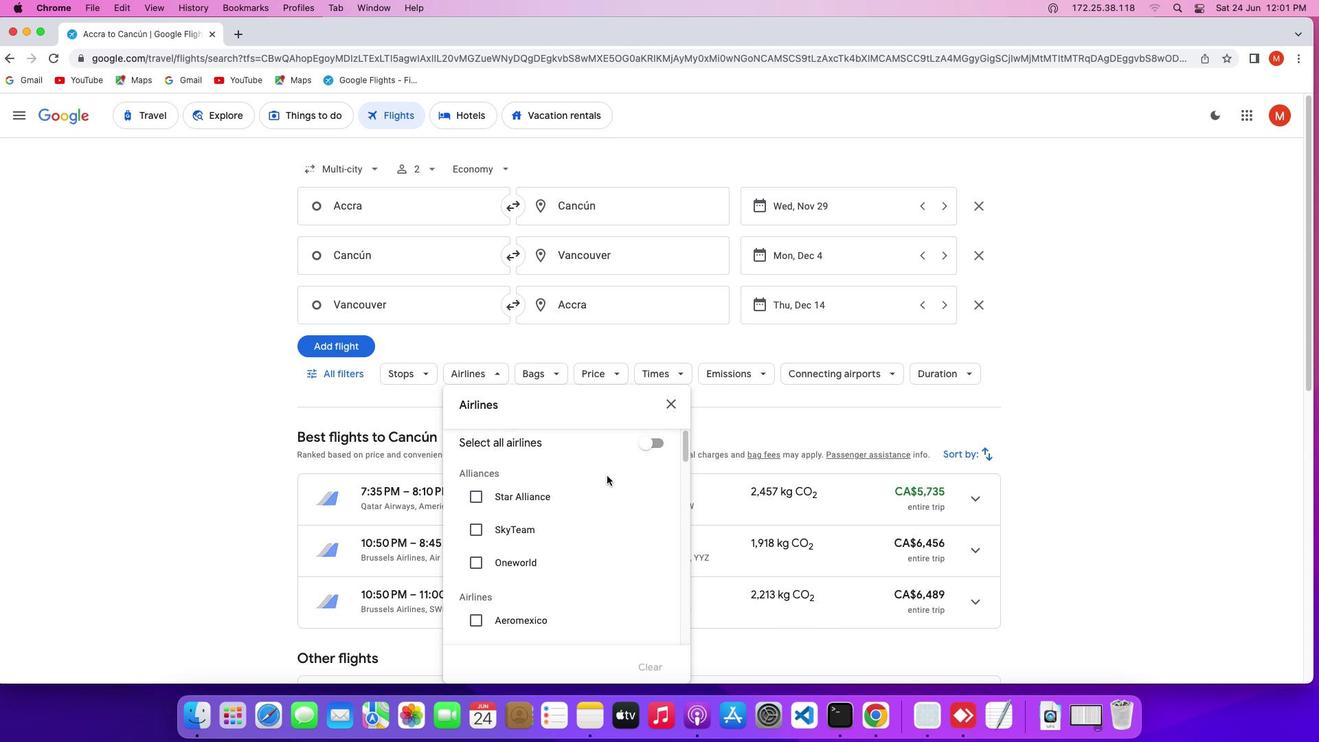 
Action: Mouse scrolled (607, 475) with delta (0, 0)
Screenshot: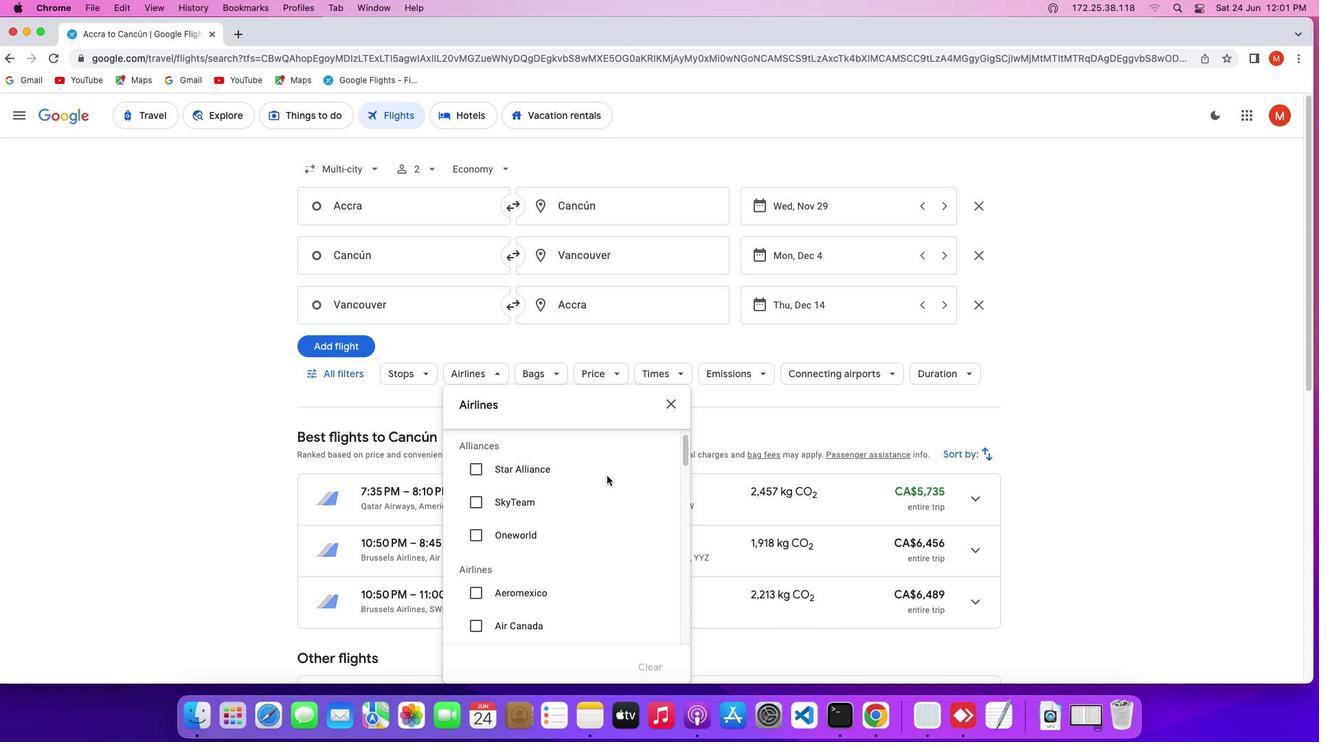 
Action: Mouse scrolled (607, 475) with delta (0, -1)
Screenshot: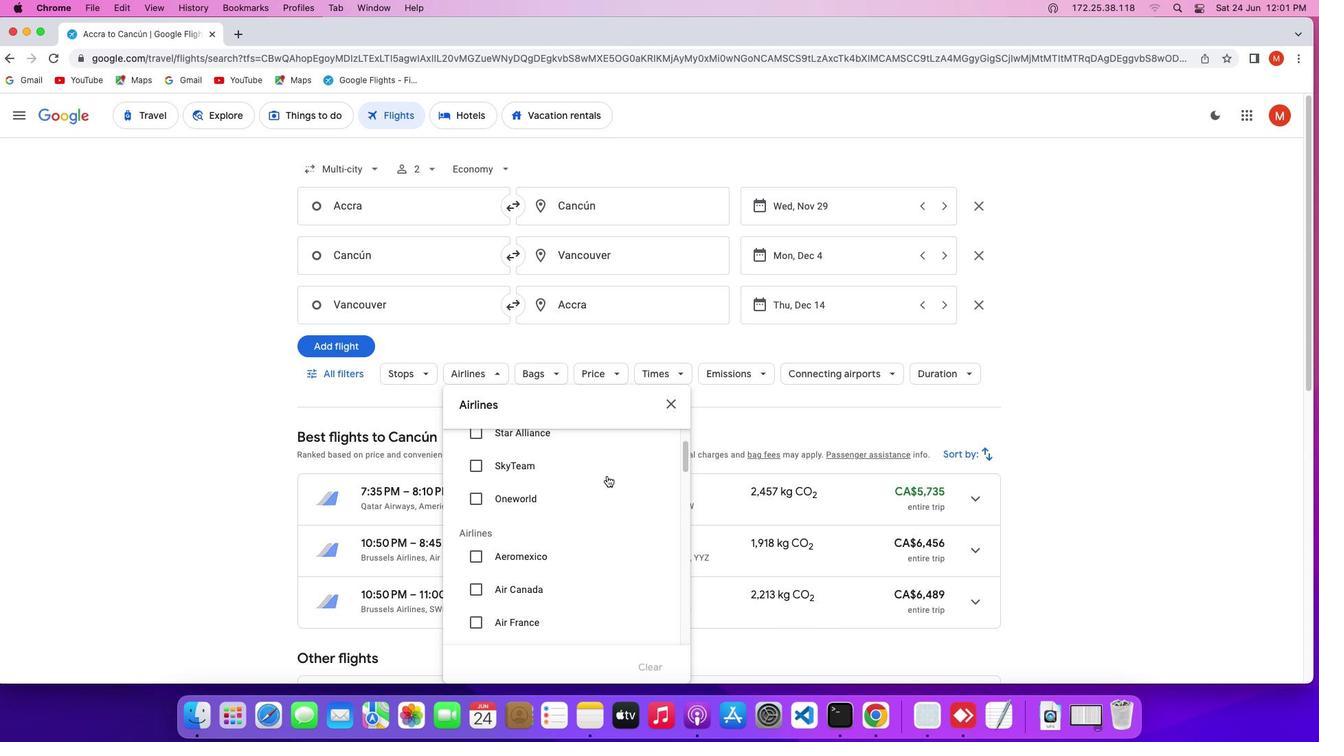 
Action: Mouse scrolled (607, 475) with delta (0, -2)
Screenshot: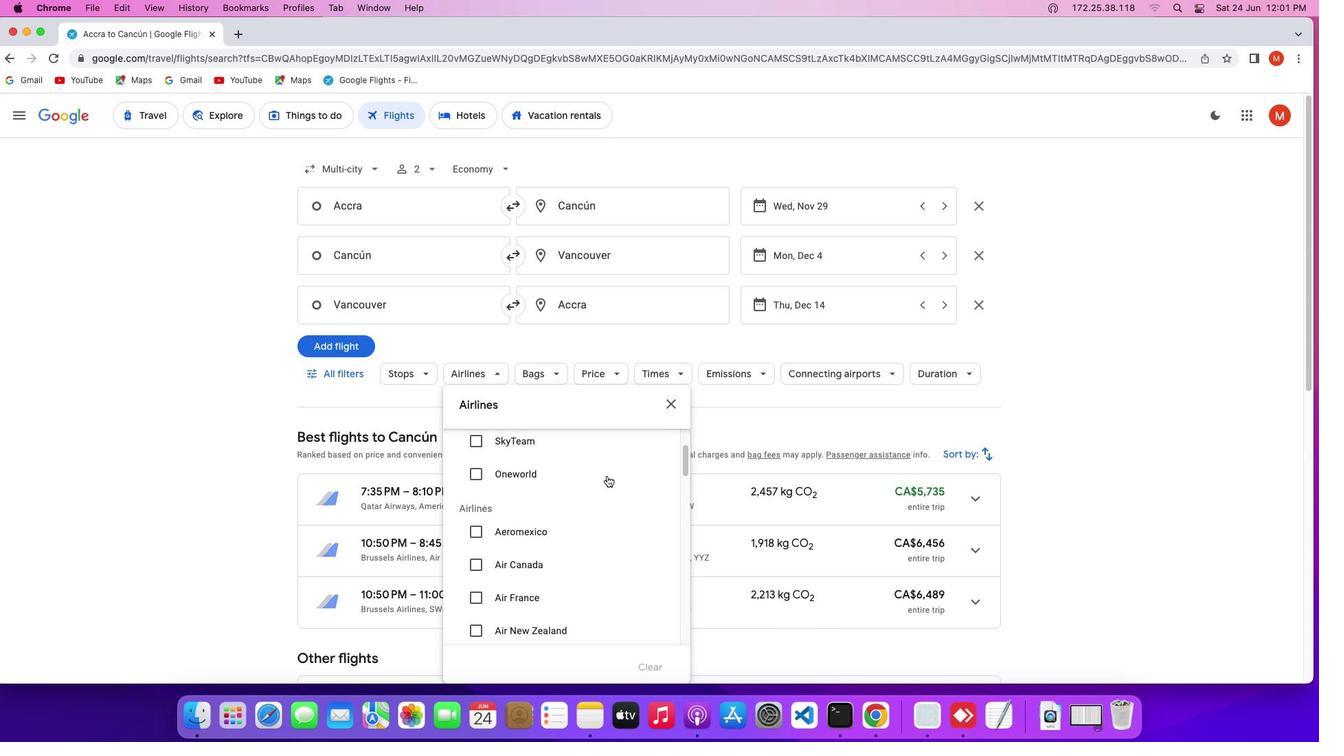 
Action: Mouse scrolled (607, 475) with delta (0, 0)
Screenshot: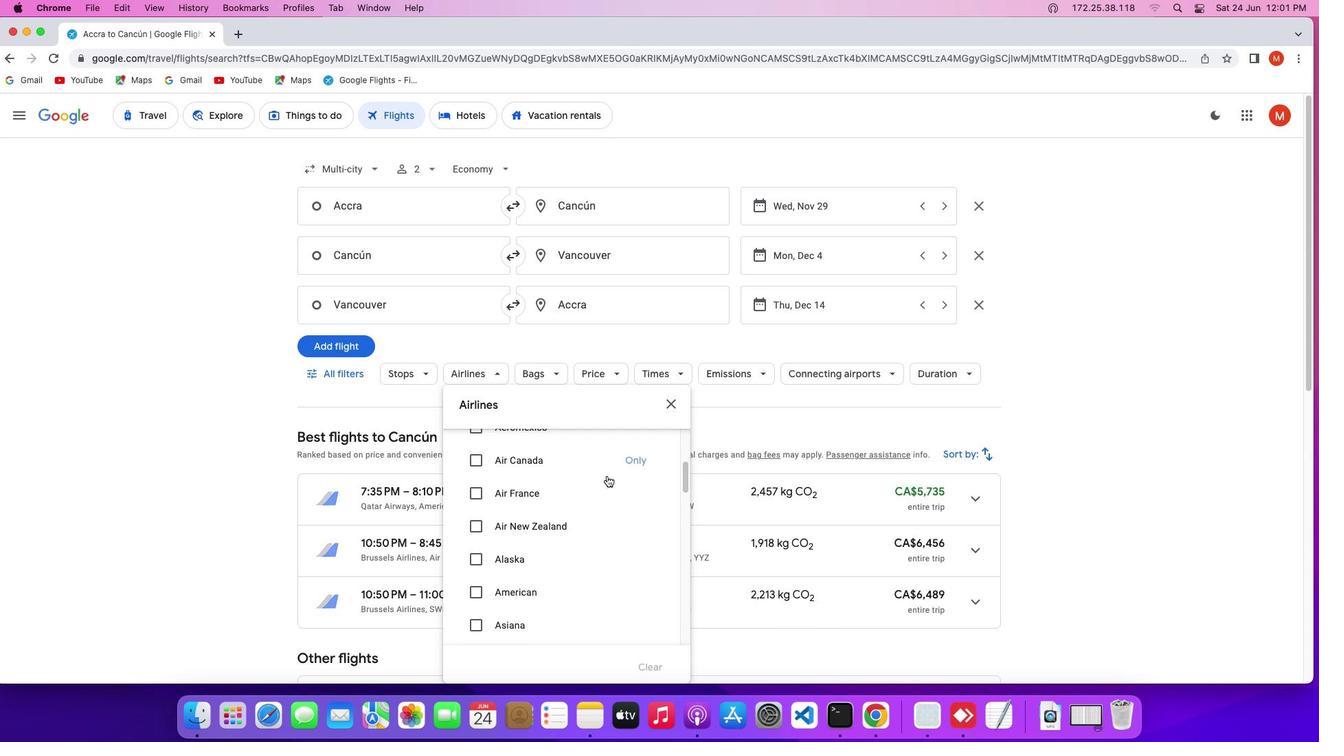 
Action: Mouse scrolled (607, 475) with delta (0, 0)
Screenshot: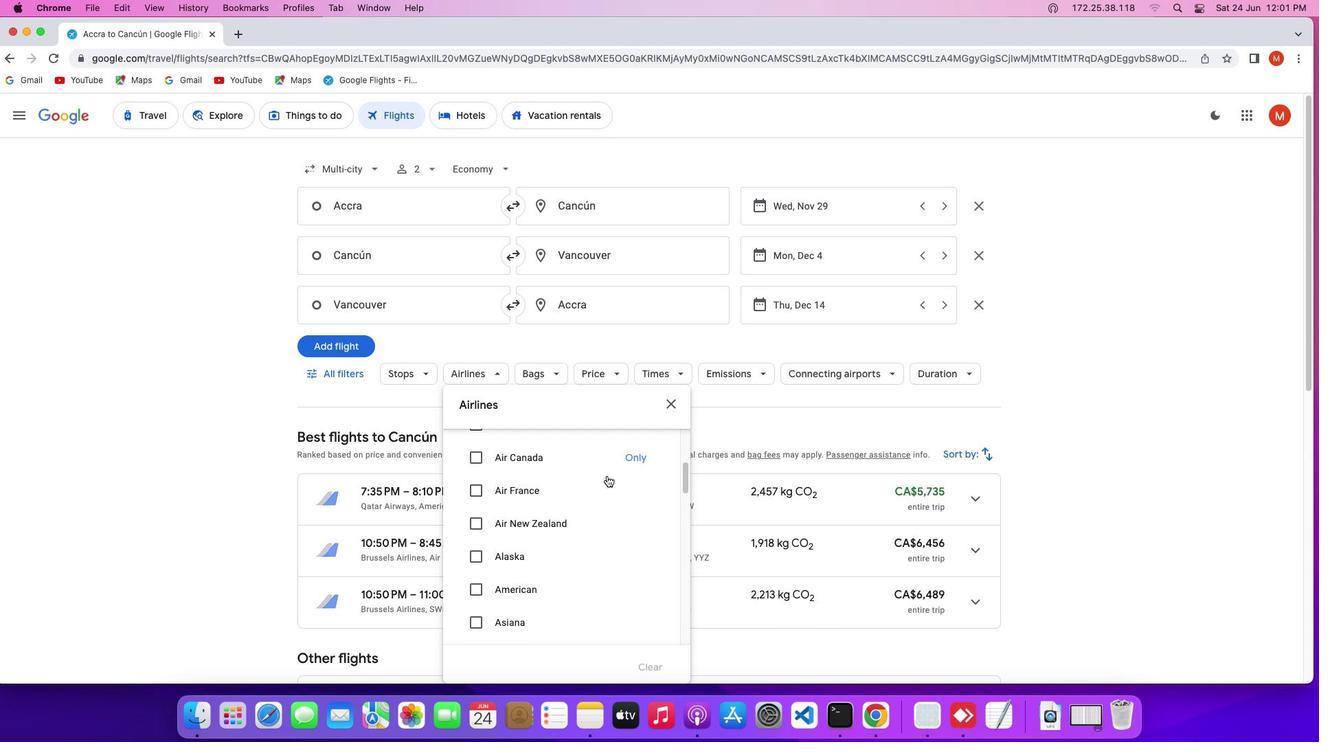 
Action: Mouse scrolled (607, 475) with delta (0, -1)
Screenshot: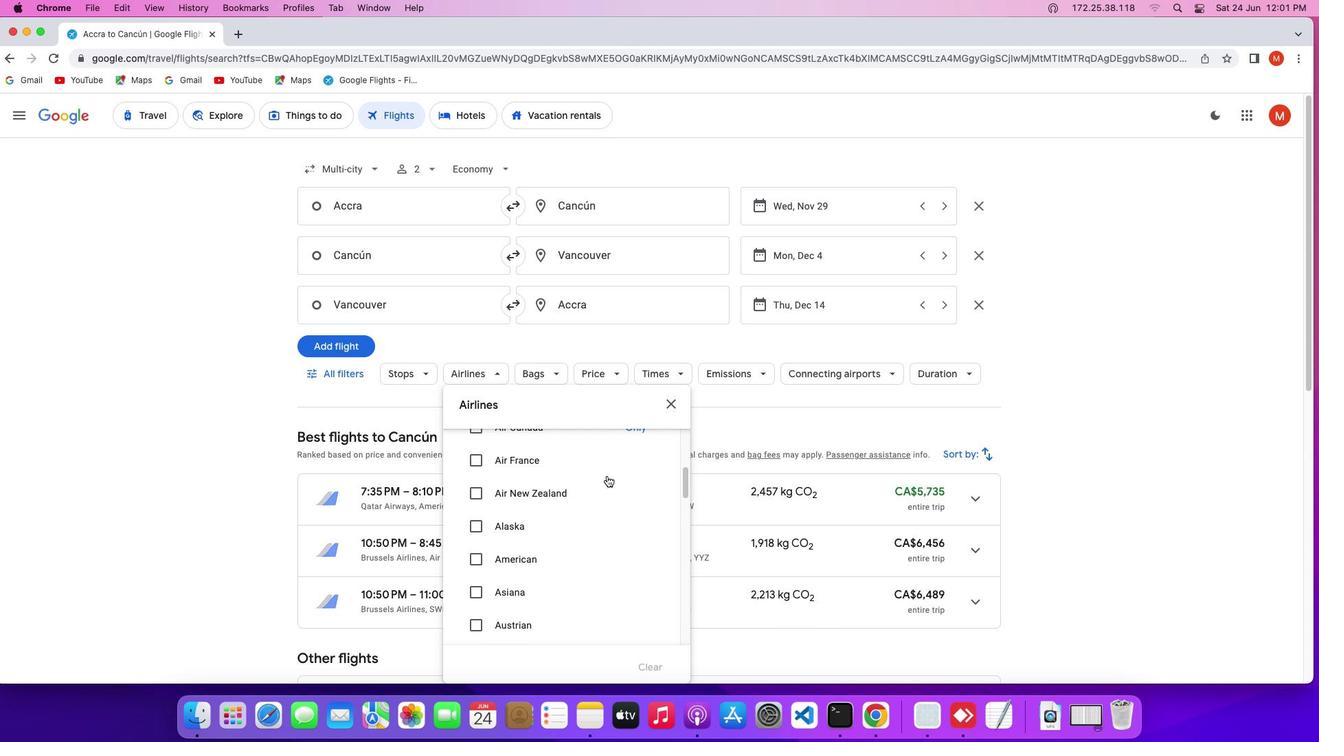 
Action: Mouse scrolled (607, 475) with delta (0, 0)
Screenshot: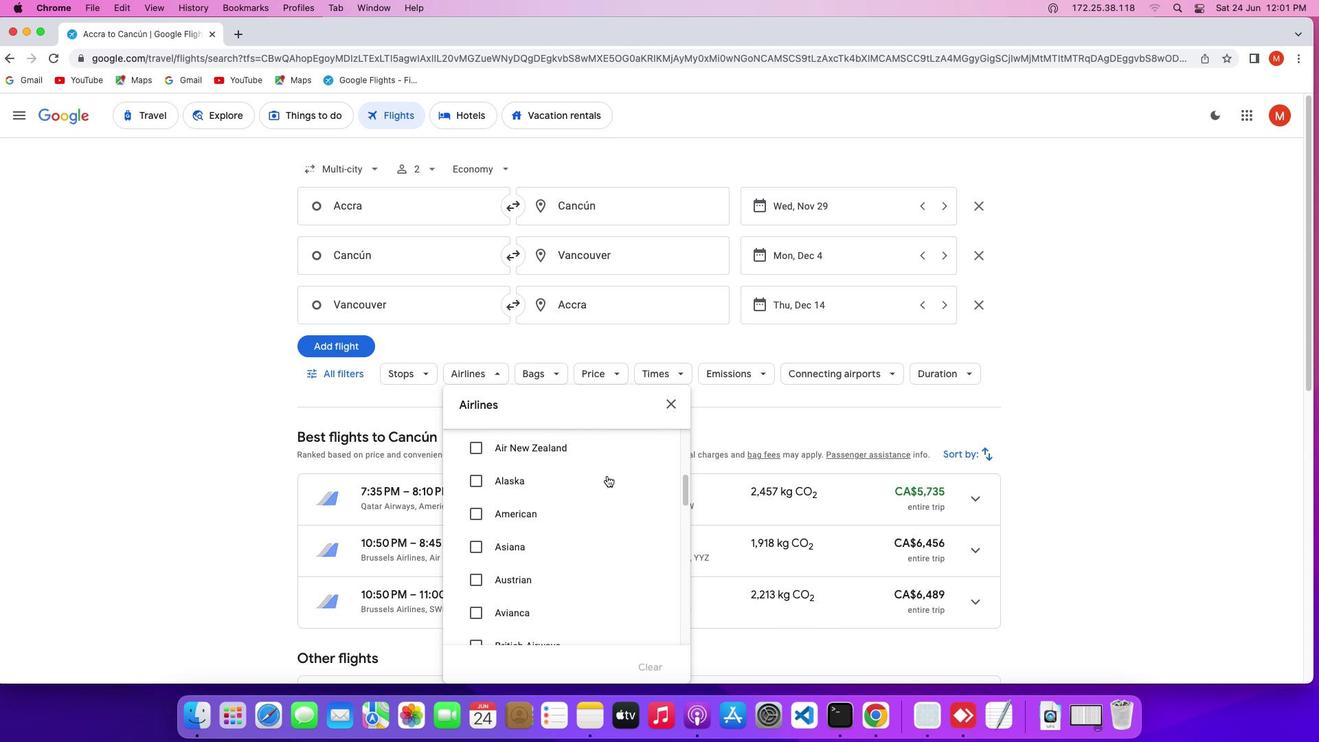 
Action: Mouse scrolled (607, 475) with delta (0, 0)
Screenshot: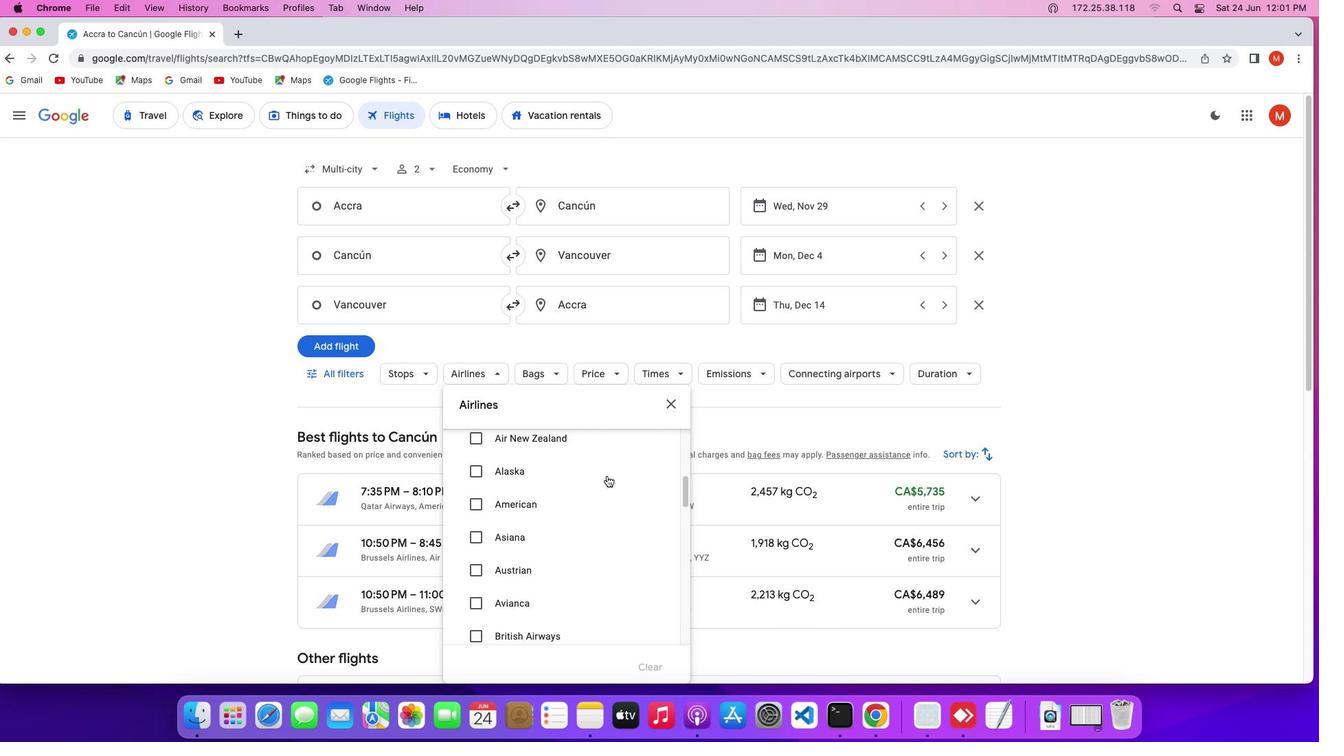
Action: Mouse scrolled (607, 475) with delta (0, -1)
Screenshot: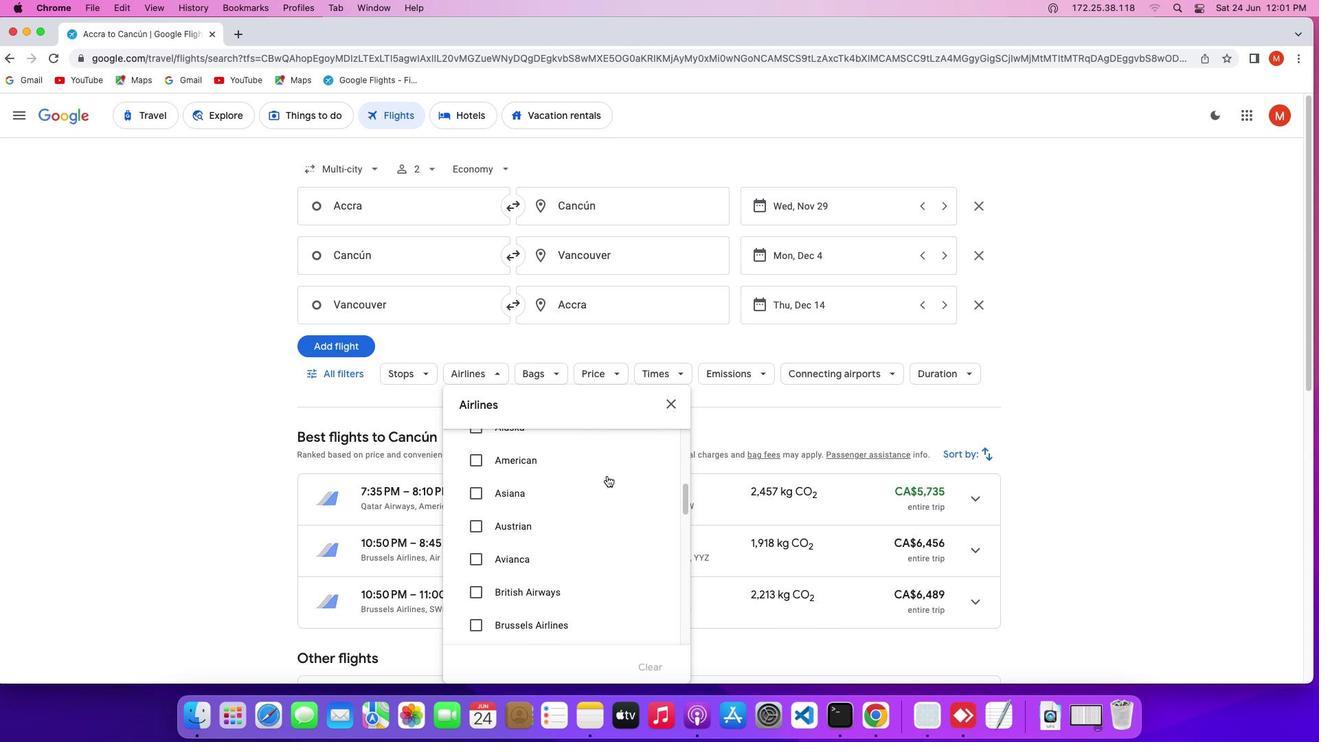 
Action: Mouse scrolled (607, 475) with delta (0, 0)
Screenshot: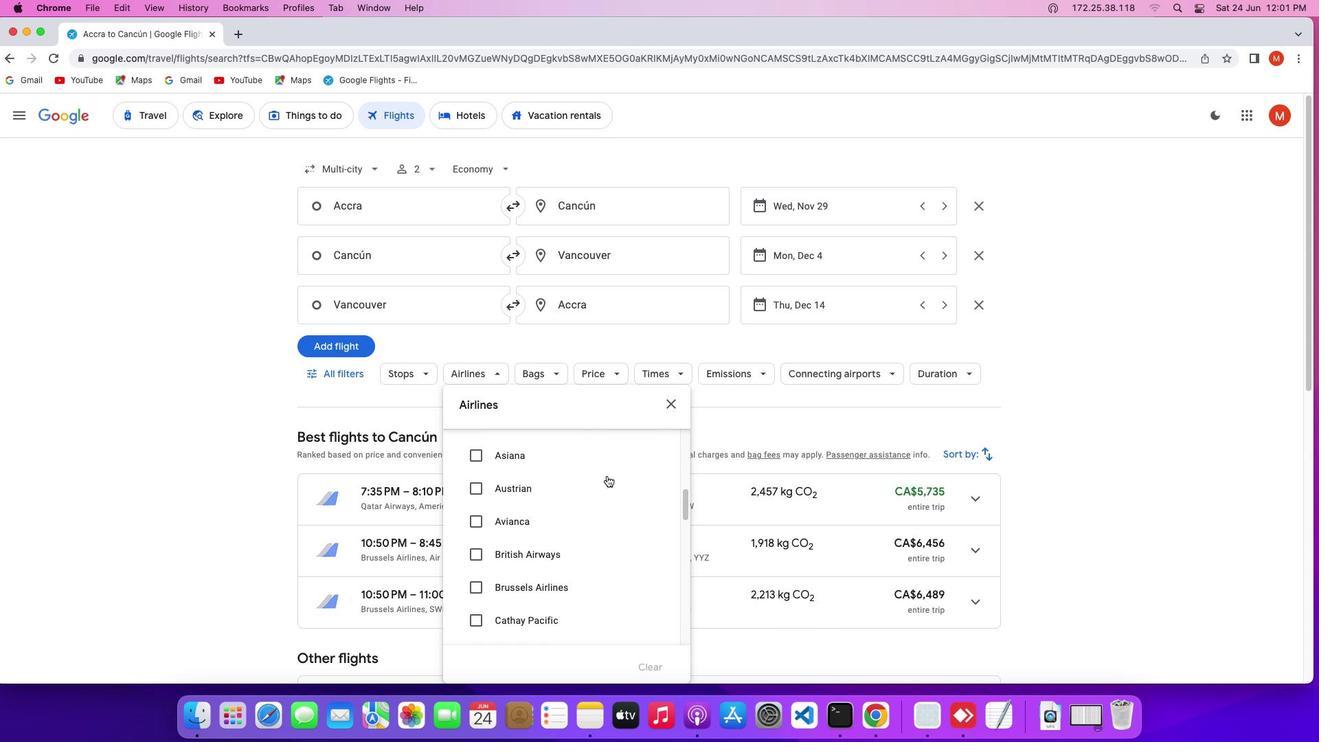 
Action: Mouse moved to (481, 556)
Screenshot: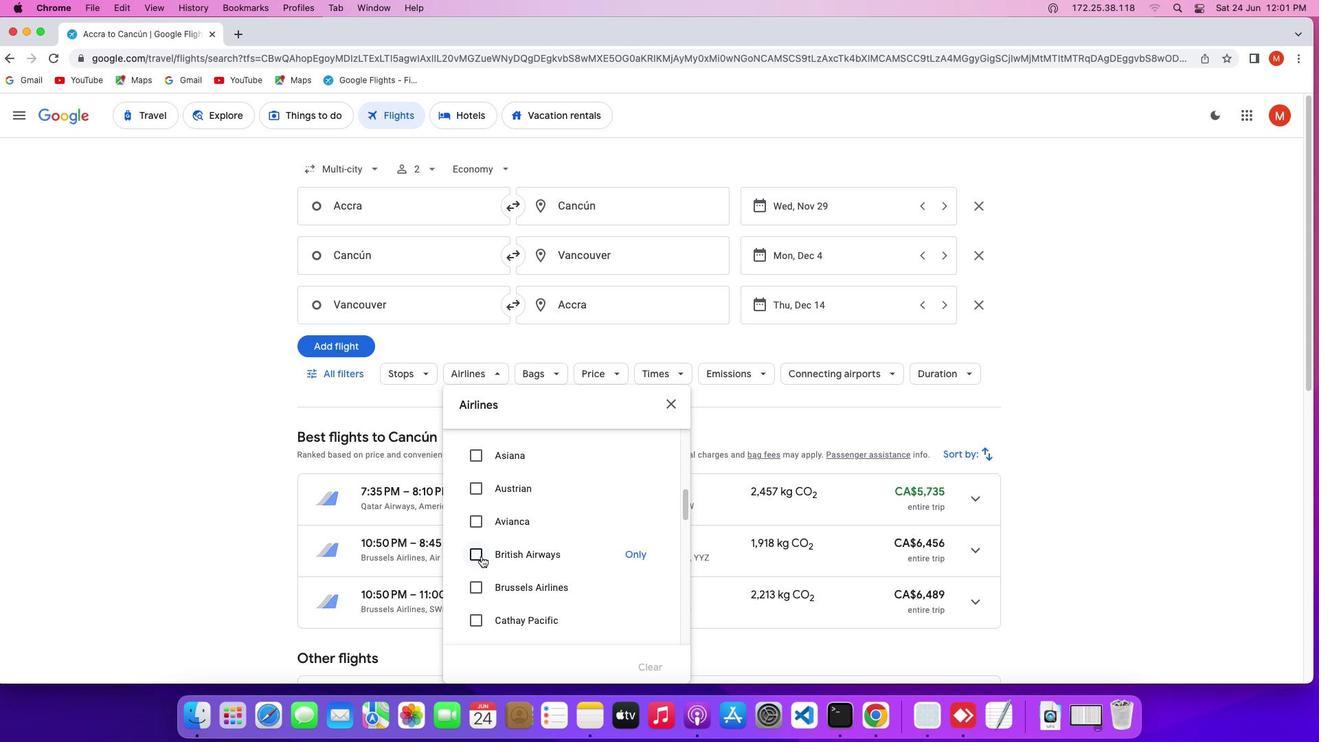 
Action: Mouse pressed left at (481, 556)
Screenshot: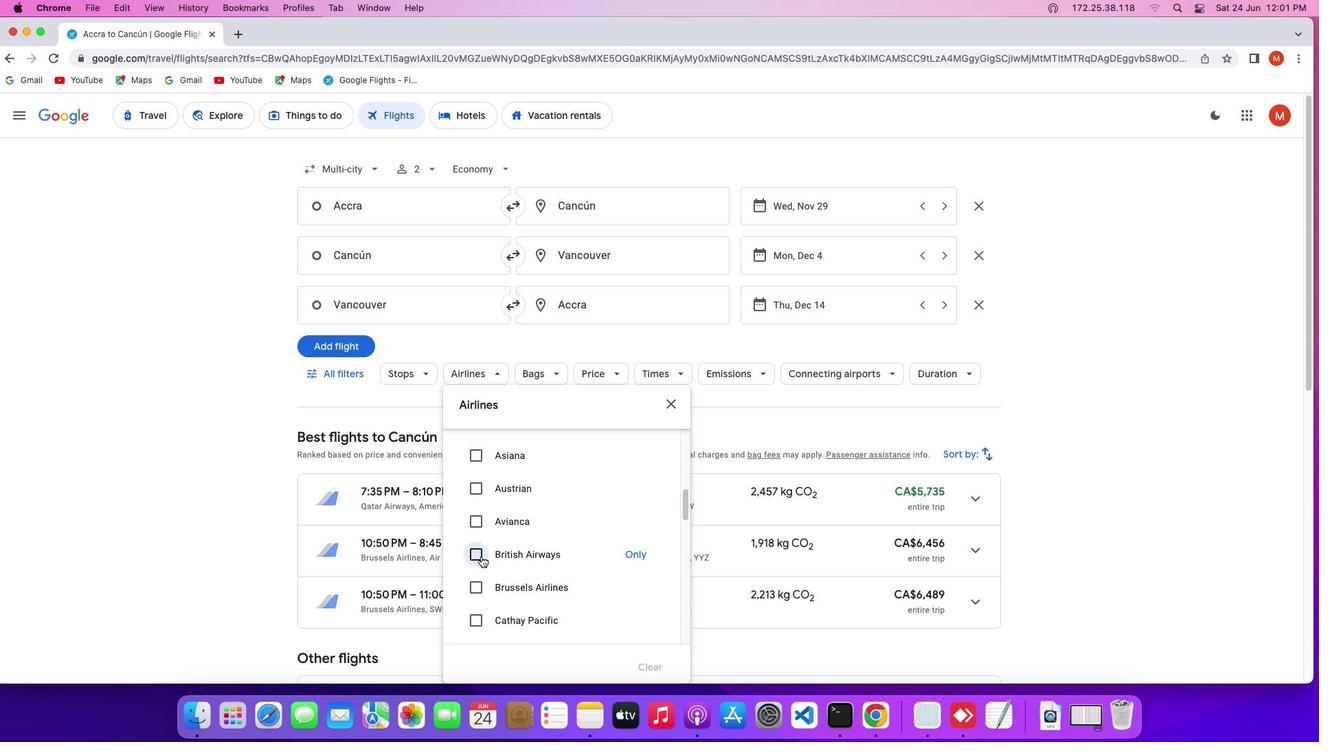
Action: Mouse moved to (592, 371)
Screenshot: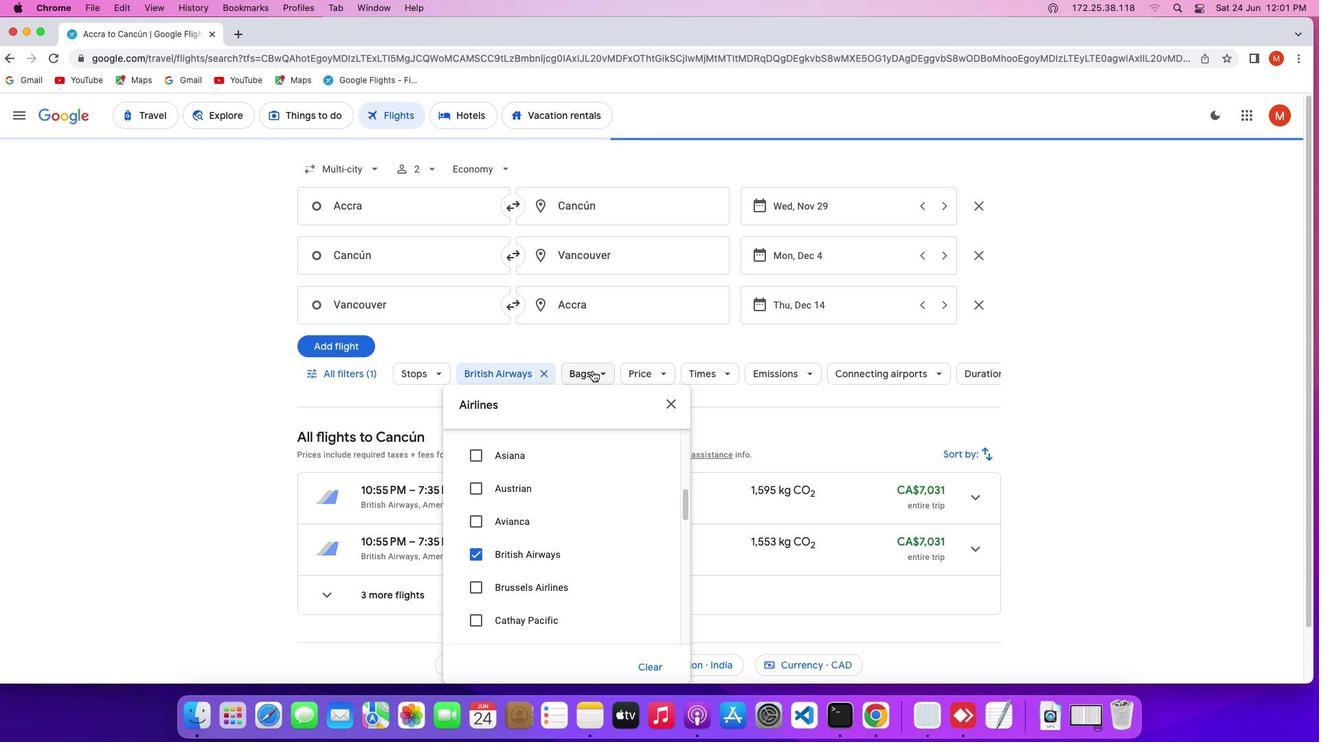
Action: Mouse pressed left at (592, 371)
Screenshot: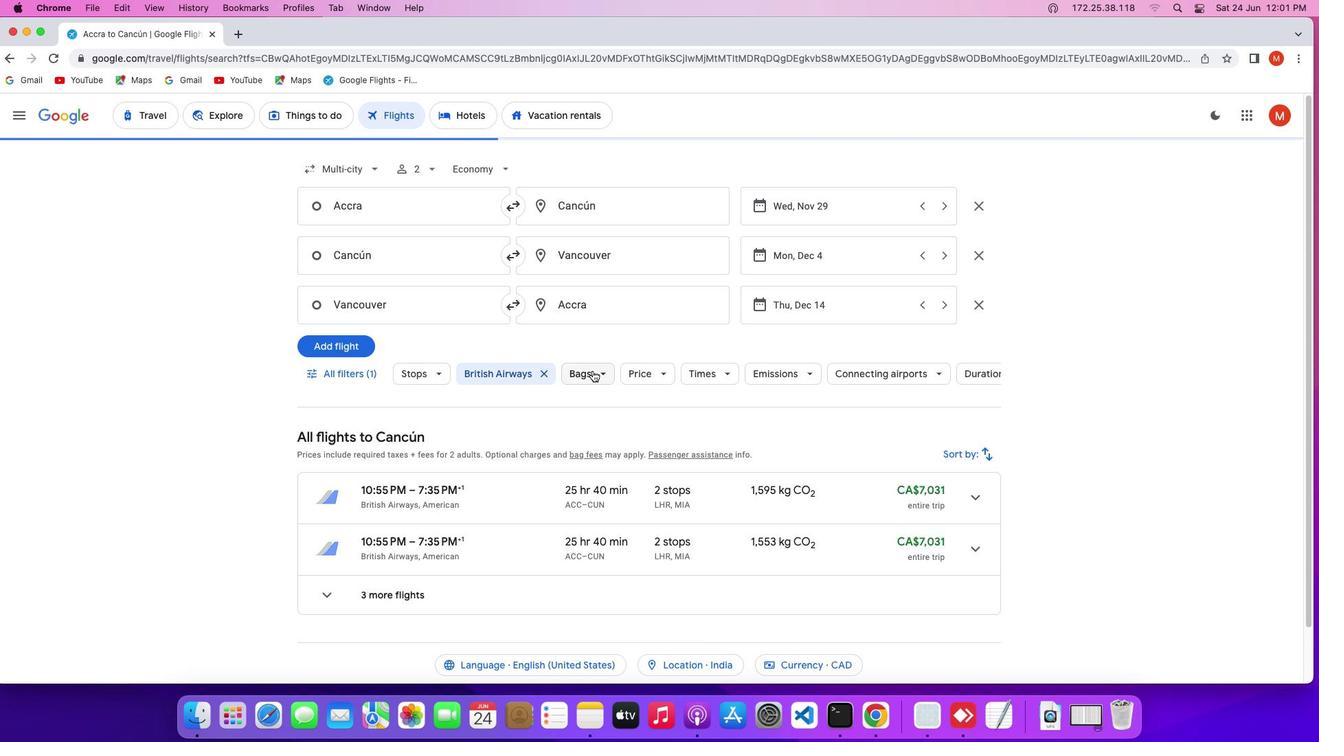 
Action: Mouse moved to (779, 444)
Screenshot: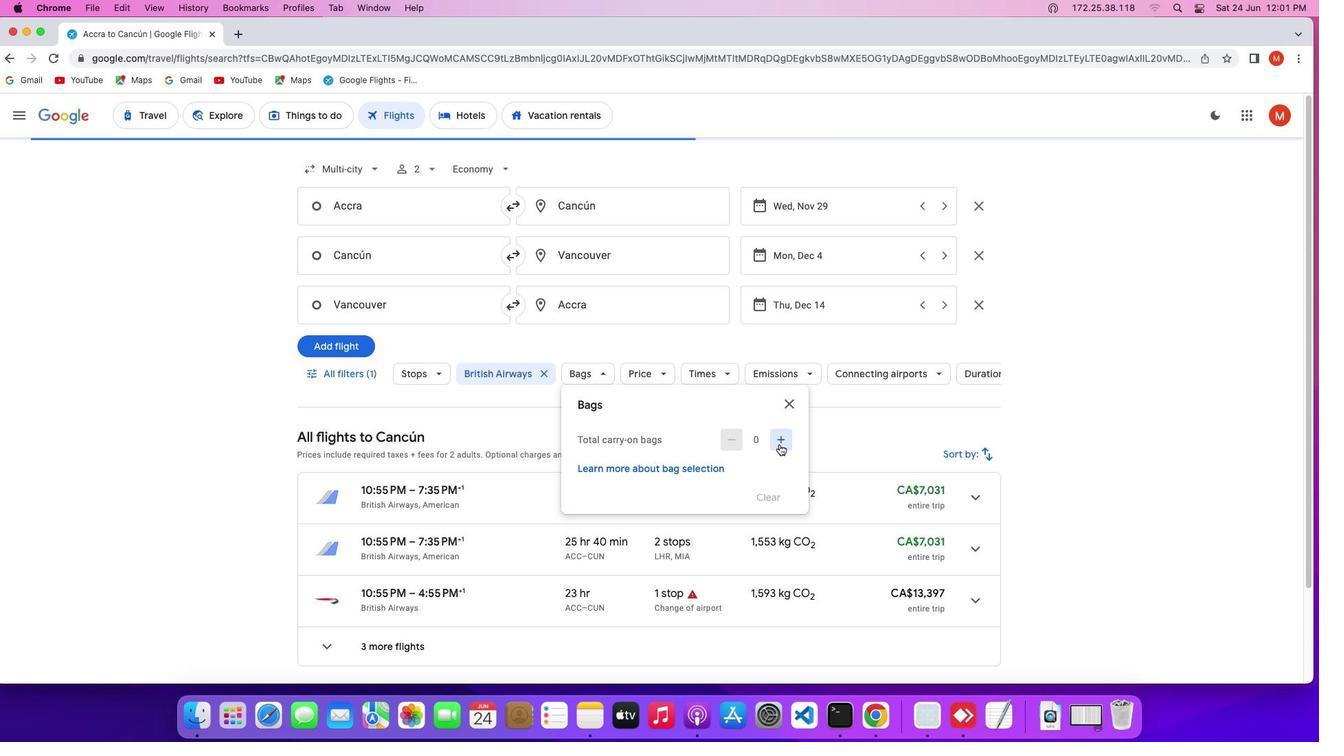 
Action: Mouse pressed left at (779, 444)
Screenshot: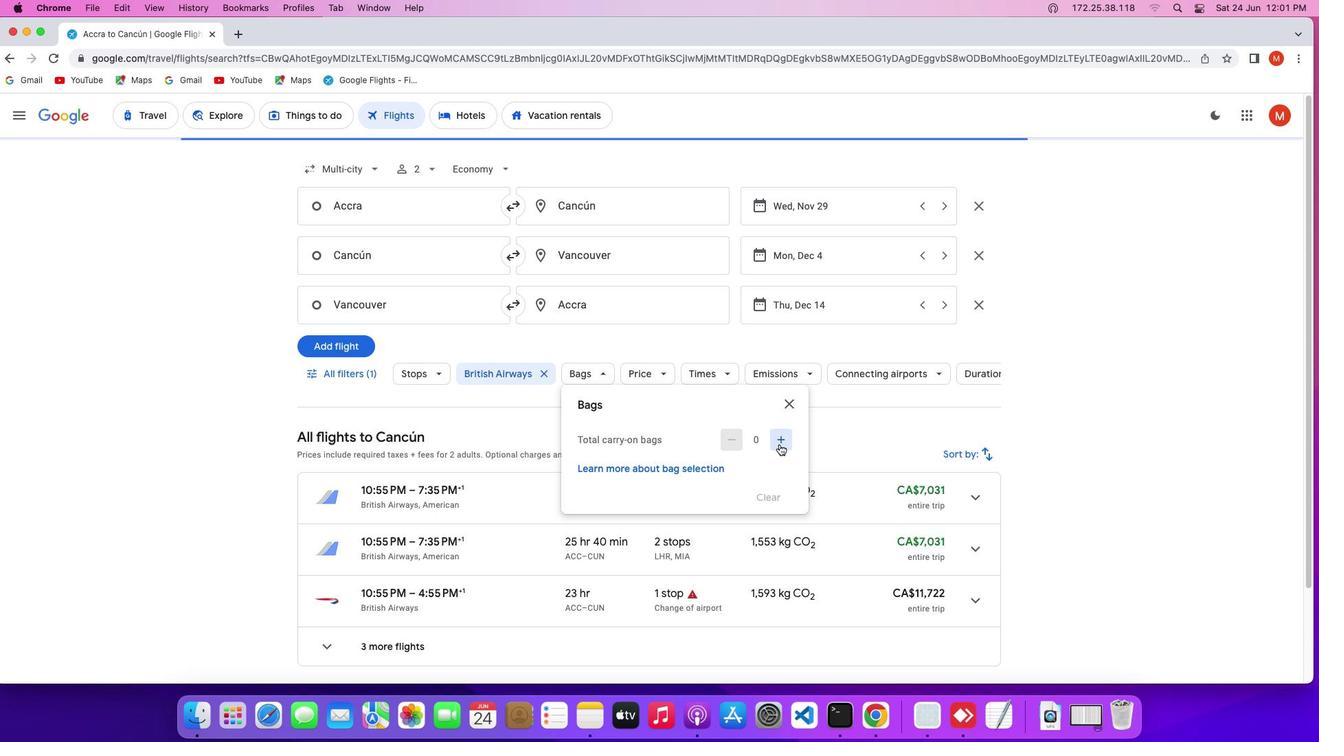 
Action: Mouse moved to (688, 379)
Screenshot: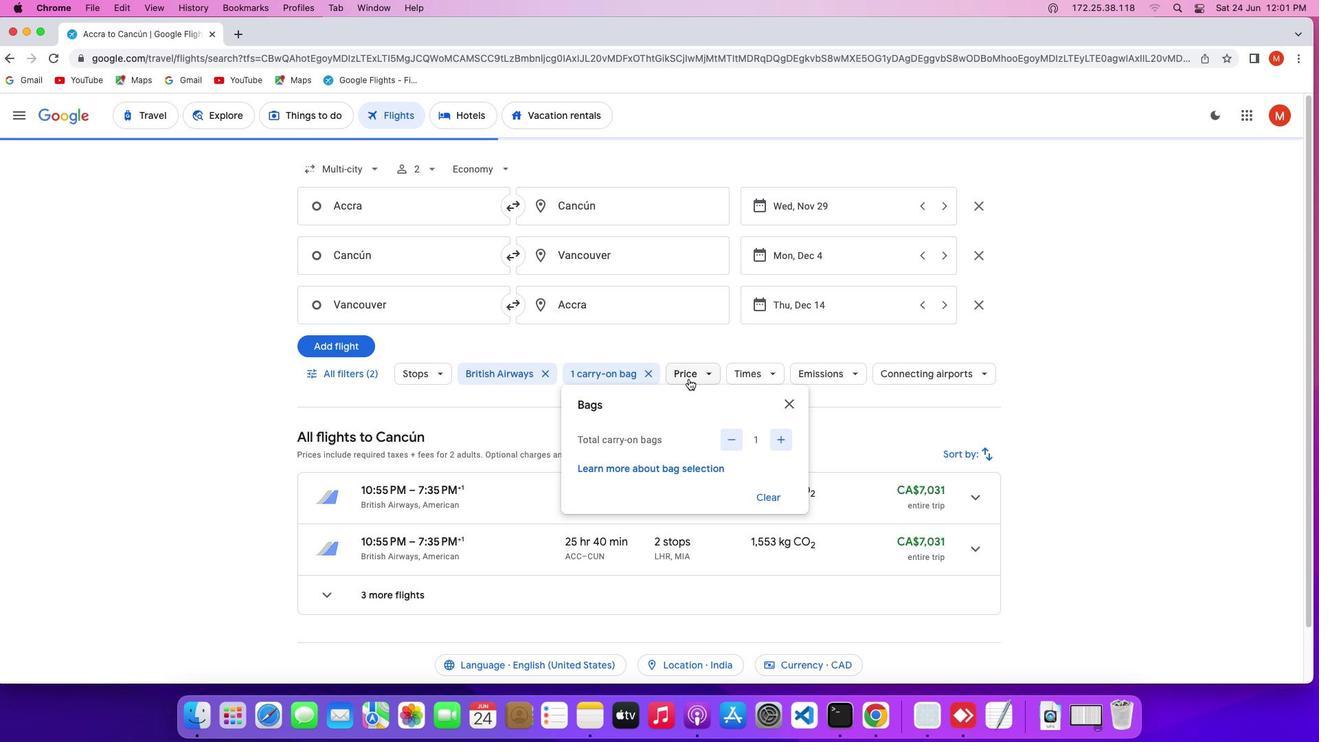 
Action: Mouse pressed left at (688, 379)
Screenshot: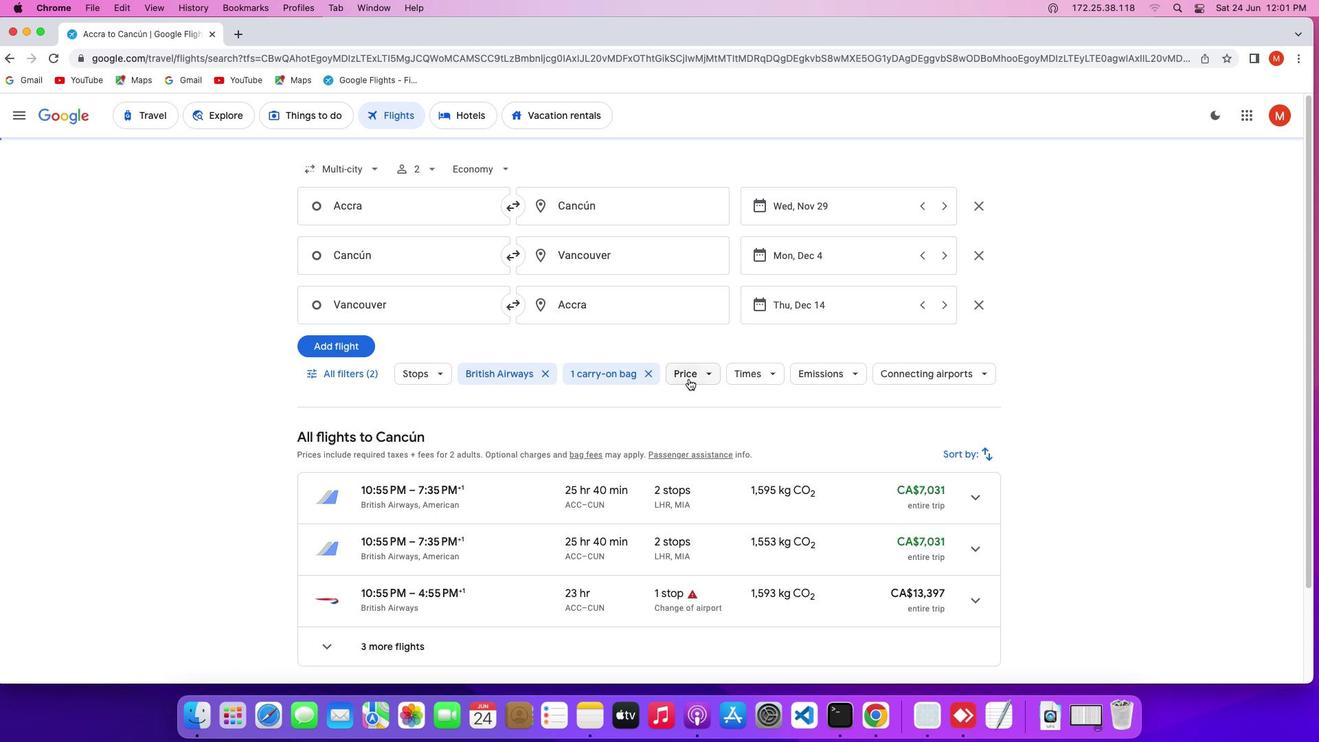 
Action: Mouse moved to (882, 466)
Screenshot: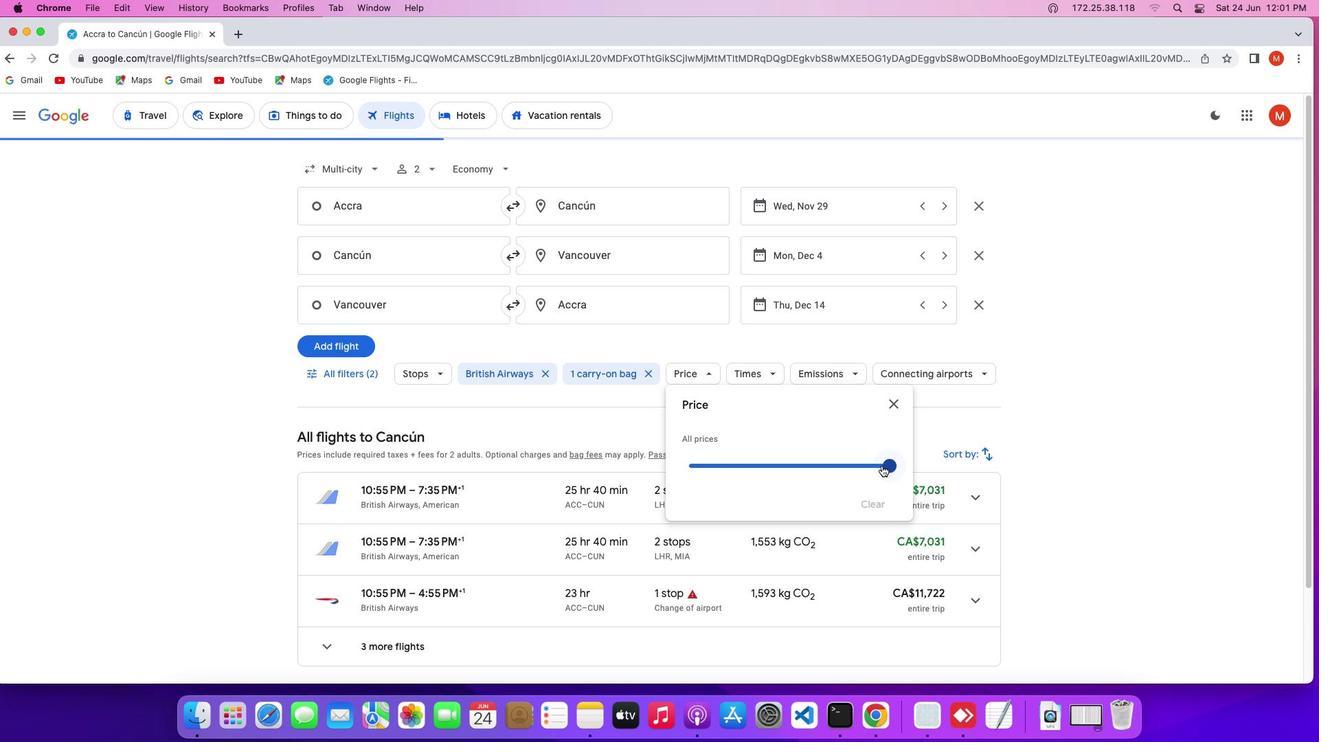 
Action: Mouse pressed left at (882, 466)
Screenshot: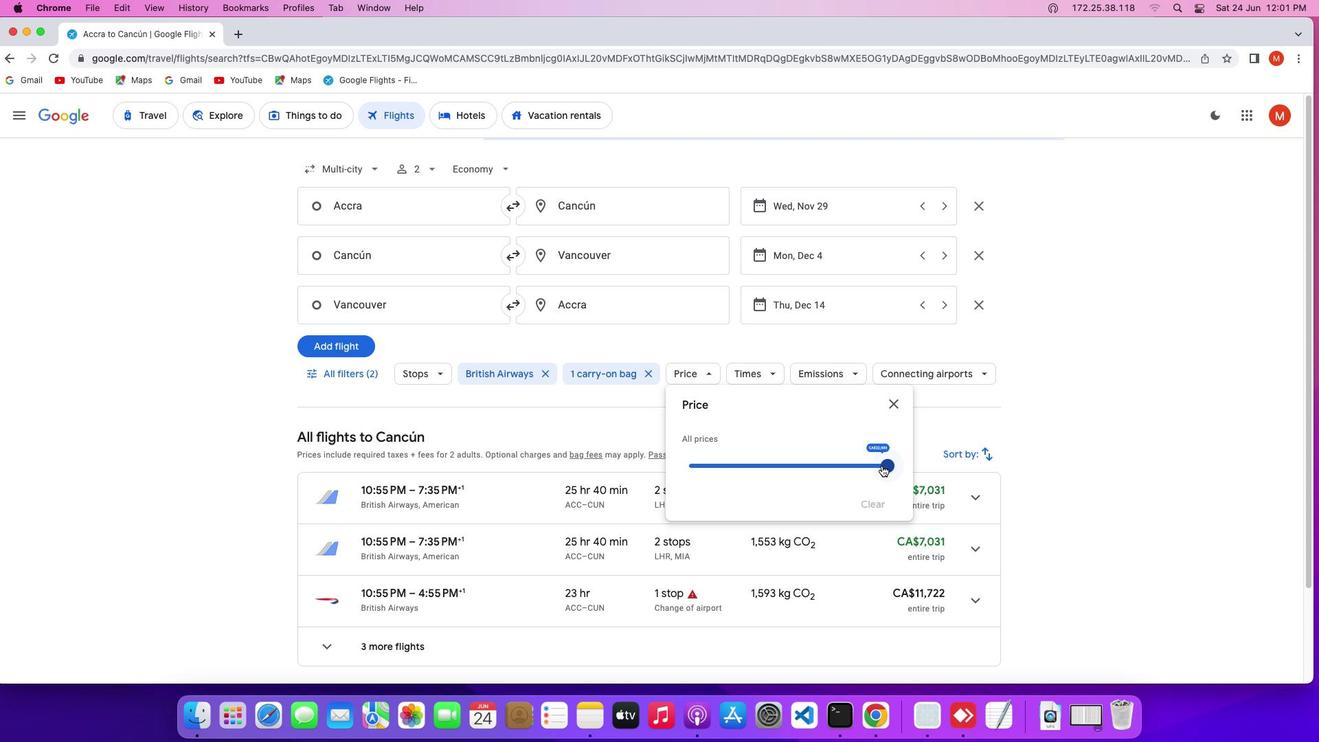 
Action: Mouse moved to (918, 450)
Screenshot: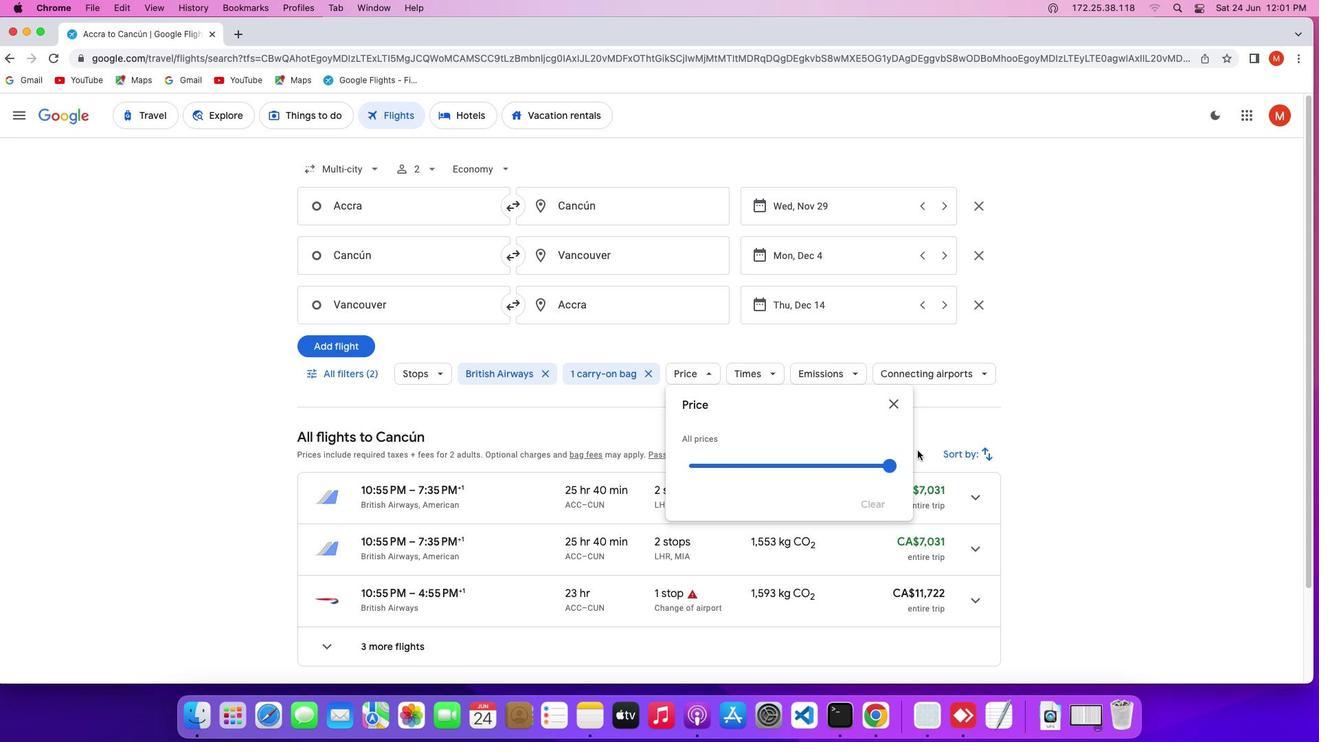 
Action: Mouse pressed left at (918, 450)
Screenshot: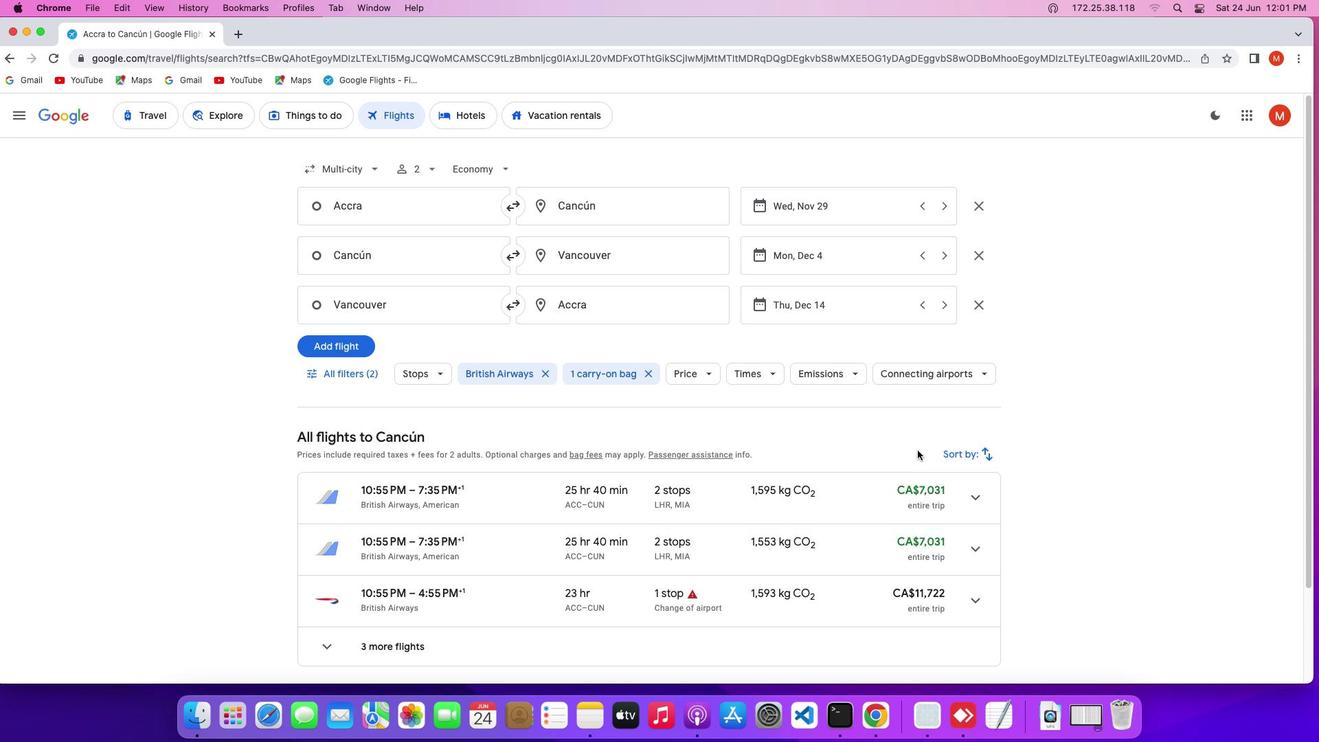 
